 Task: Find connections with filter location Maksi with filter topic #Innovativewith filter profile language German with filter current company Premas Life Sciences Pvt Ltd. with filter school M.H. Saboo Siddik College Of Engineering with filter industry Blogs with filter service category Translation with filter keywords title Manicurist
Action: Mouse moved to (538, 72)
Screenshot: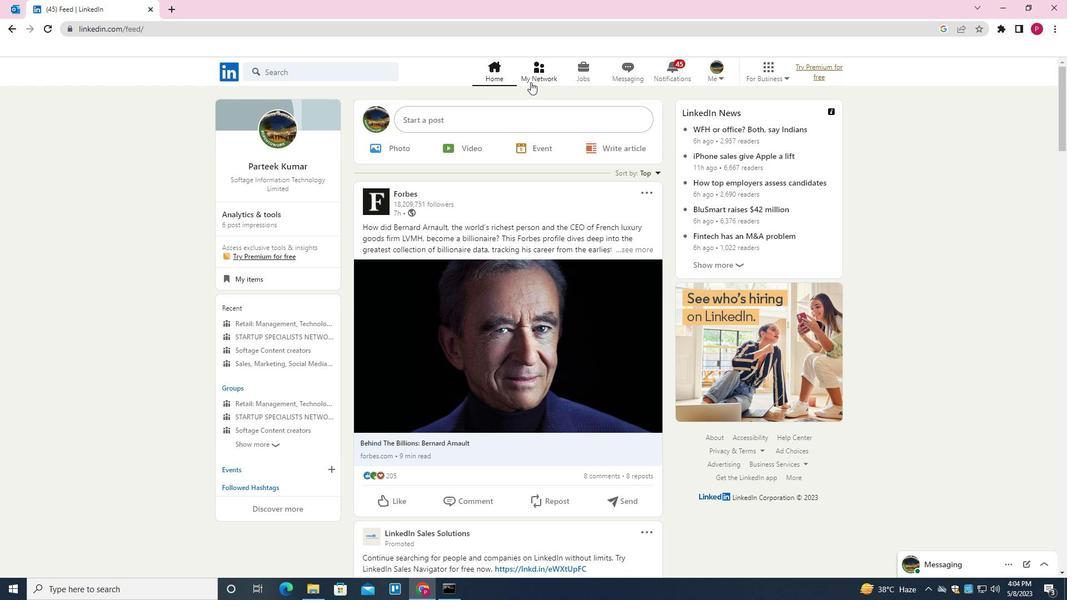 
Action: Mouse pressed left at (538, 72)
Screenshot: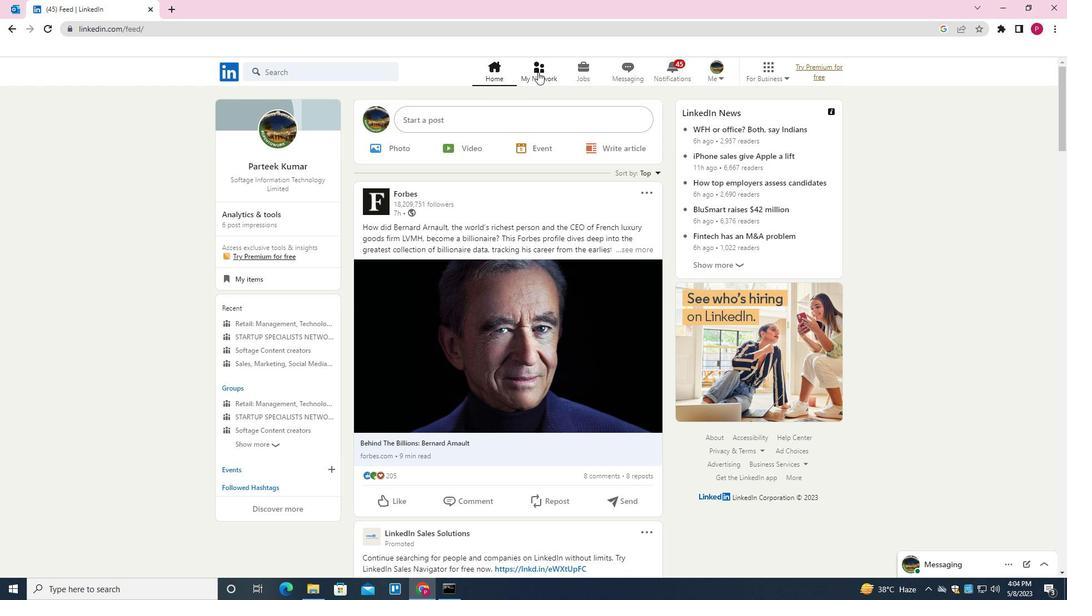 
Action: Mouse moved to (327, 138)
Screenshot: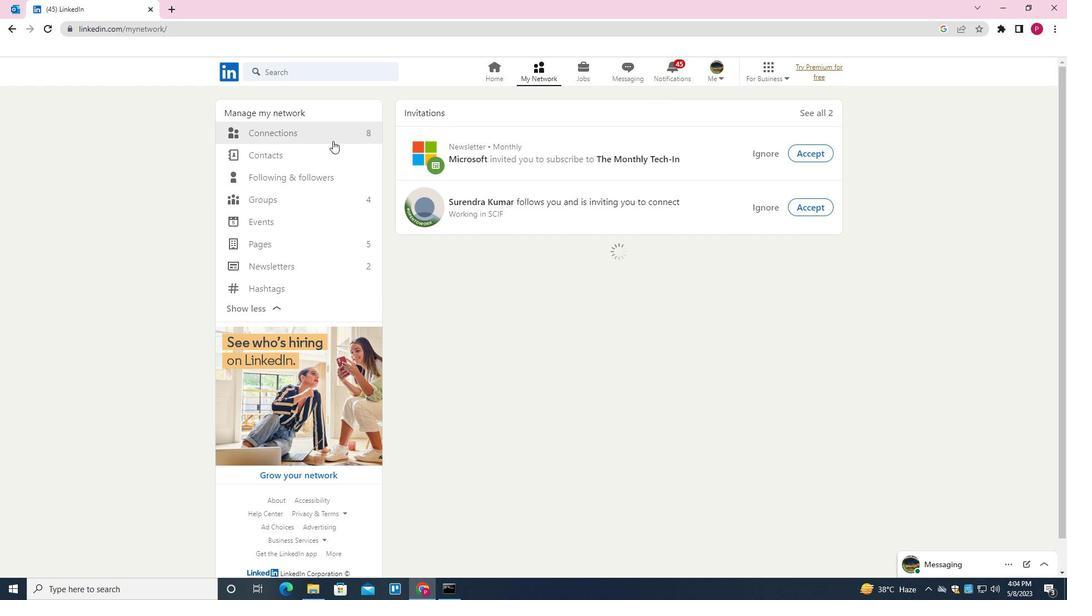 
Action: Mouse pressed left at (327, 138)
Screenshot: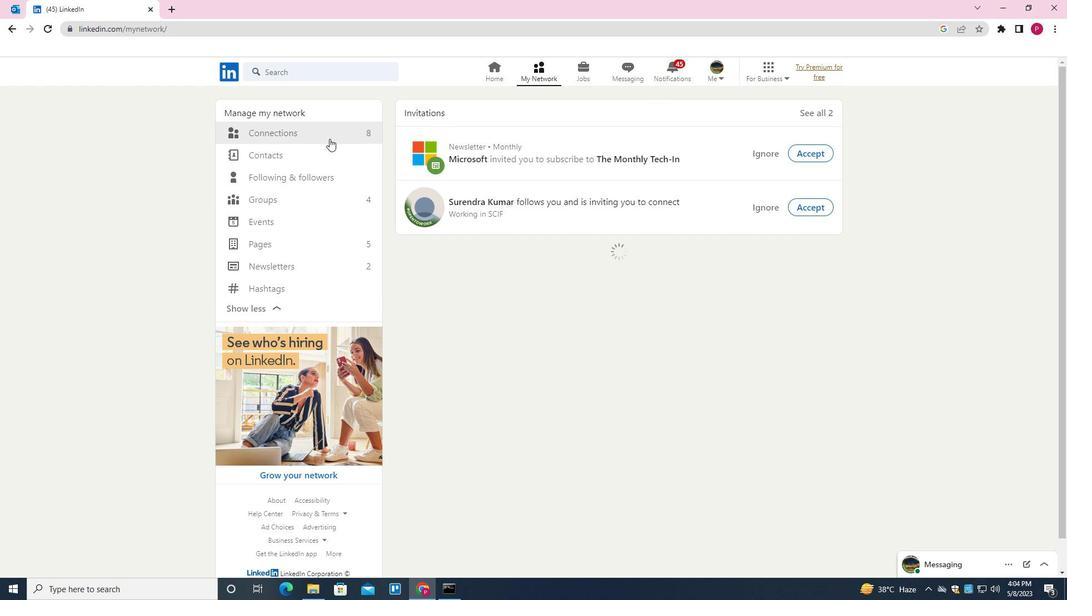 
Action: Mouse moved to (606, 135)
Screenshot: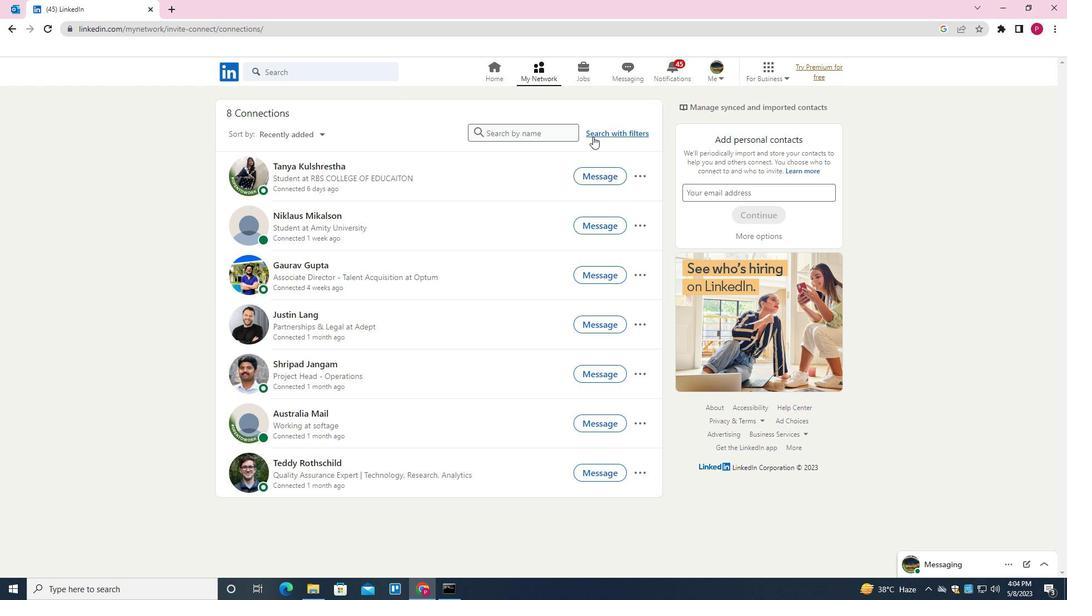 
Action: Mouse pressed left at (606, 135)
Screenshot: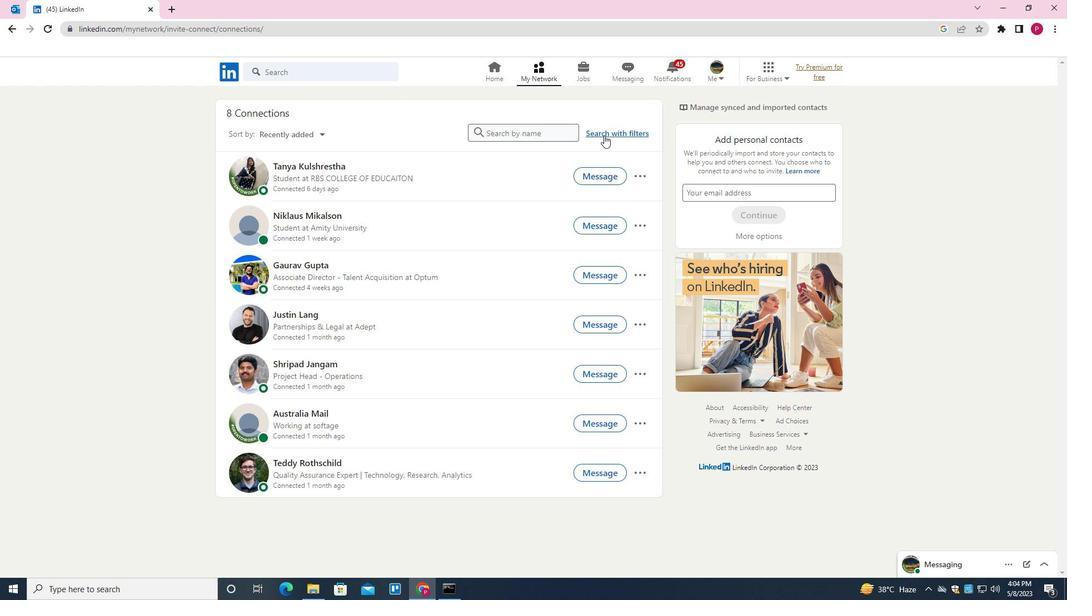 
Action: Mouse moved to (569, 107)
Screenshot: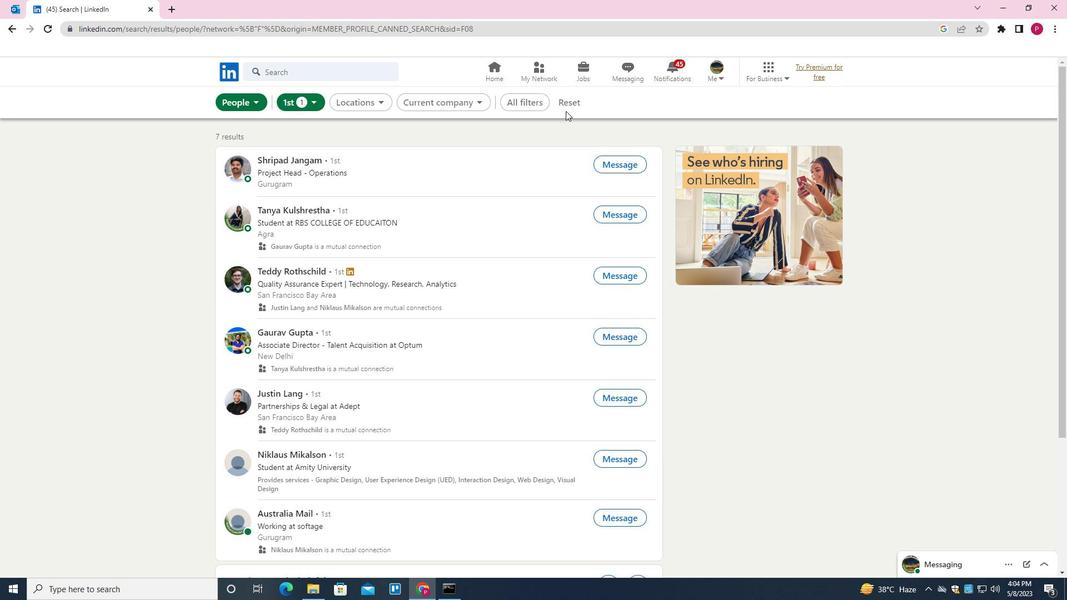 
Action: Mouse pressed left at (569, 107)
Screenshot: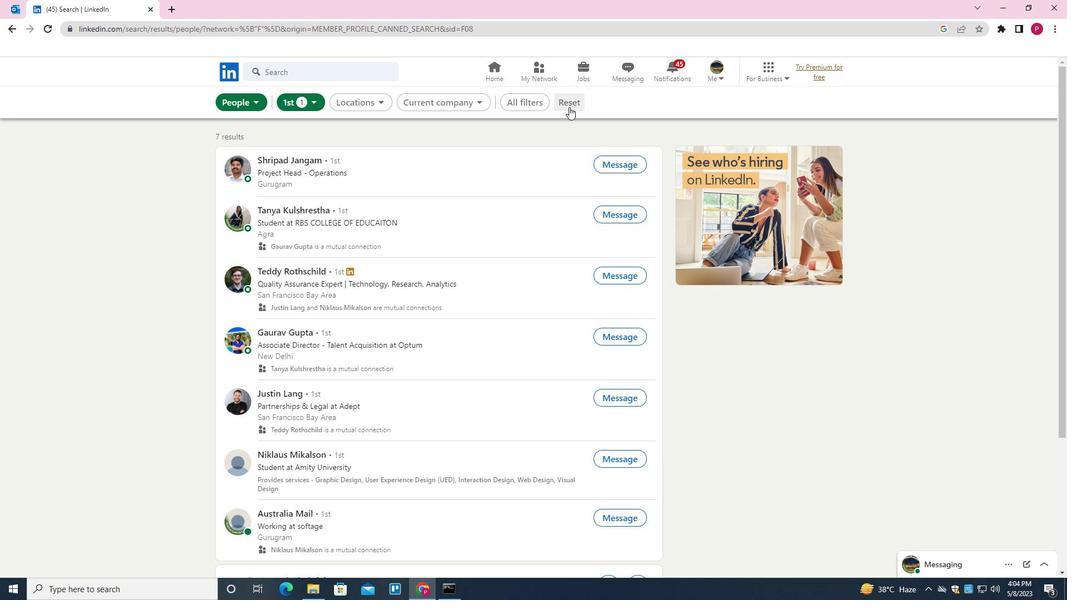 
Action: Mouse moved to (554, 105)
Screenshot: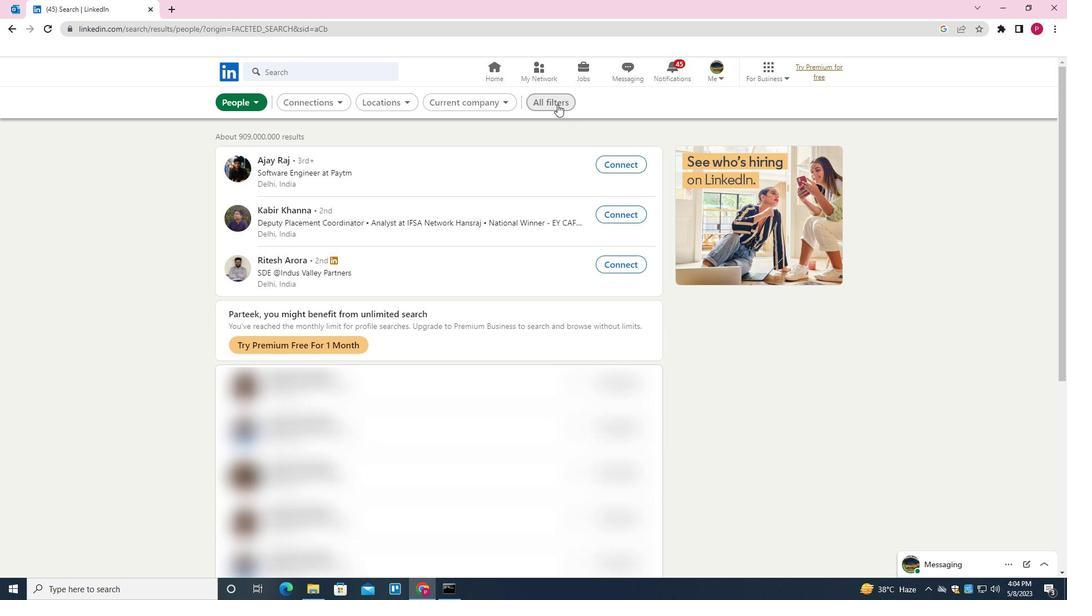 
Action: Mouse pressed left at (554, 105)
Screenshot: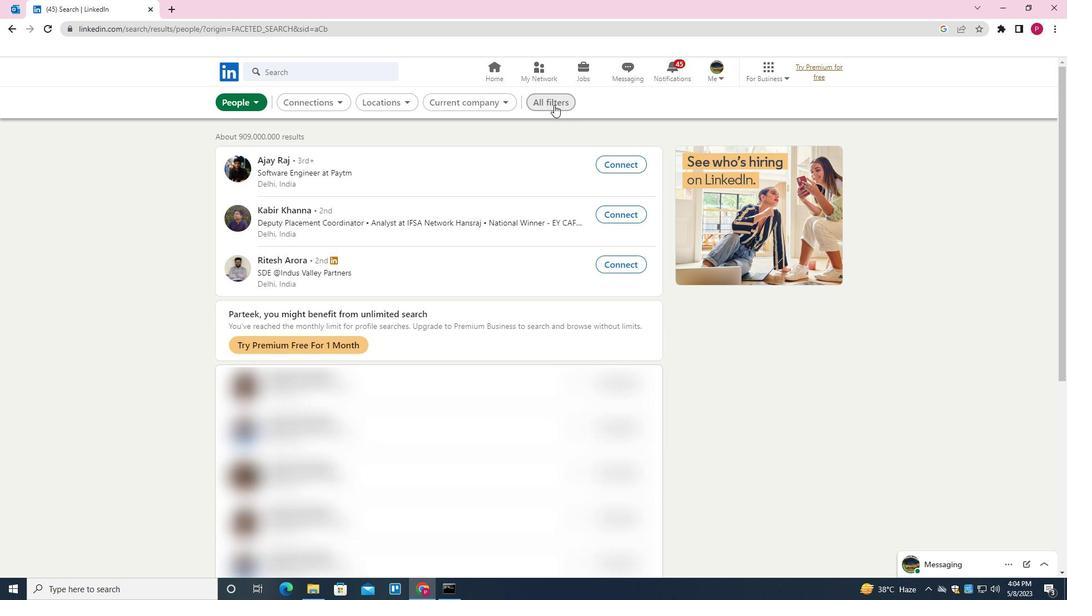 
Action: Mouse moved to (808, 272)
Screenshot: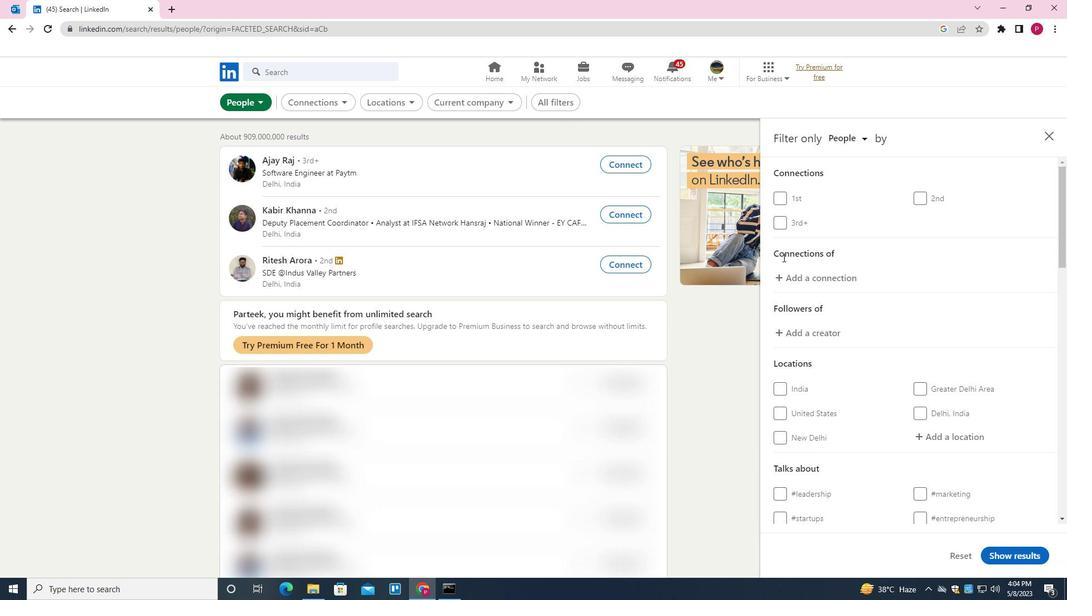 
Action: Mouse scrolled (808, 272) with delta (0, 0)
Screenshot: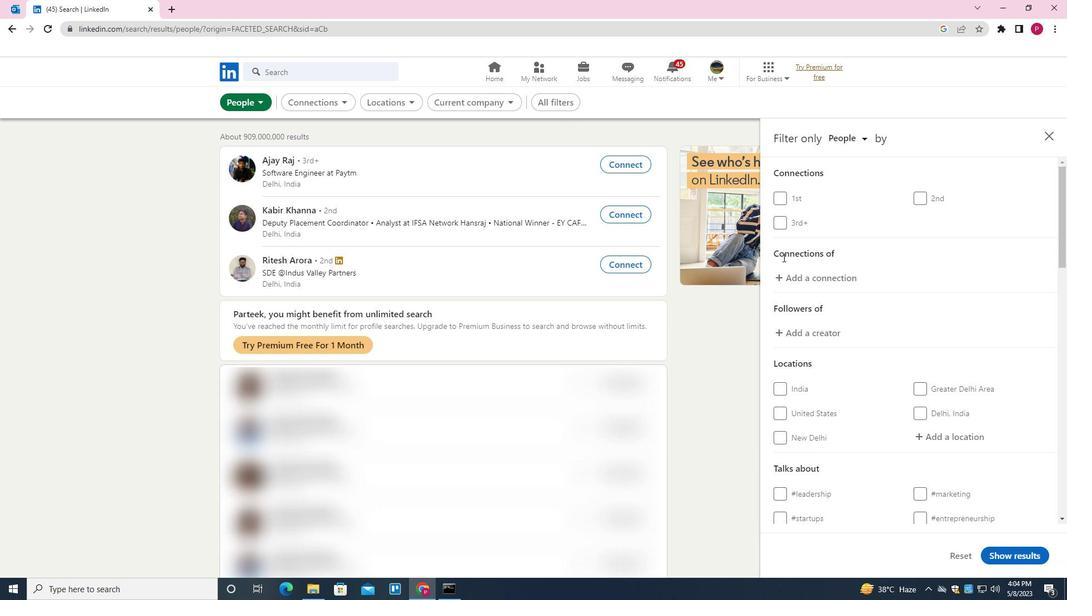 
Action: Mouse moved to (822, 279)
Screenshot: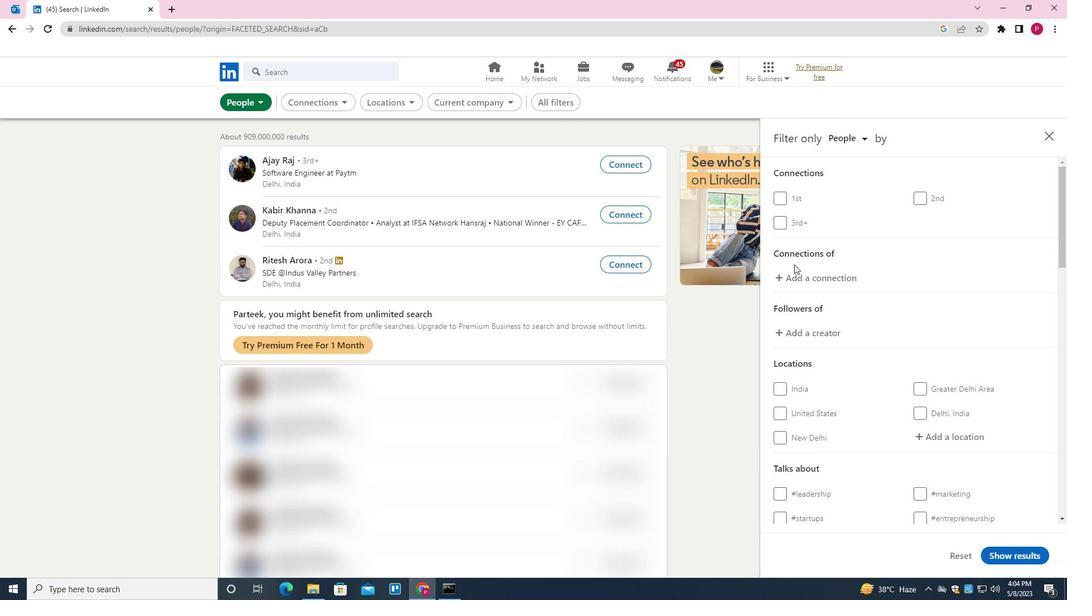 
Action: Mouse scrolled (822, 279) with delta (0, 0)
Screenshot: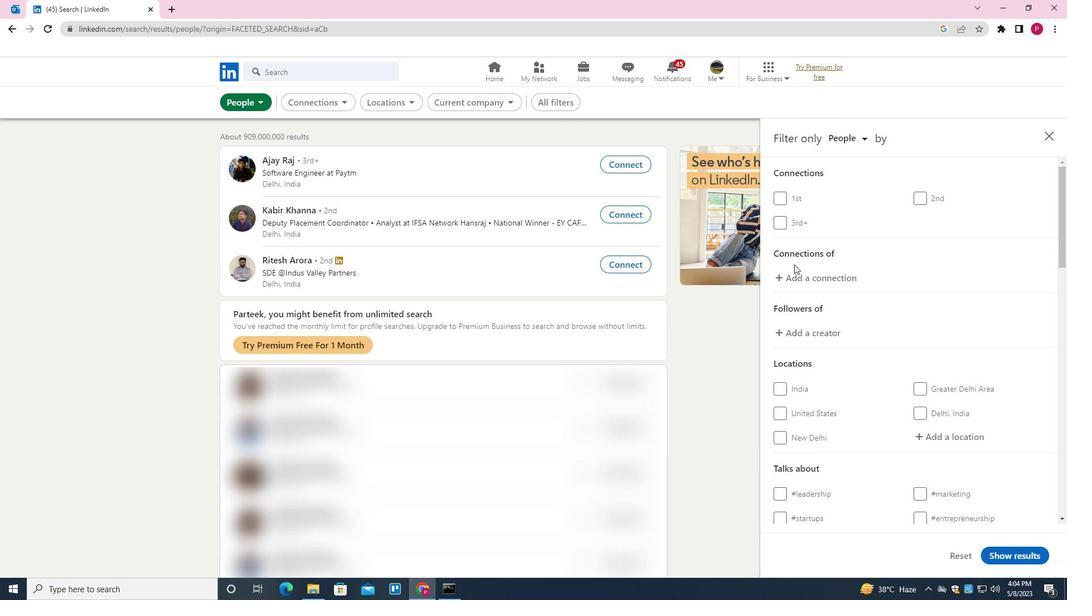 
Action: Mouse moved to (833, 284)
Screenshot: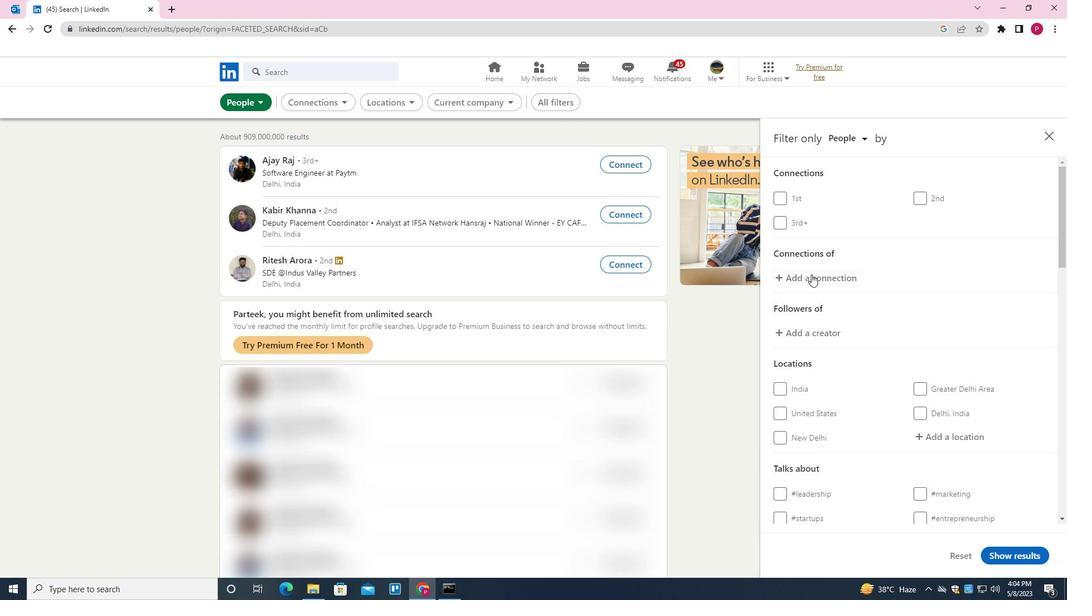 
Action: Mouse scrolled (833, 283) with delta (0, 0)
Screenshot: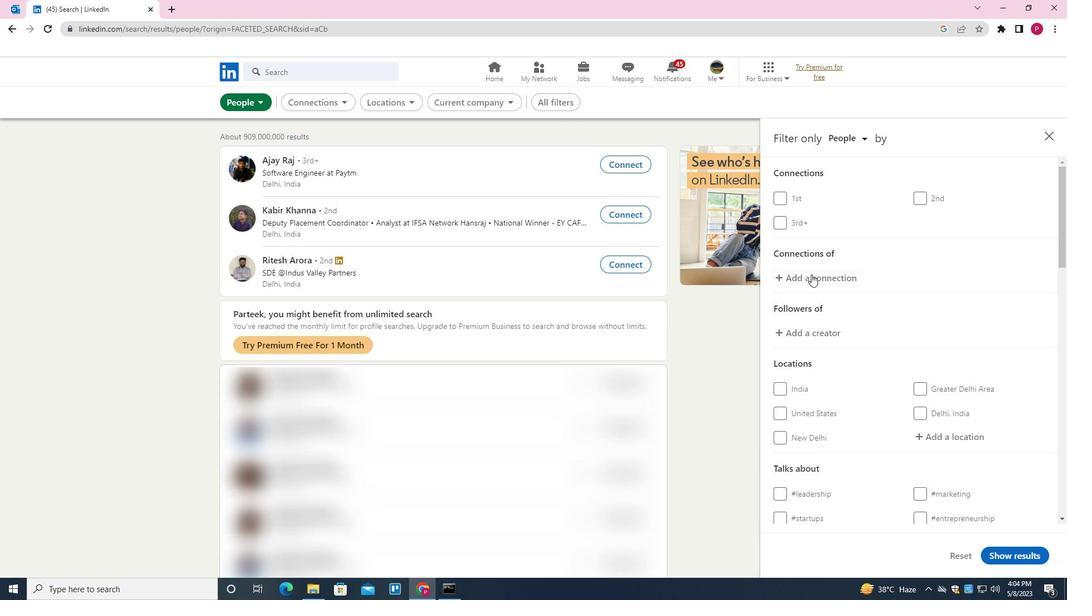 
Action: Mouse moved to (938, 373)
Screenshot: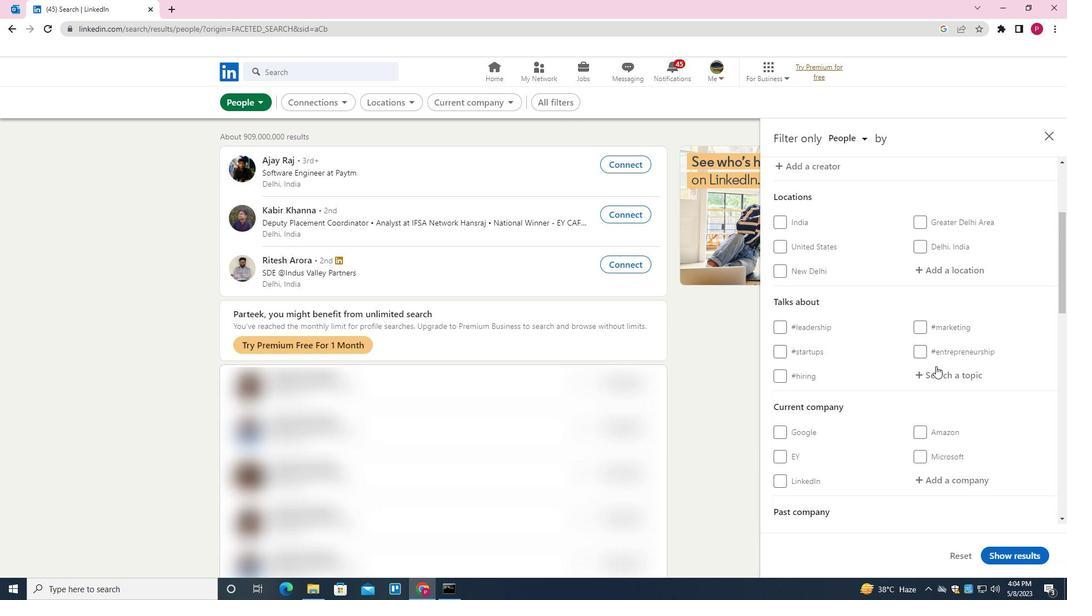 
Action: Mouse pressed left at (938, 373)
Screenshot: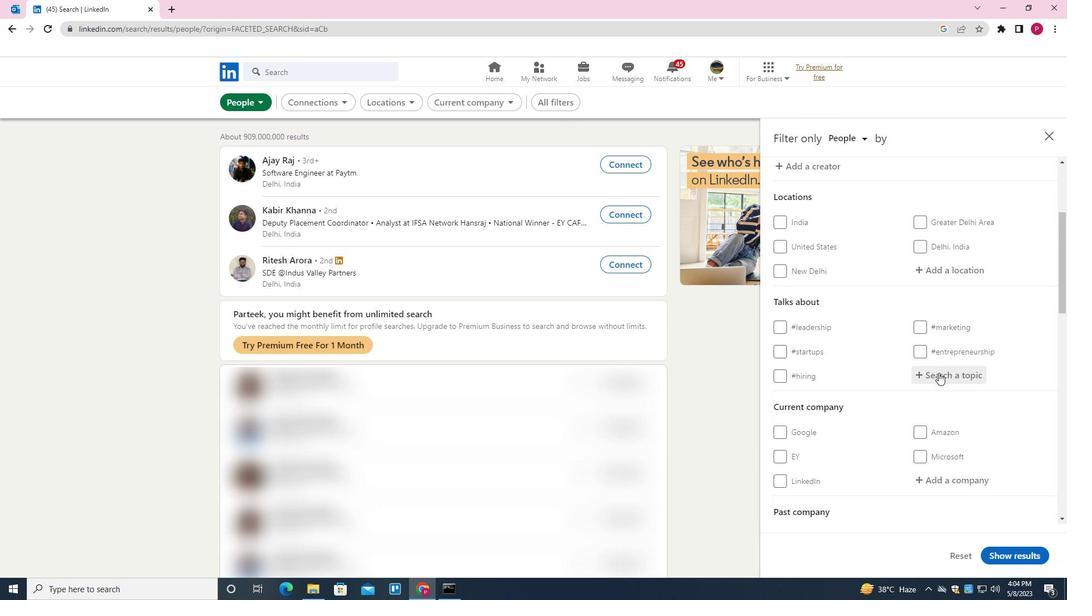
Action: Mouse moved to (738, 504)
Screenshot: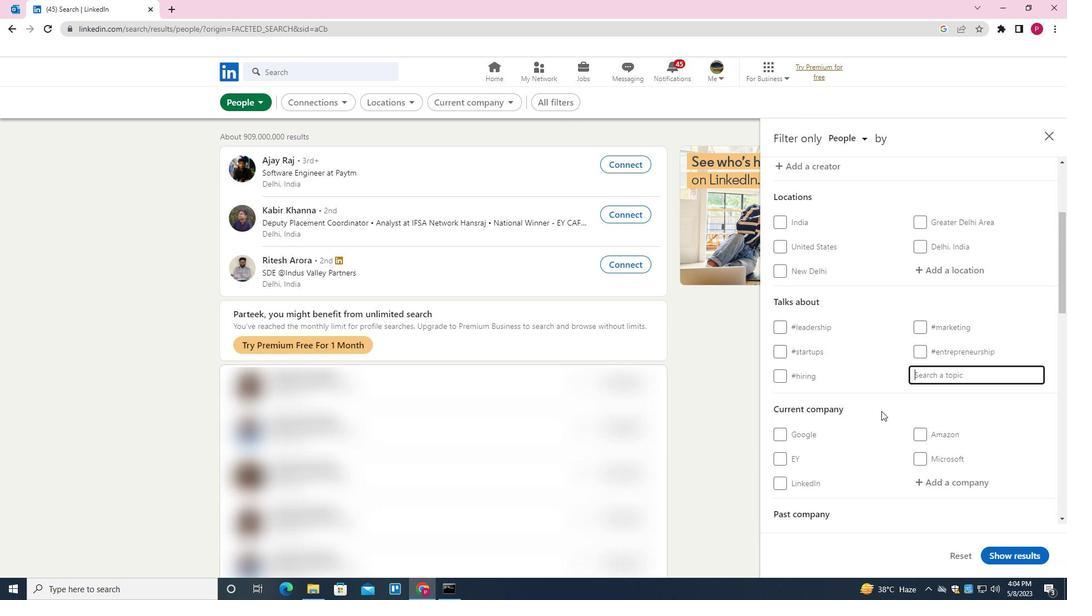 
Action: Key pressed <Key.shift>MAKSI<Key.backspace><Key.backspace>SI
Screenshot: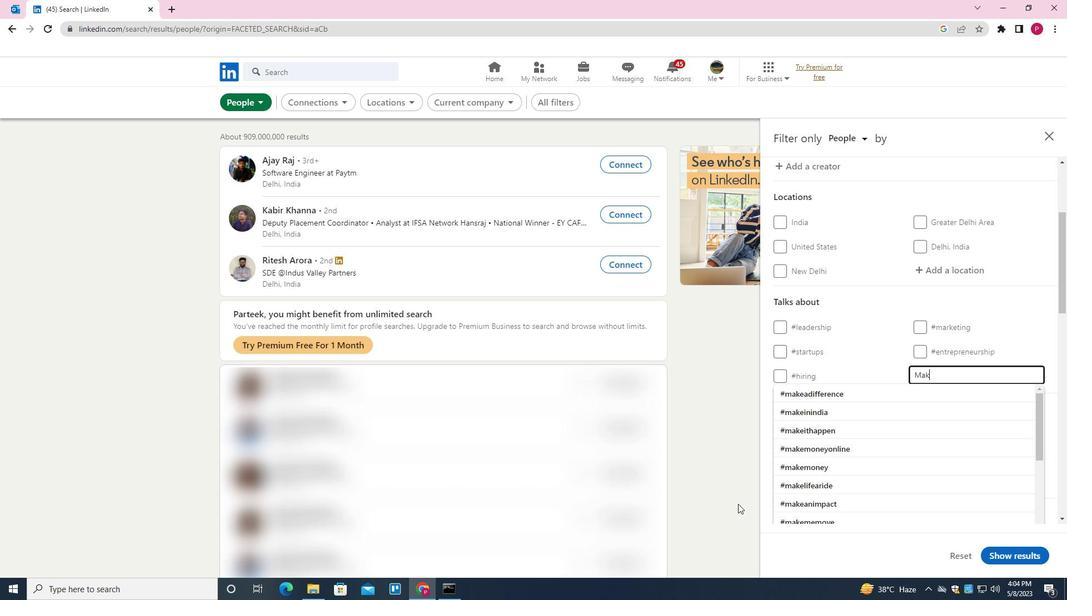 
Action: Mouse moved to (927, 458)
Screenshot: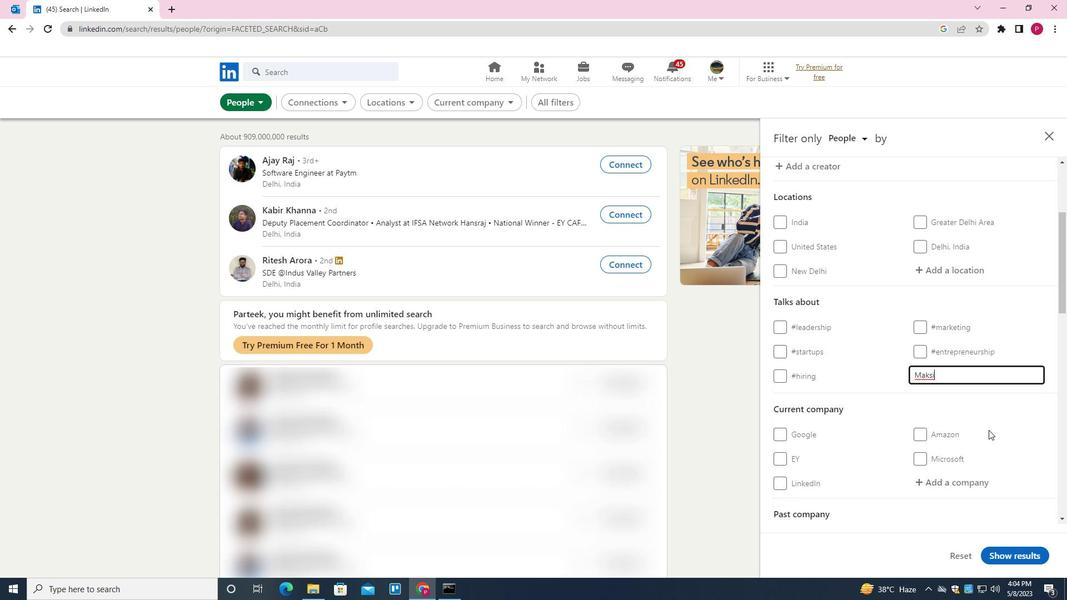 
Action: Key pressed <Key.backspace><Key.backspace><Key.backspace><Key.backspace><Key.backspace><Key.backspace>
Screenshot: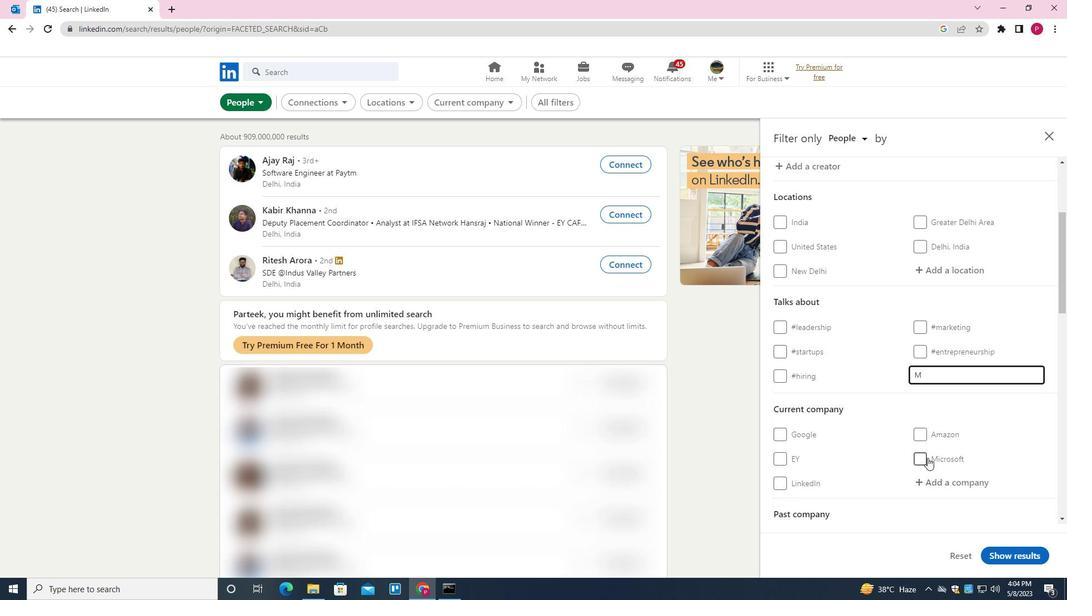 
Action: Mouse moved to (927, 449)
Screenshot: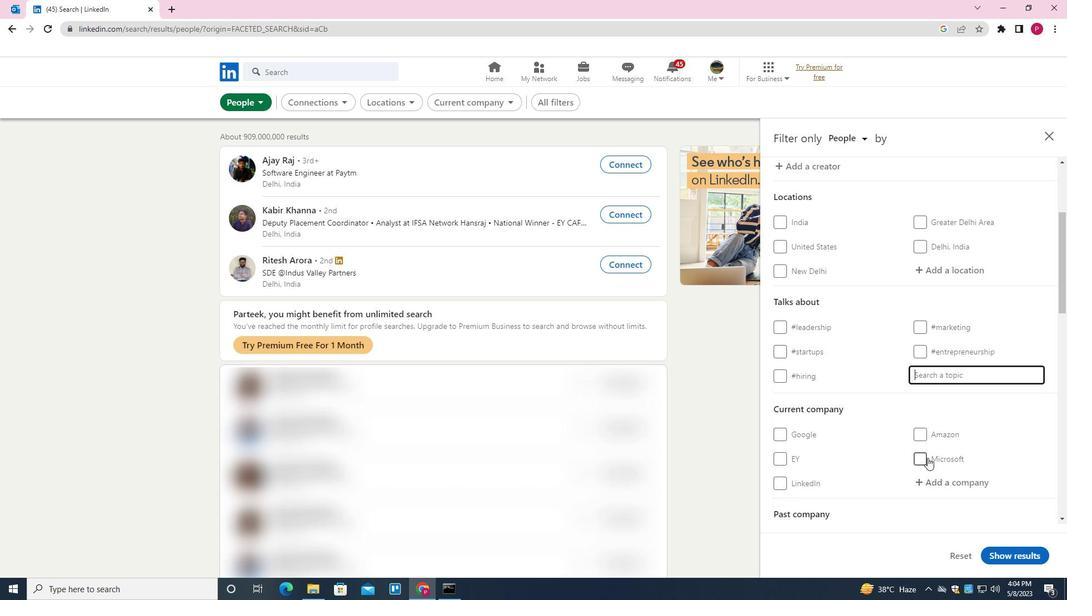 
Action: Mouse scrolled (927, 450) with delta (0, 0)
Screenshot: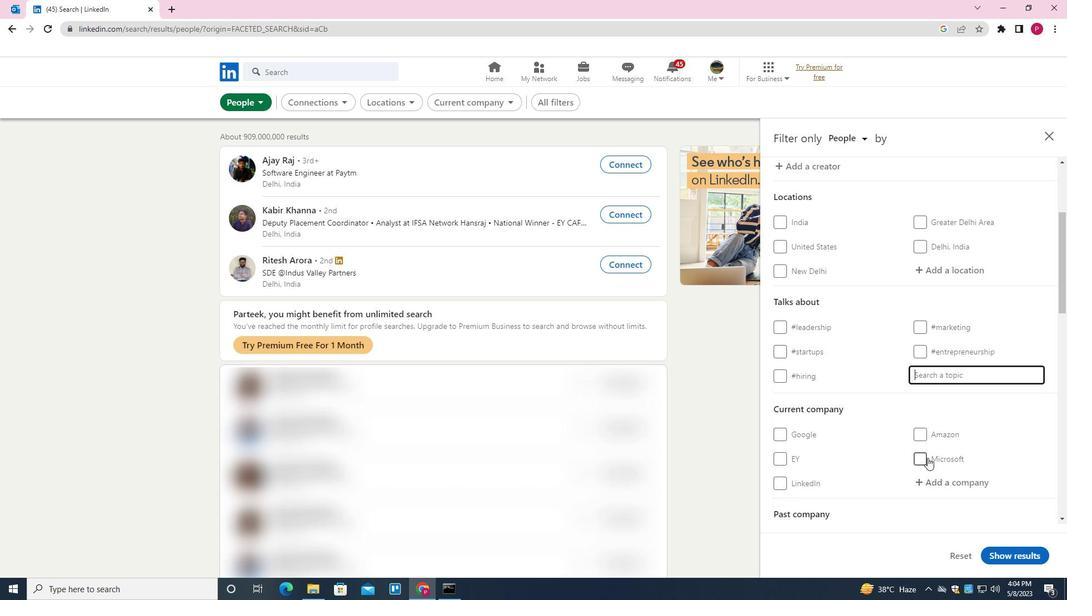 
Action: Mouse moved to (928, 446)
Screenshot: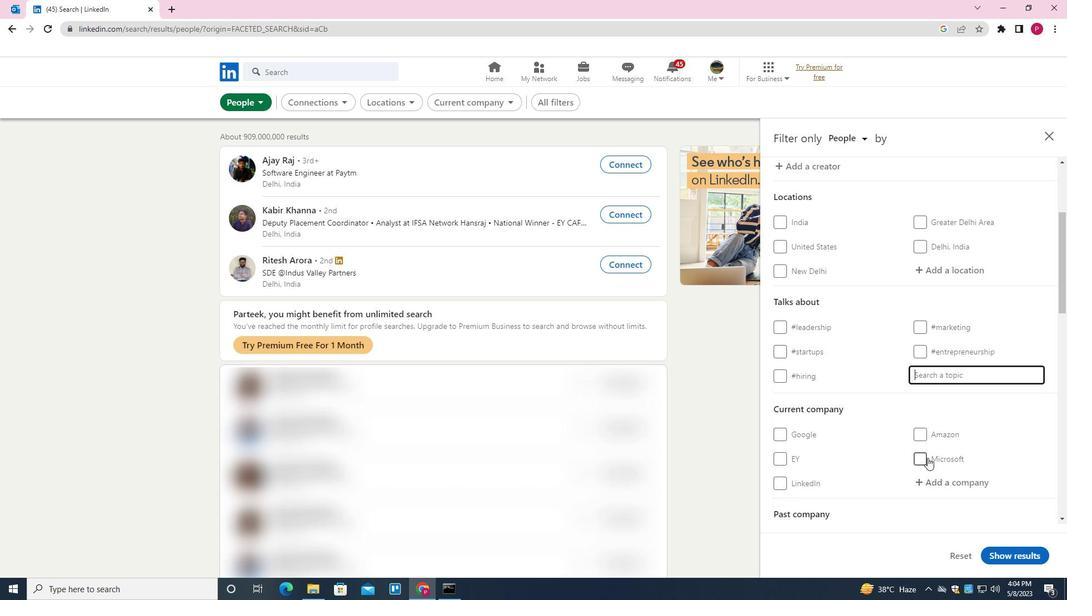 
Action: Mouse scrolled (928, 447) with delta (0, 0)
Screenshot: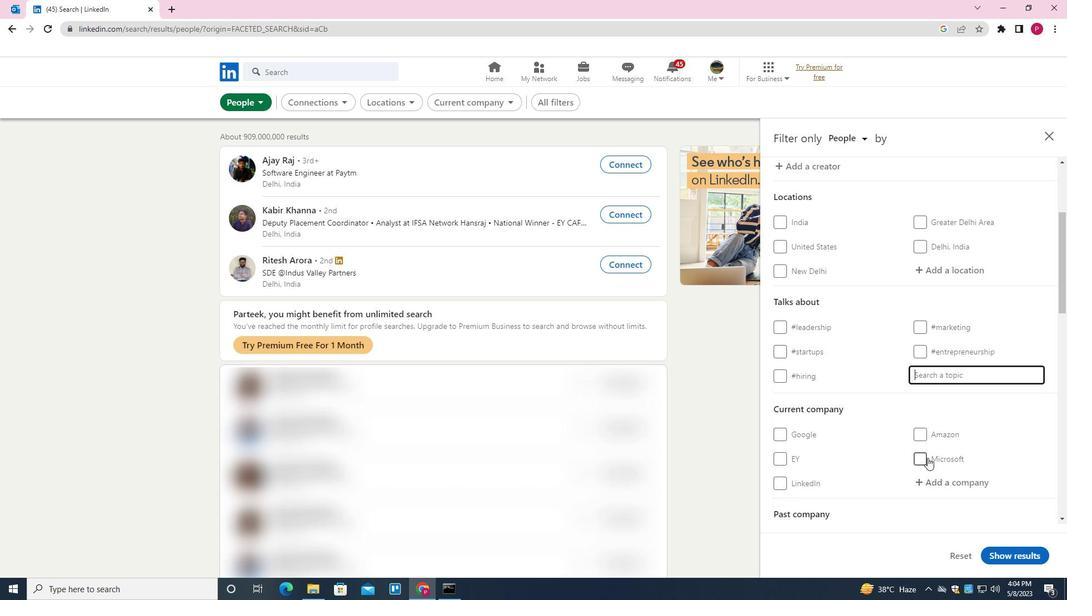 
Action: Mouse moved to (935, 380)
Screenshot: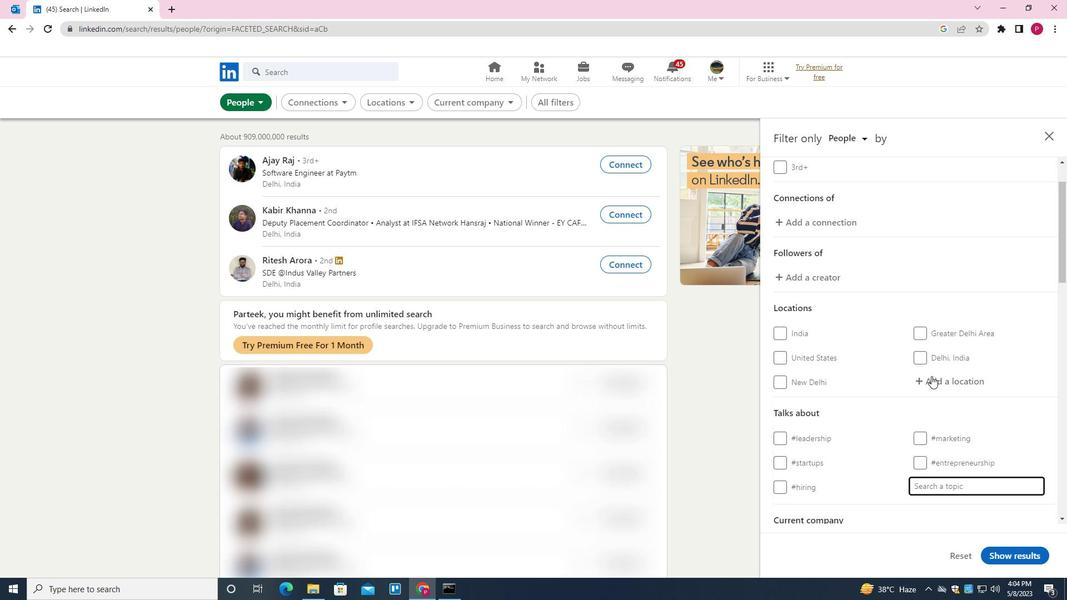 
Action: Mouse pressed left at (935, 380)
Screenshot: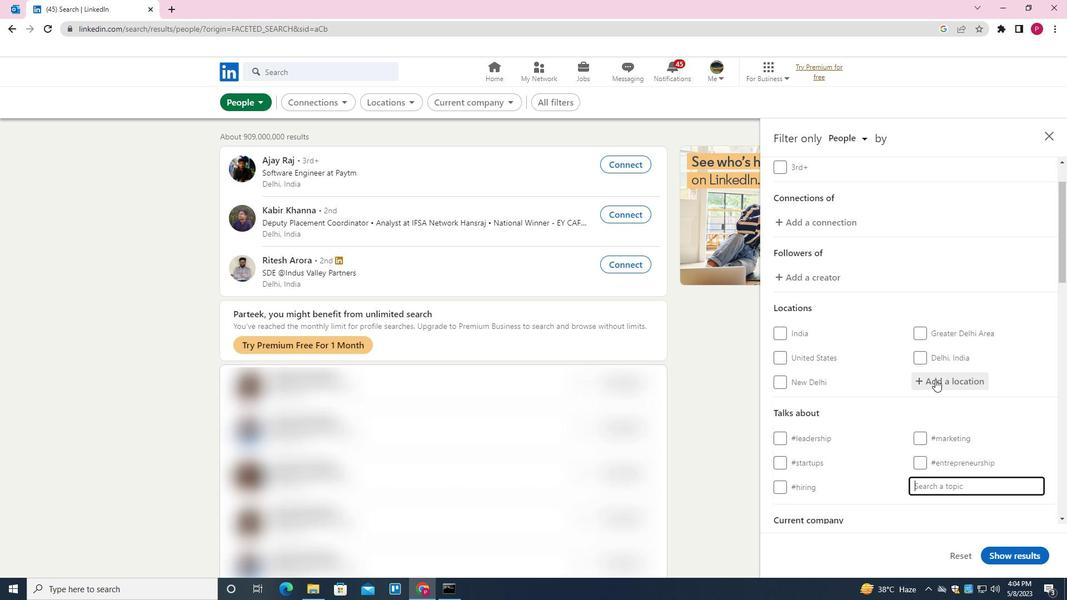 
Action: Key pressed <Key.shift>MAKSI<Key.down><Key.down><Key.down><Key.down><Key.down><Key.down><Key.down><Key.down><Key.down><Key.down><Key.down><Key.down><Key.down><Key.down><Key.down><Key.down><Key.down><Key.up><Key.up><Key.up><Key.up><Key.up><Key.enter>
Screenshot: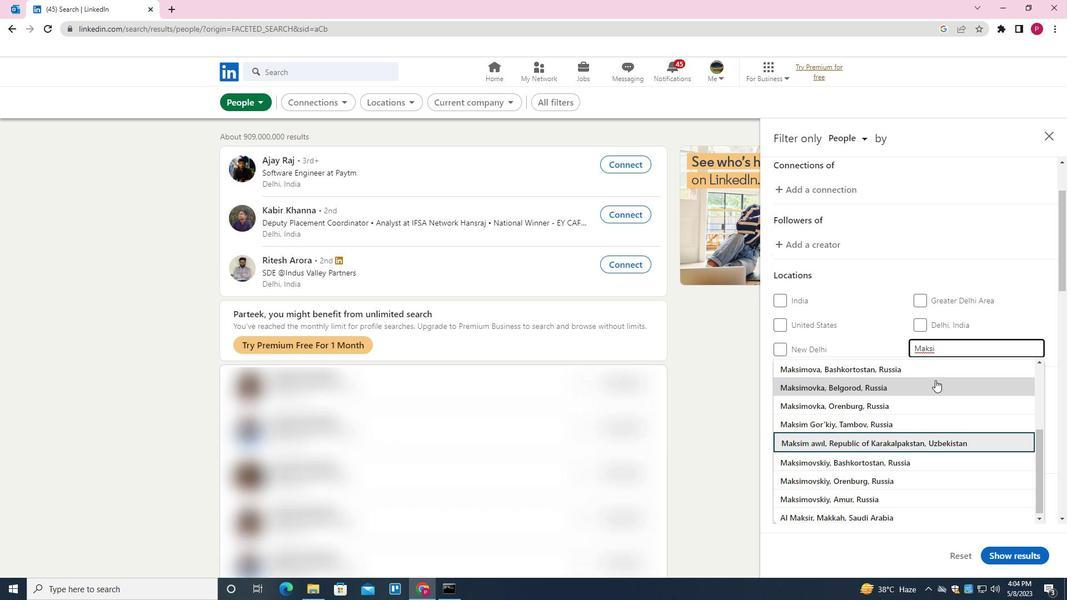 
Action: Mouse moved to (949, 427)
Screenshot: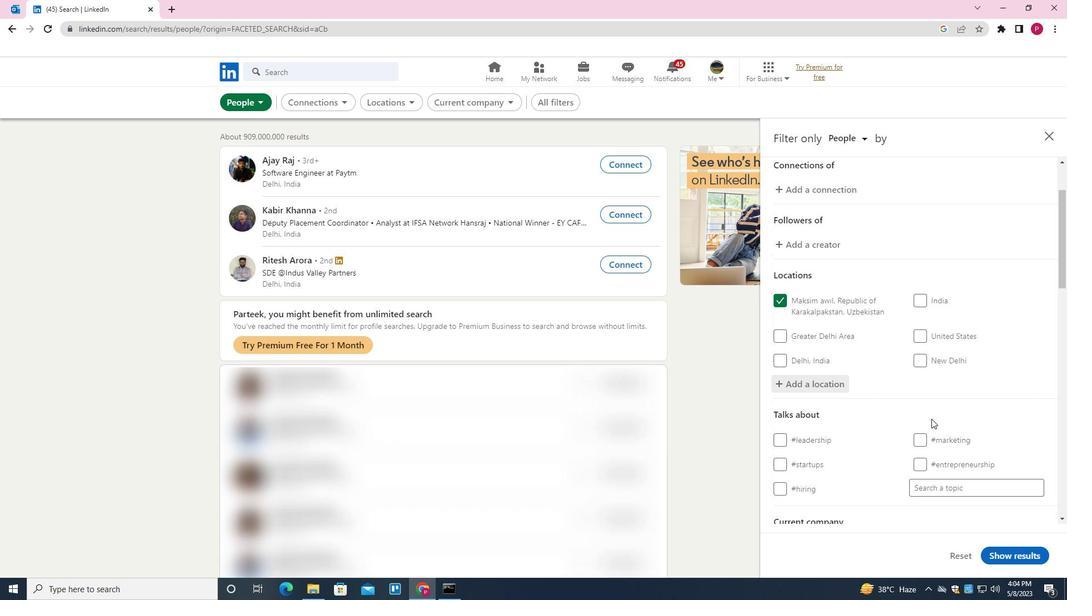 
Action: Mouse scrolled (949, 426) with delta (0, 0)
Screenshot: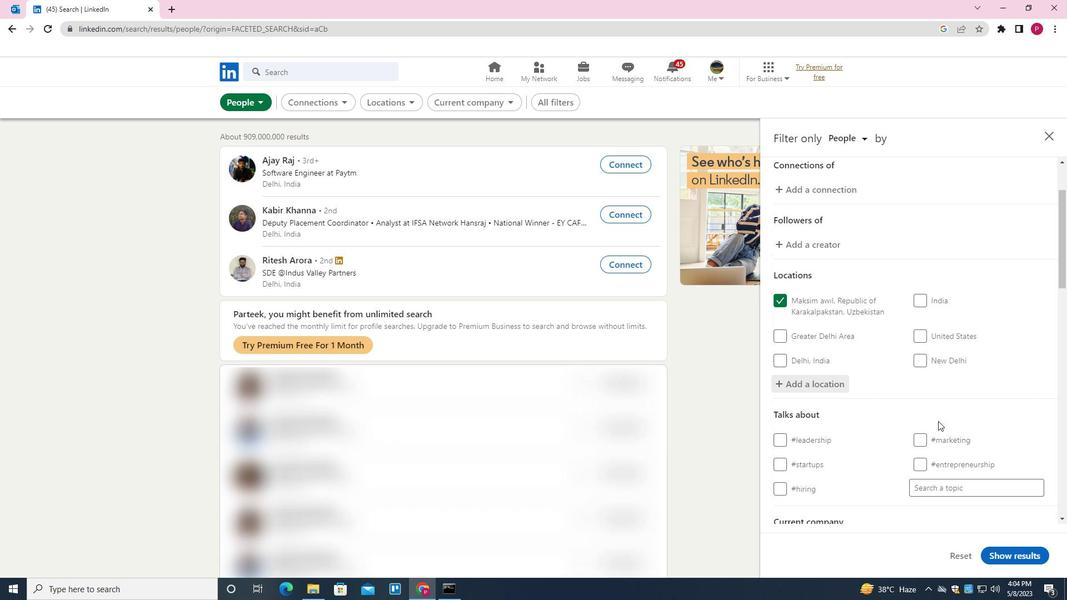 
Action: Mouse moved to (949, 427)
Screenshot: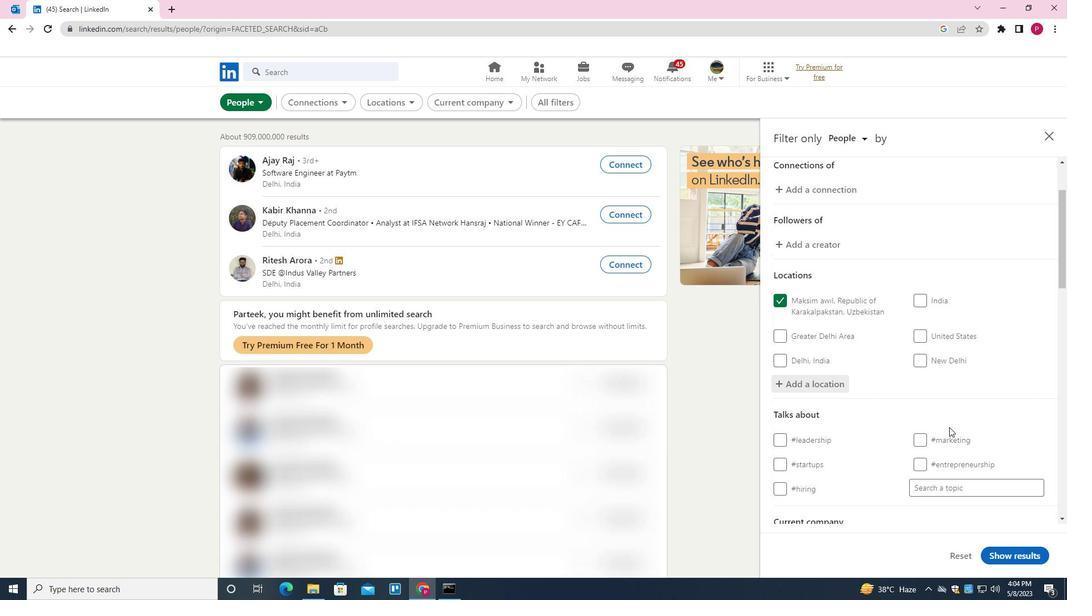 
Action: Mouse scrolled (949, 426) with delta (0, 0)
Screenshot: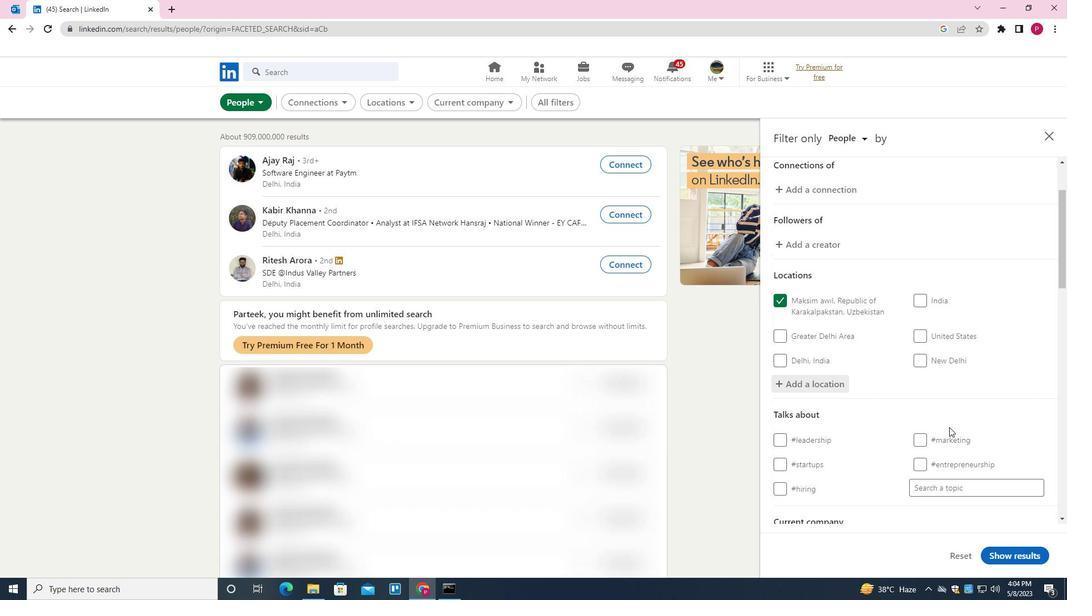 
Action: Mouse moved to (958, 377)
Screenshot: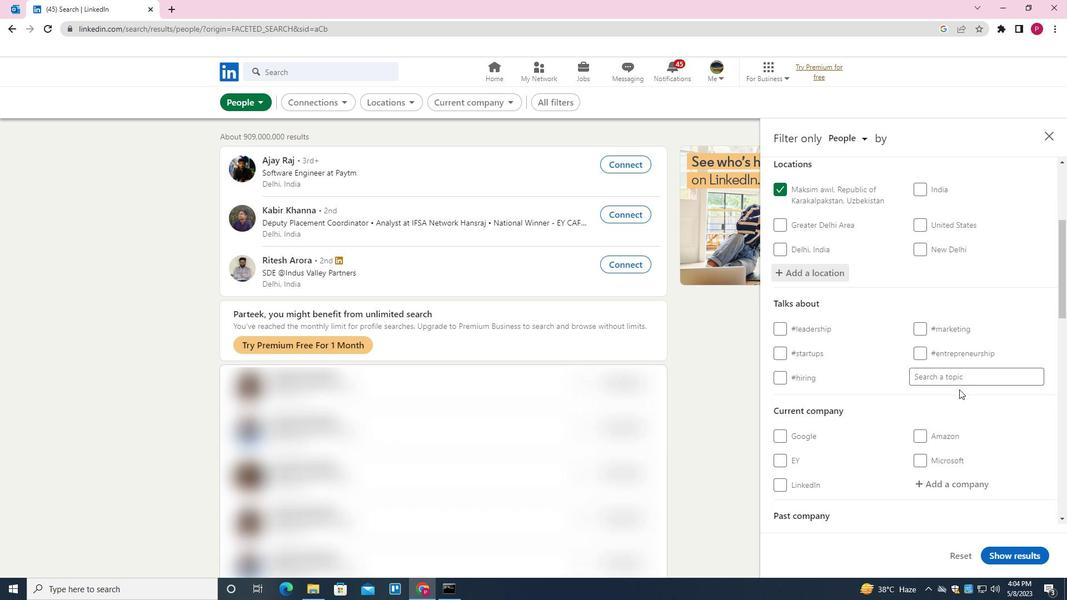 
Action: Mouse pressed left at (958, 377)
Screenshot: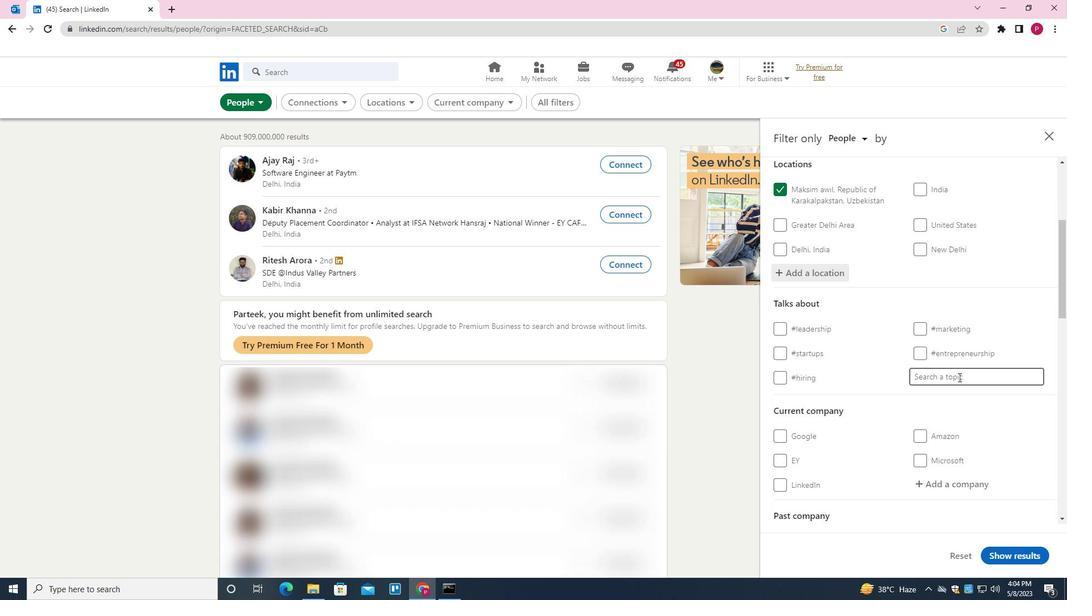 
Action: Mouse moved to (958, 377)
Screenshot: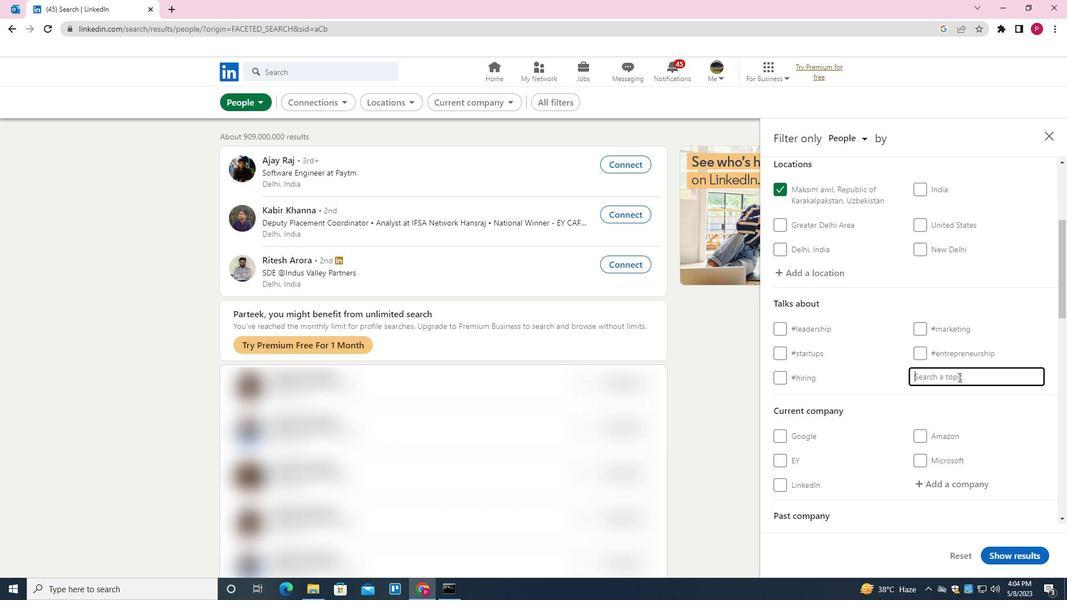 
Action: Key pressed INNOVATION<Key.down><Key.enter>
Screenshot: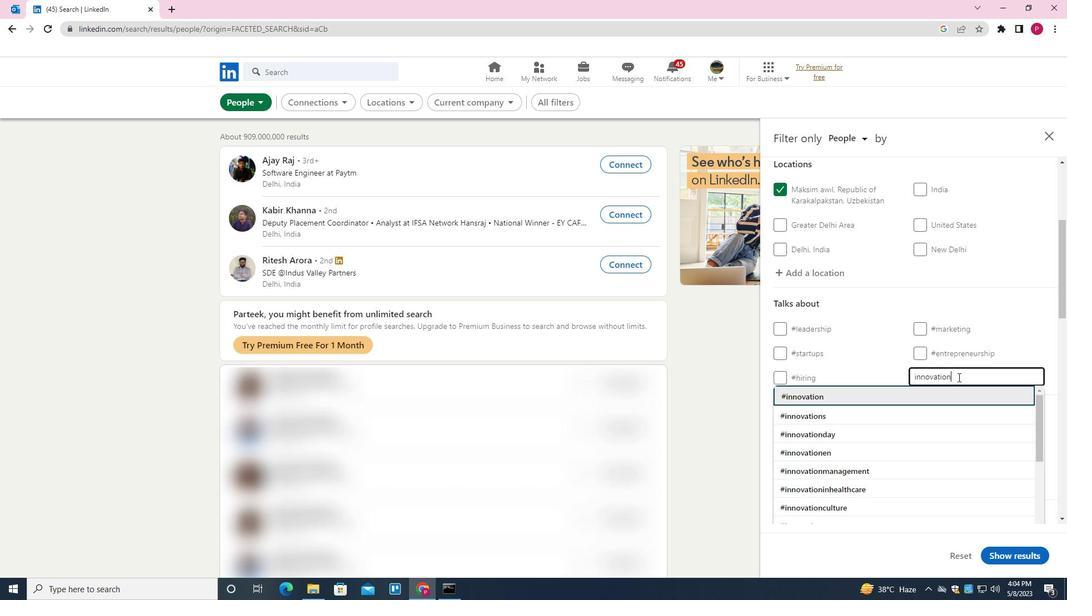
Action: Mouse moved to (949, 381)
Screenshot: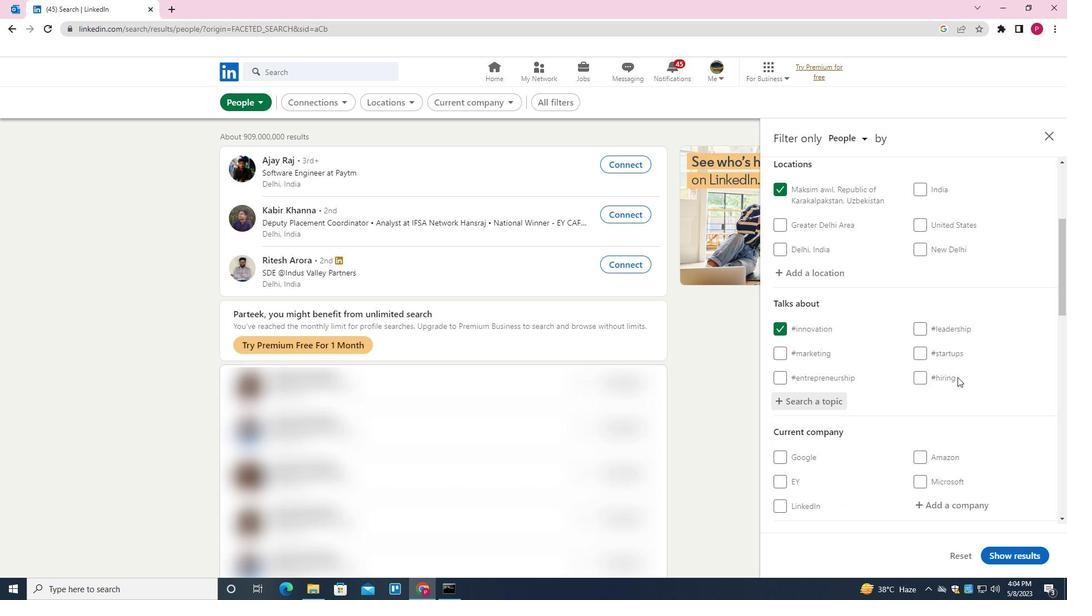 
Action: Mouse scrolled (949, 381) with delta (0, 0)
Screenshot: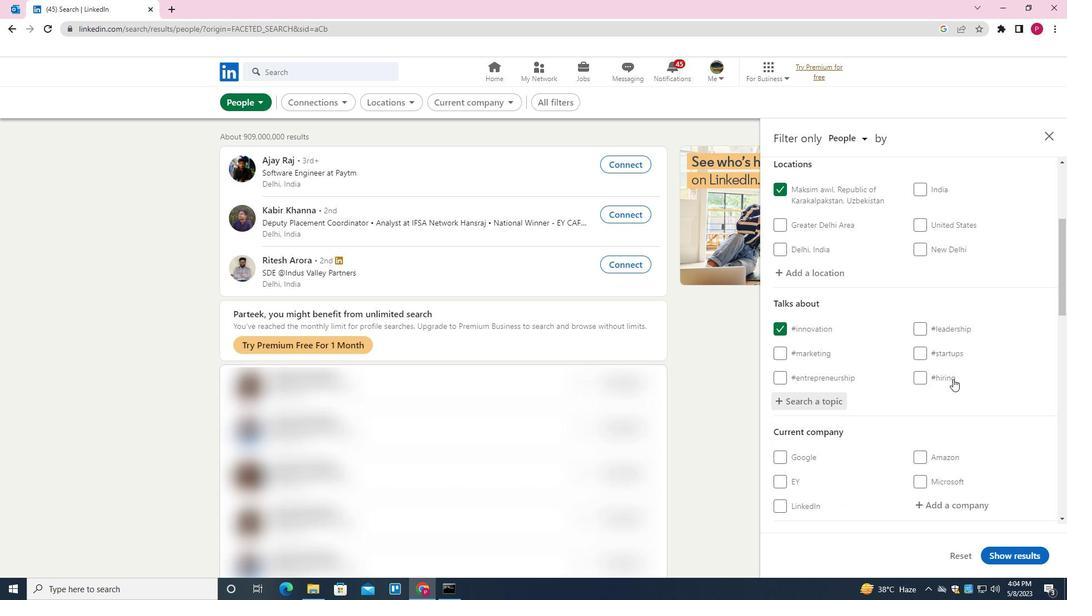 
Action: Mouse scrolled (949, 381) with delta (0, 0)
Screenshot: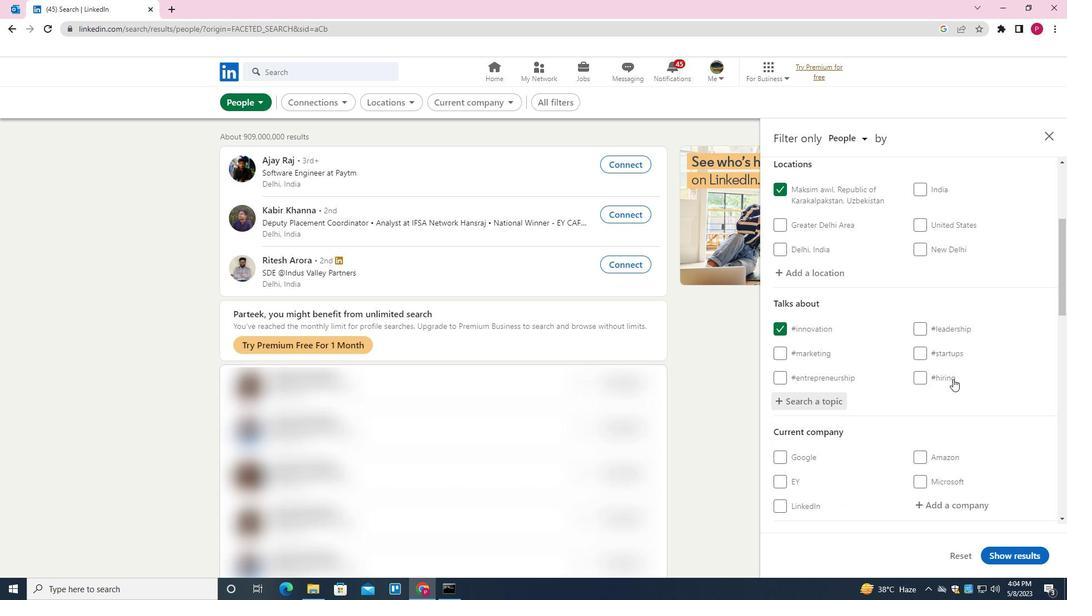 
Action: Mouse scrolled (949, 381) with delta (0, 0)
Screenshot: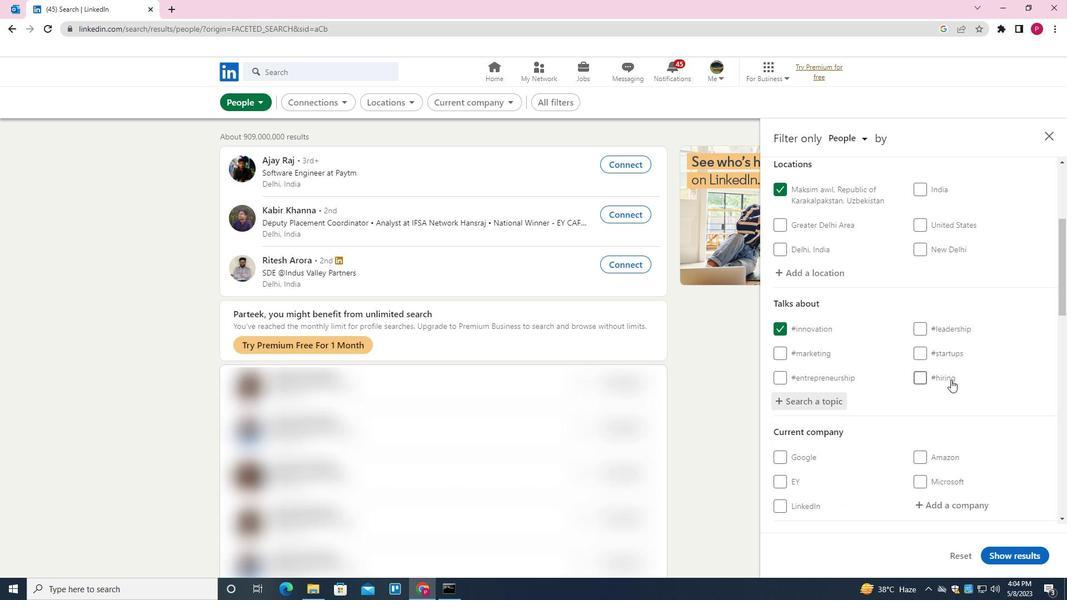 
Action: Mouse scrolled (949, 381) with delta (0, 0)
Screenshot: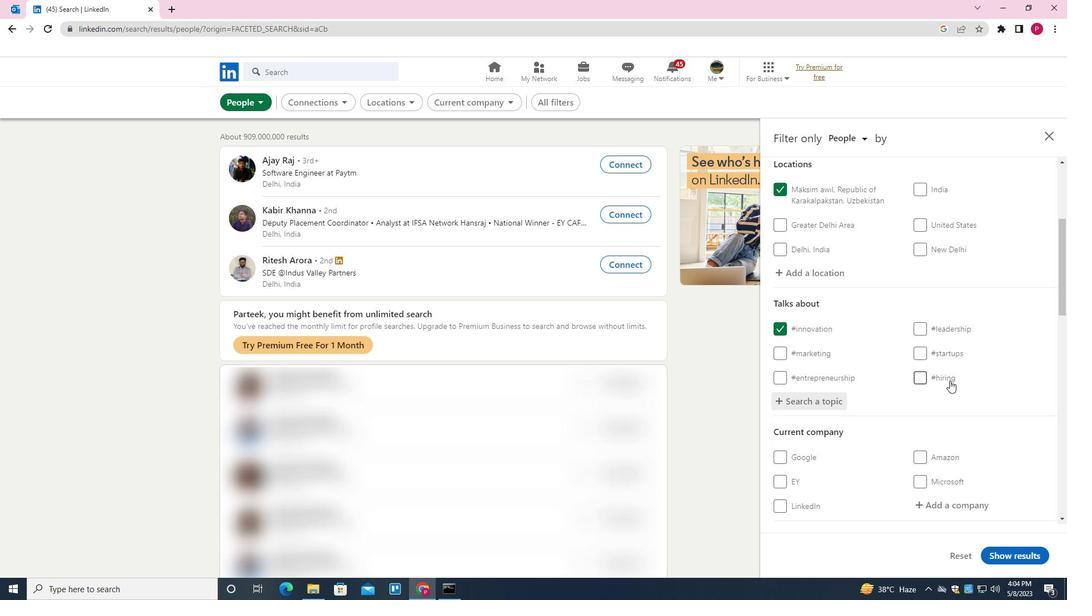 
Action: Mouse scrolled (949, 381) with delta (0, 0)
Screenshot: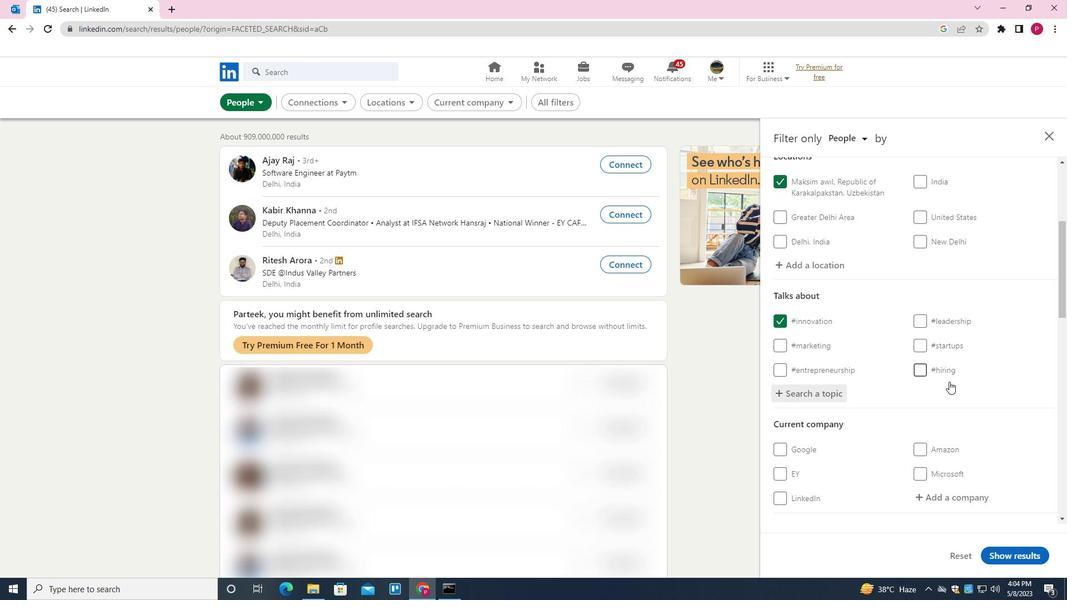 
Action: Mouse moved to (948, 382)
Screenshot: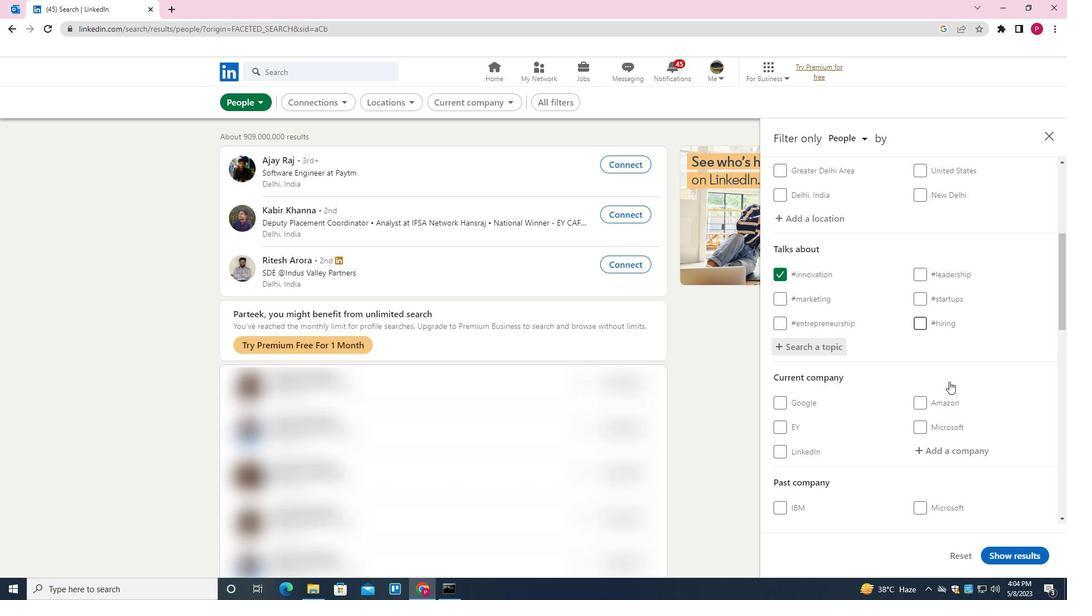 
Action: Mouse scrolled (948, 381) with delta (0, 0)
Screenshot: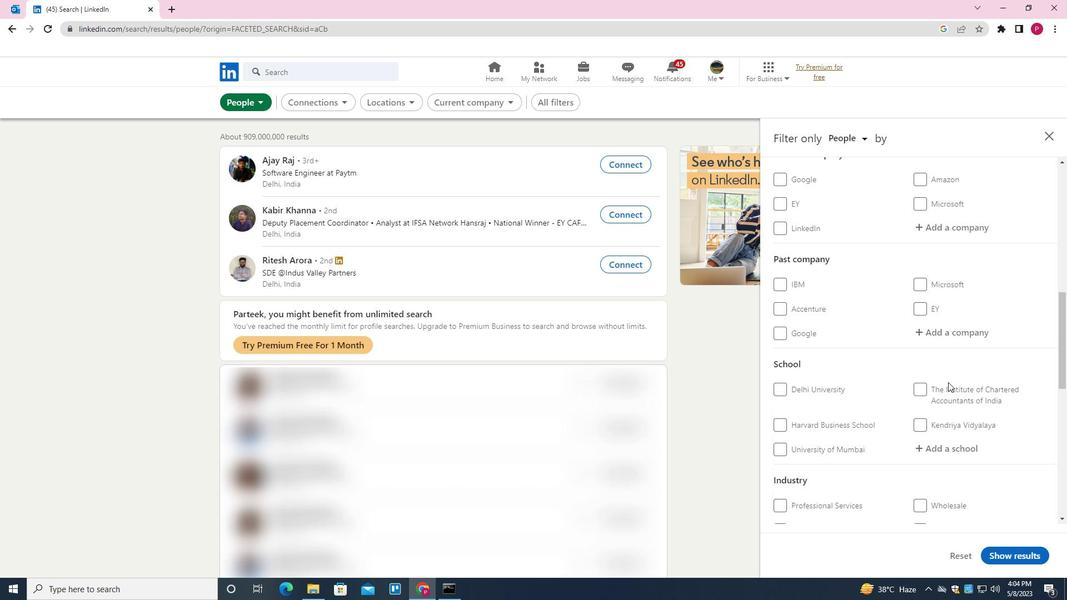 
Action: Mouse scrolled (948, 381) with delta (0, 0)
Screenshot: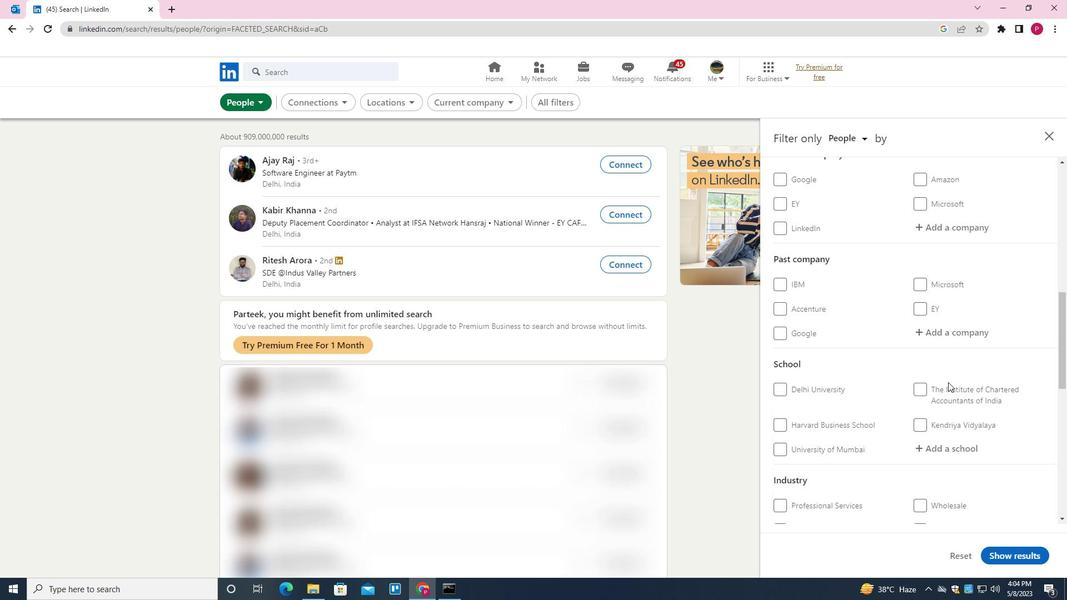 
Action: Mouse scrolled (948, 381) with delta (0, 0)
Screenshot: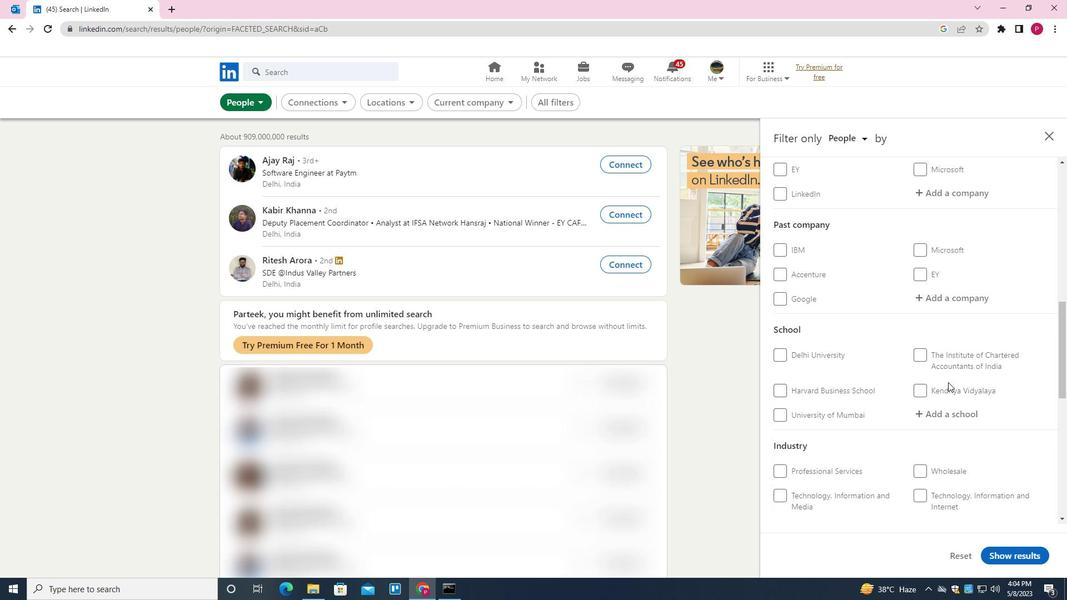 
Action: Mouse scrolled (948, 381) with delta (0, 0)
Screenshot: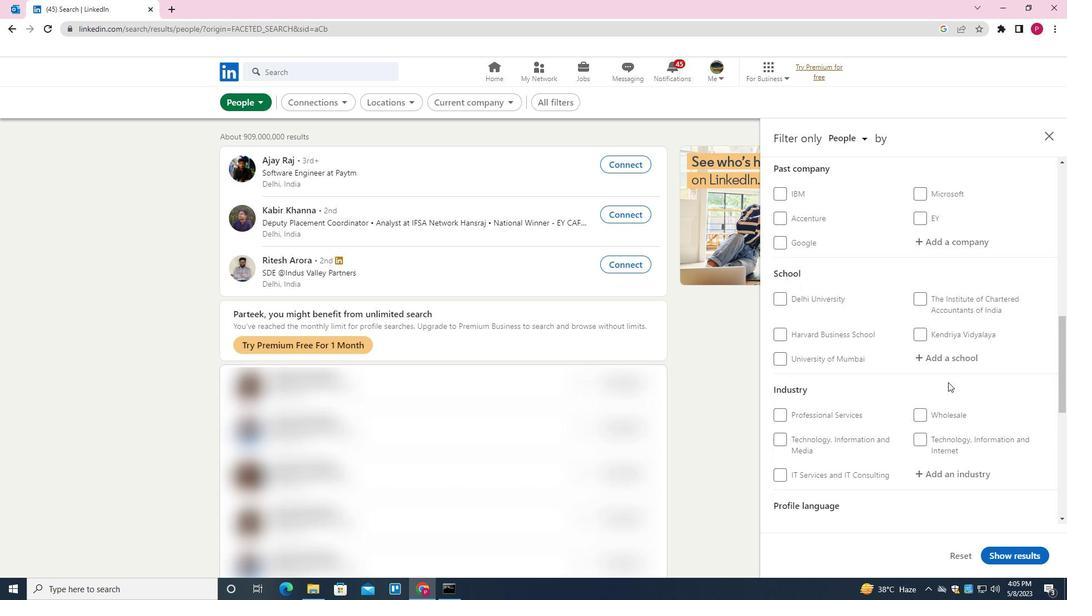 
Action: Mouse scrolled (948, 381) with delta (0, 0)
Screenshot: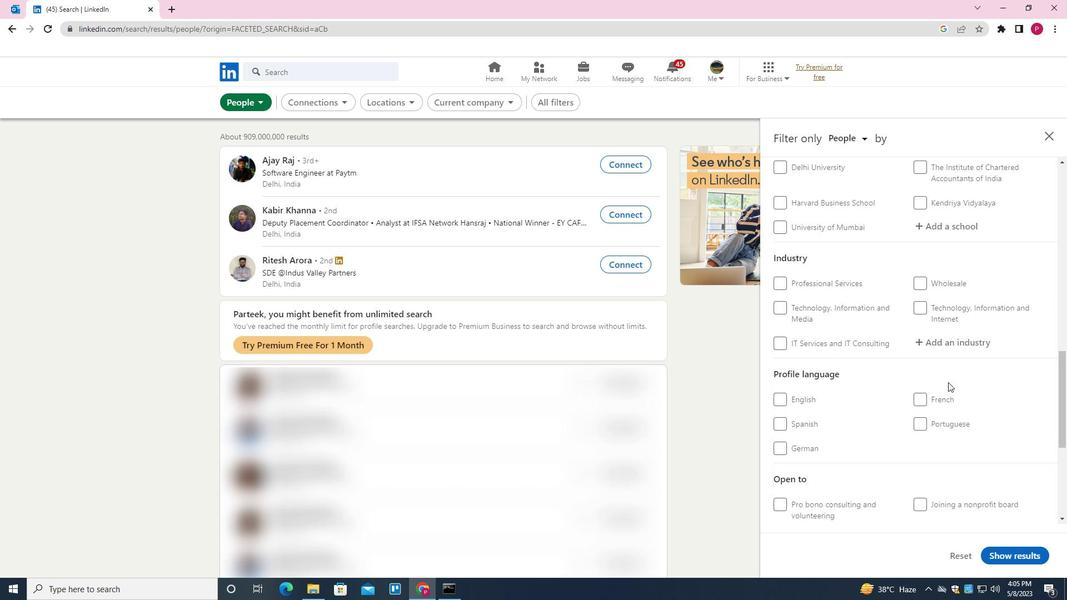 
Action: Mouse moved to (816, 395)
Screenshot: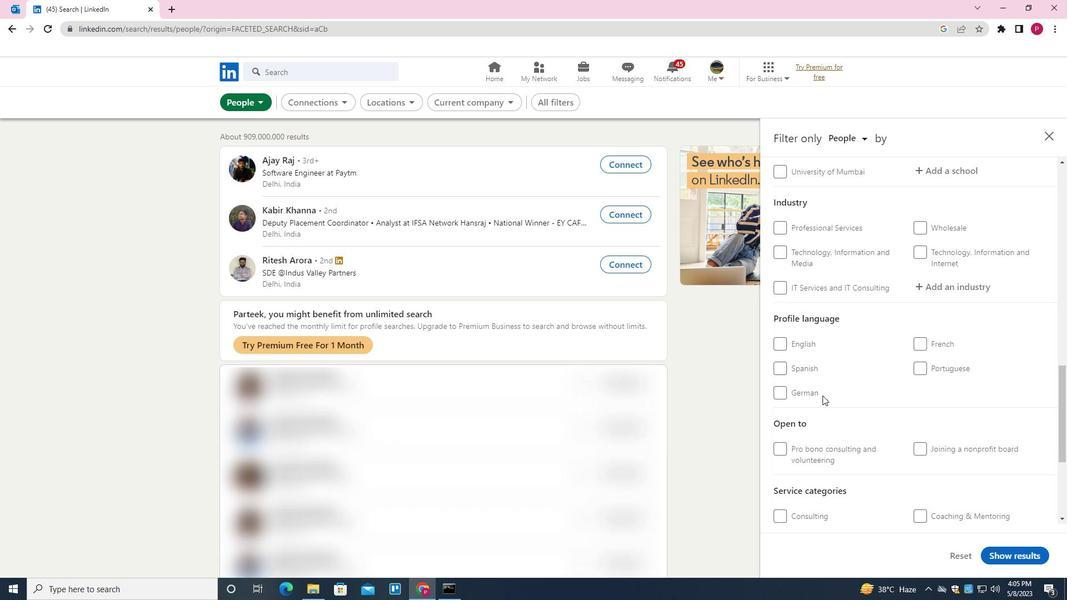 
Action: Mouse pressed left at (816, 395)
Screenshot: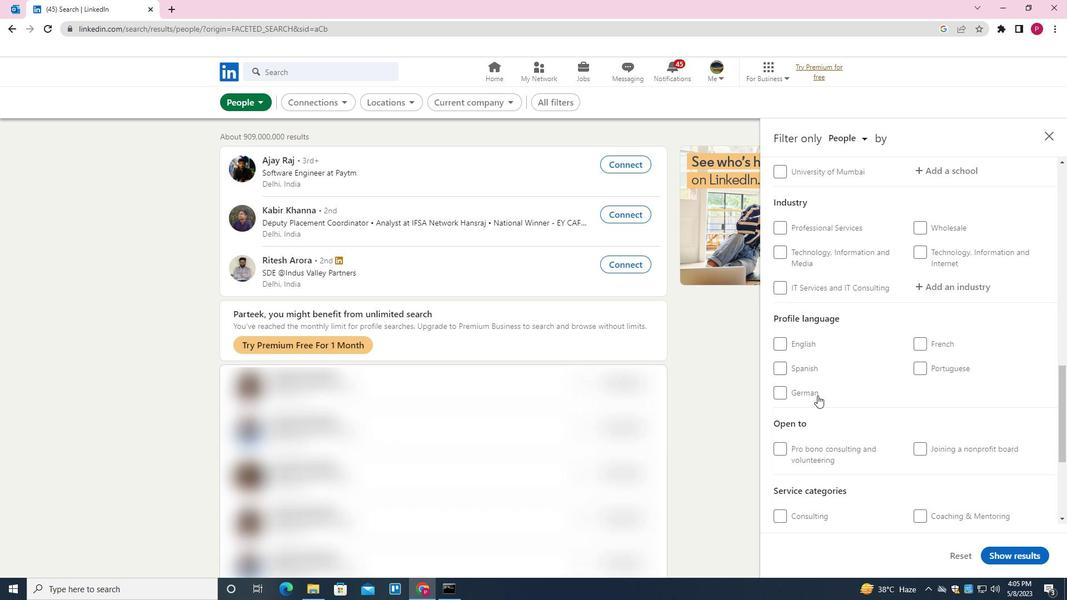 
Action: Mouse moved to (855, 406)
Screenshot: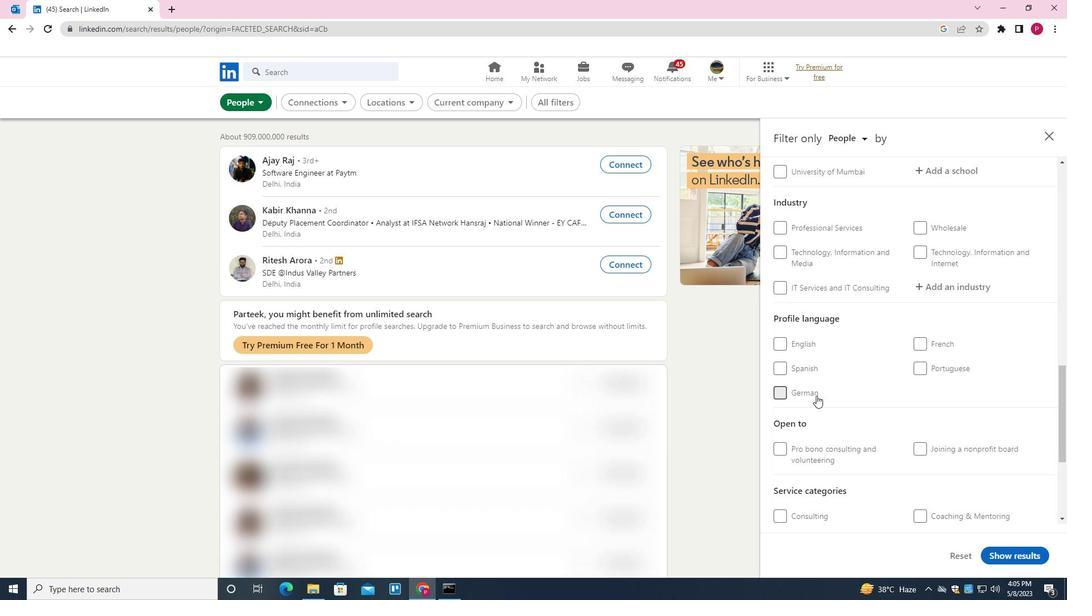 
Action: Mouse scrolled (855, 407) with delta (0, 0)
Screenshot: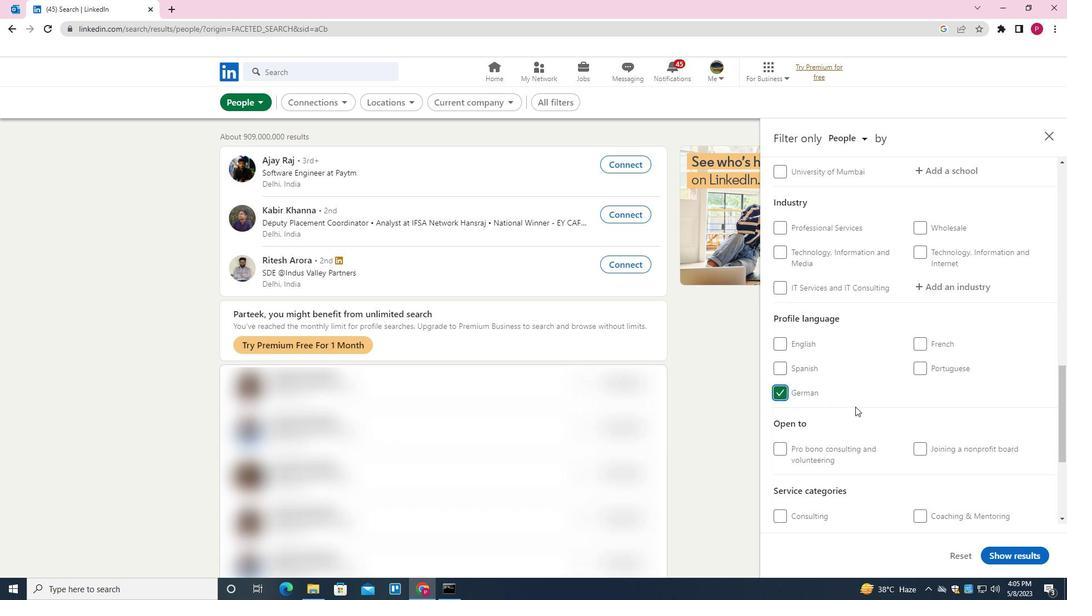 
Action: Mouse scrolled (855, 407) with delta (0, 0)
Screenshot: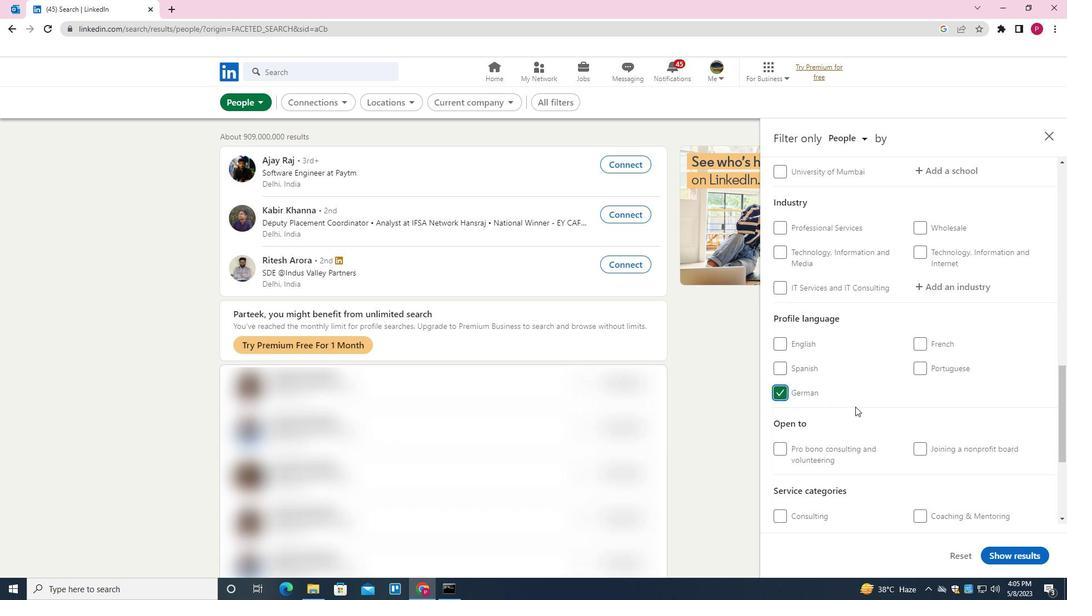 
Action: Mouse scrolled (855, 407) with delta (0, 0)
Screenshot: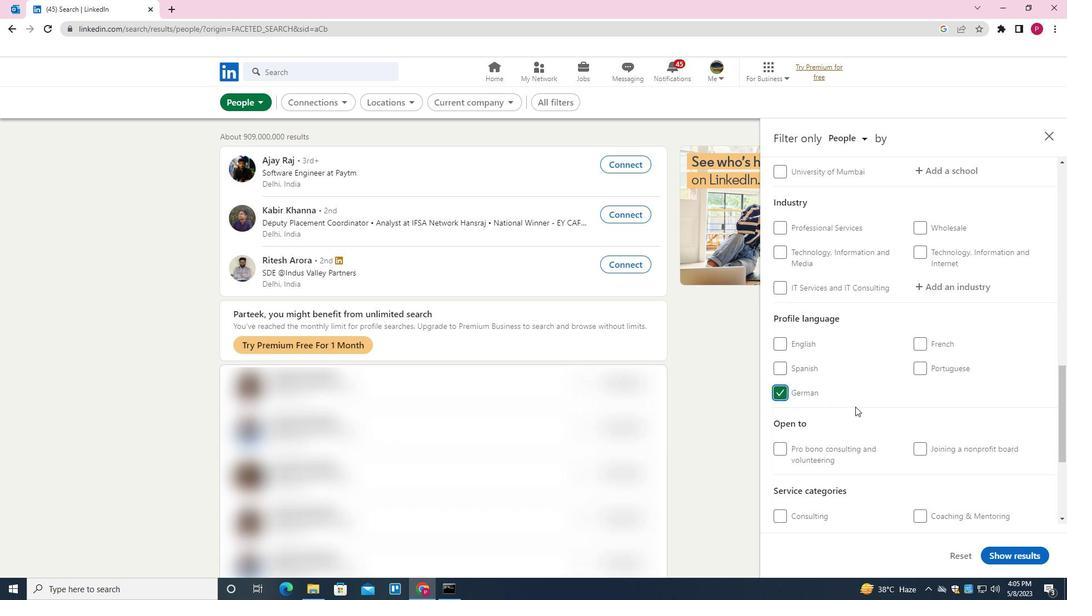 
Action: Mouse scrolled (855, 407) with delta (0, 0)
Screenshot: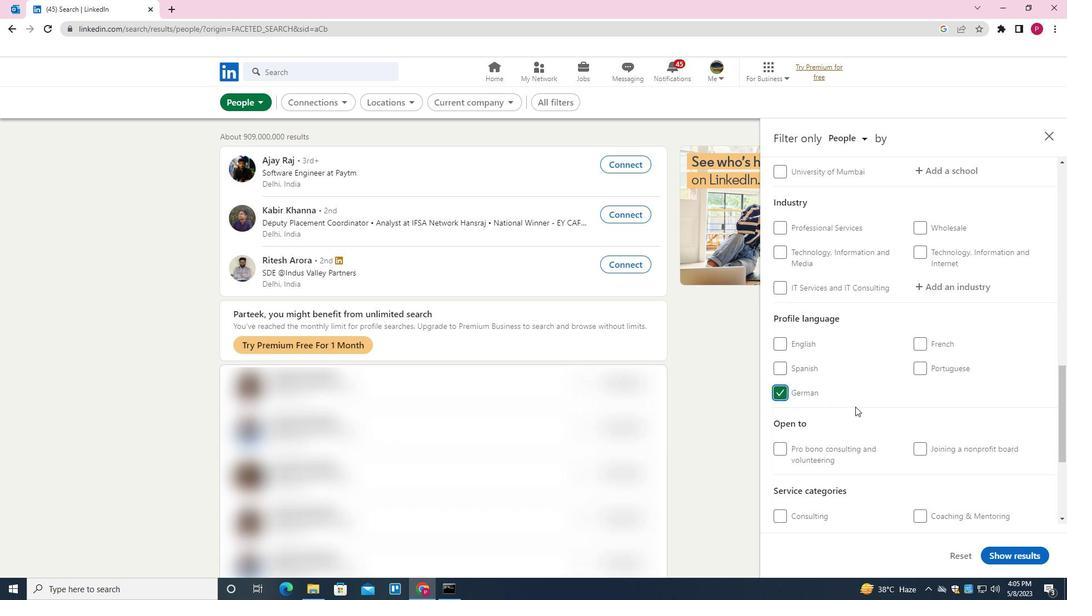 
Action: Mouse scrolled (855, 407) with delta (0, 0)
Screenshot: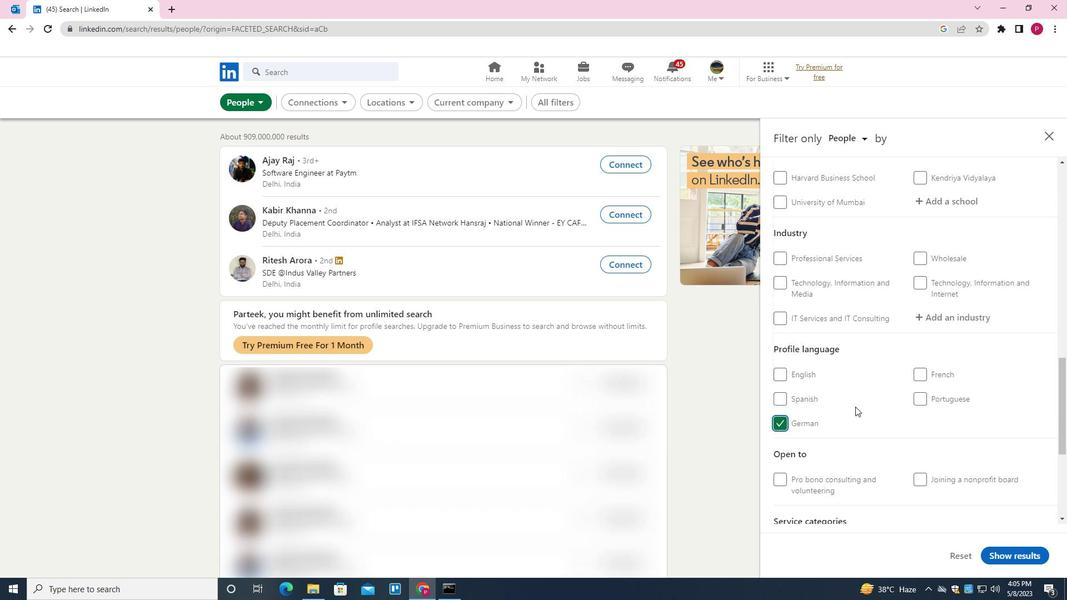 
Action: Mouse scrolled (855, 407) with delta (0, 0)
Screenshot: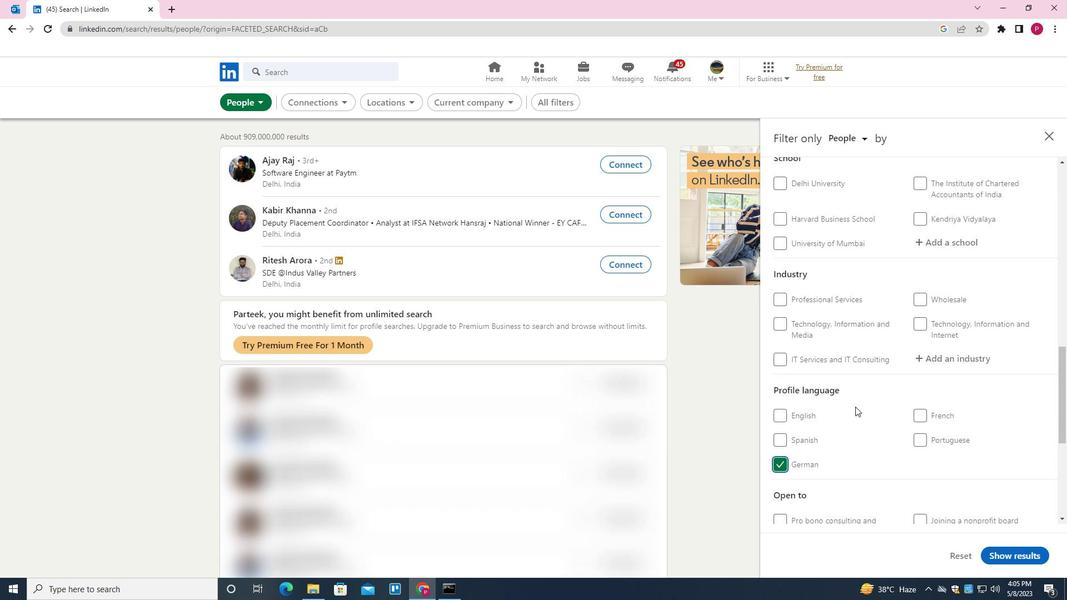 
Action: Mouse scrolled (855, 407) with delta (0, 0)
Screenshot: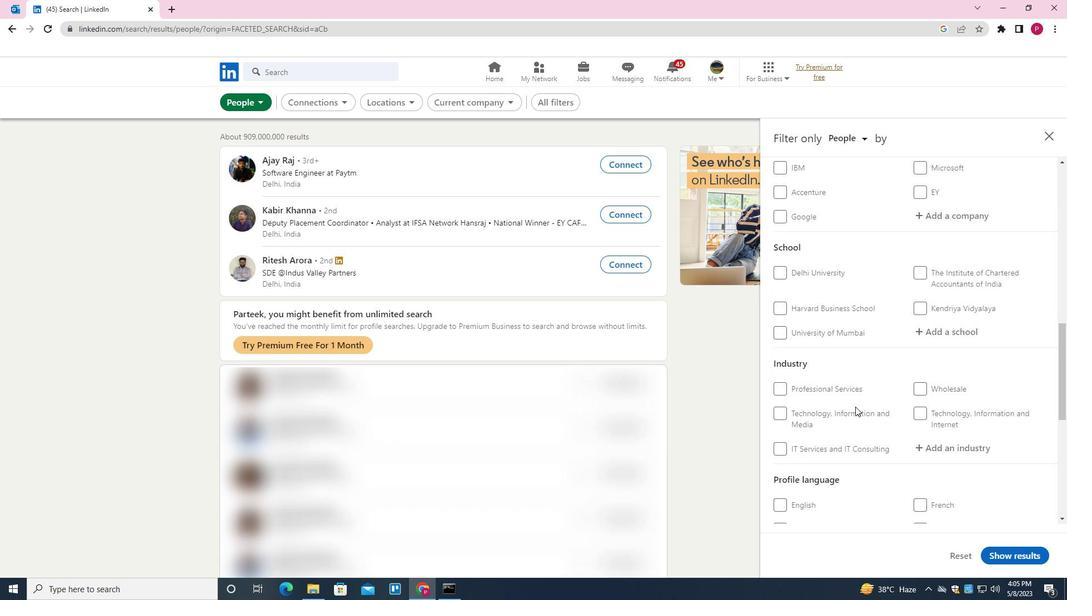 
Action: Mouse moved to (937, 337)
Screenshot: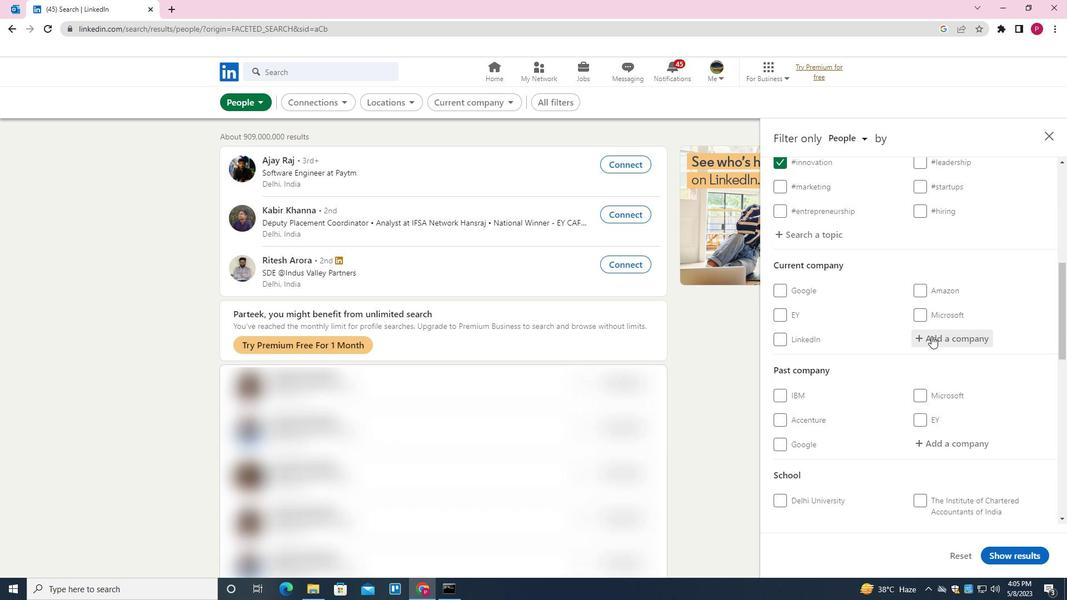 
Action: Mouse pressed left at (937, 337)
Screenshot: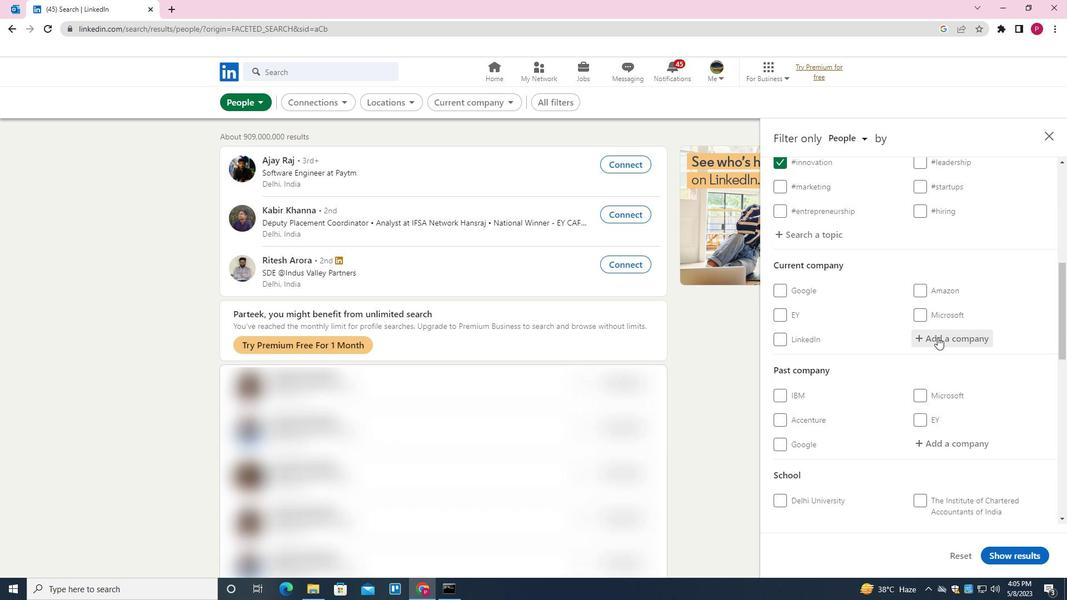 
Action: Key pressed <Key.shift>PREMAS<Key.space><Key.shift>LIFE<Key.space><Key.shift>SCIENCES<Key.space><Key.shift>PVT<Key.down><Key.enter><Key.backspace><Key.down><Key.enter>
Screenshot: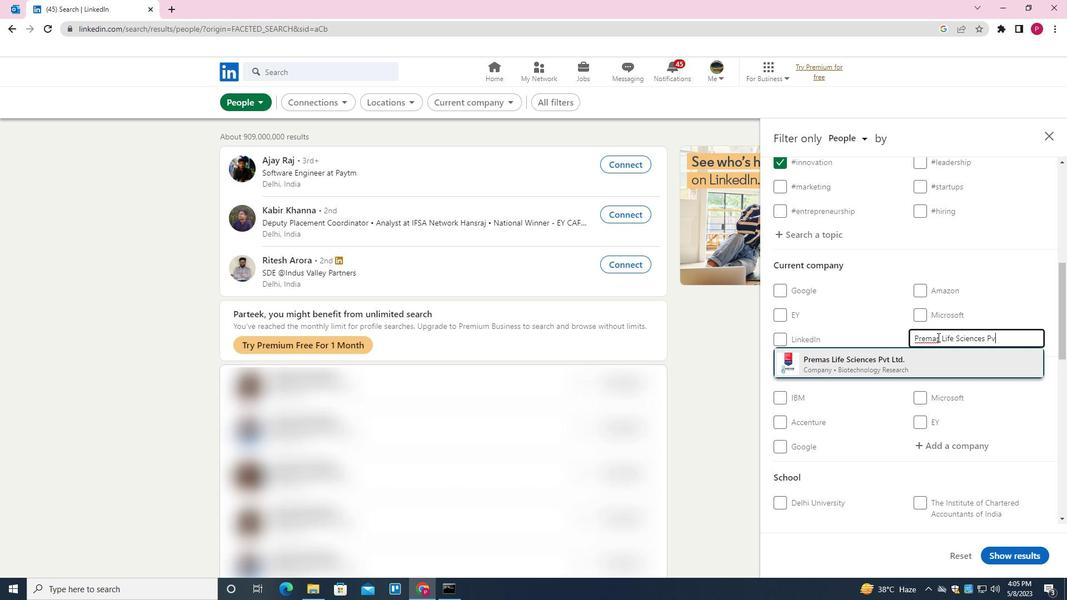 
Action: Mouse moved to (858, 383)
Screenshot: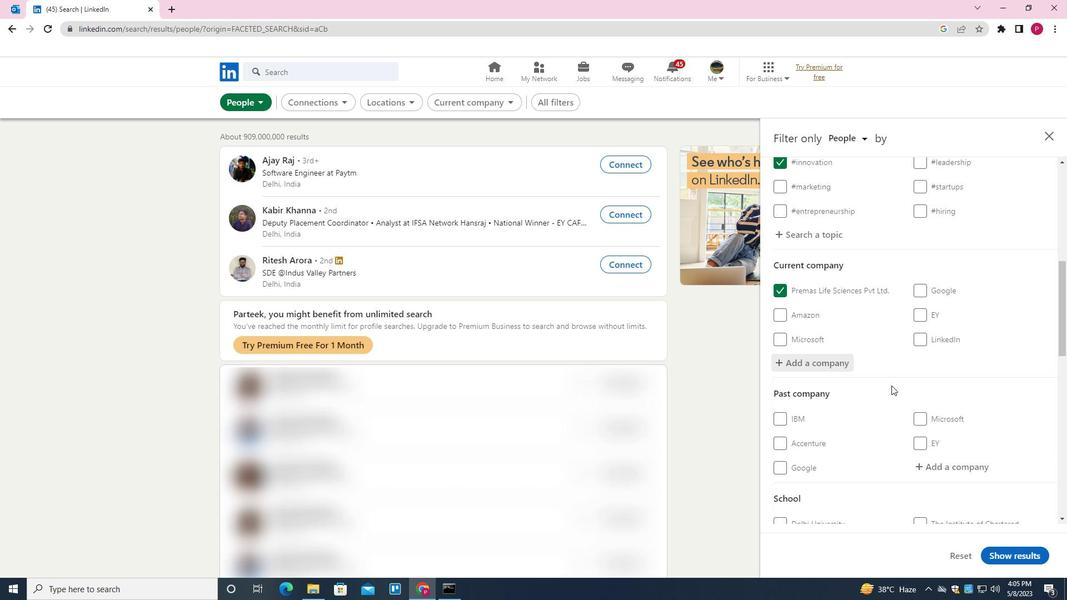 
Action: Mouse scrolled (858, 382) with delta (0, 0)
Screenshot: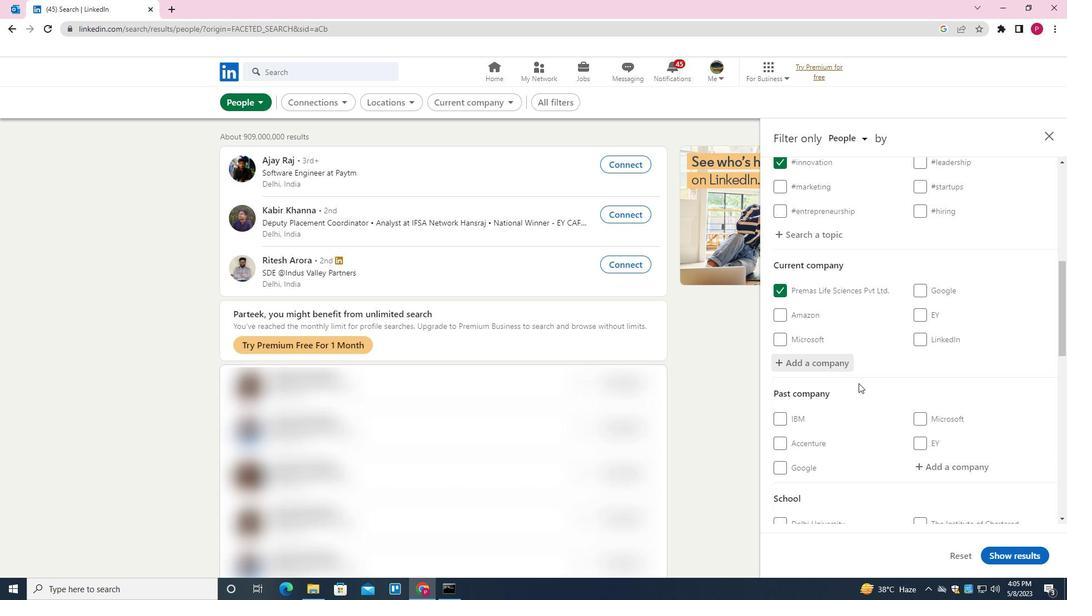 
Action: Mouse scrolled (858, 382) with delta (0, 0)
Screenshot: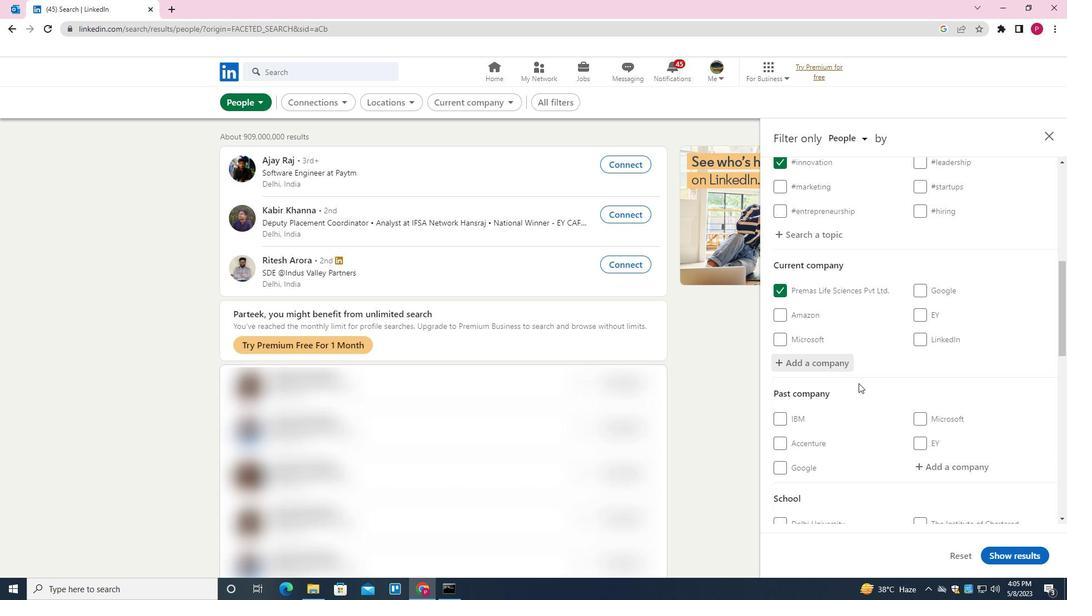 
Action: Mouse scrolled (858, 382) with delta (0, 0)
Screenshot: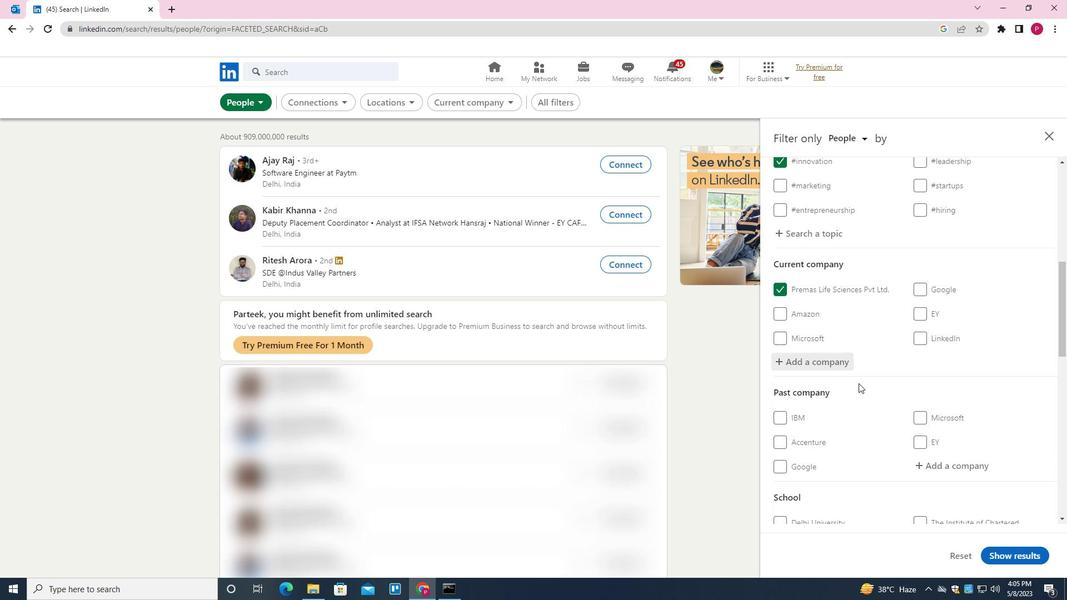
Action: Mouse scrolled (858, 382) with delta (0, 0)
Screenshot: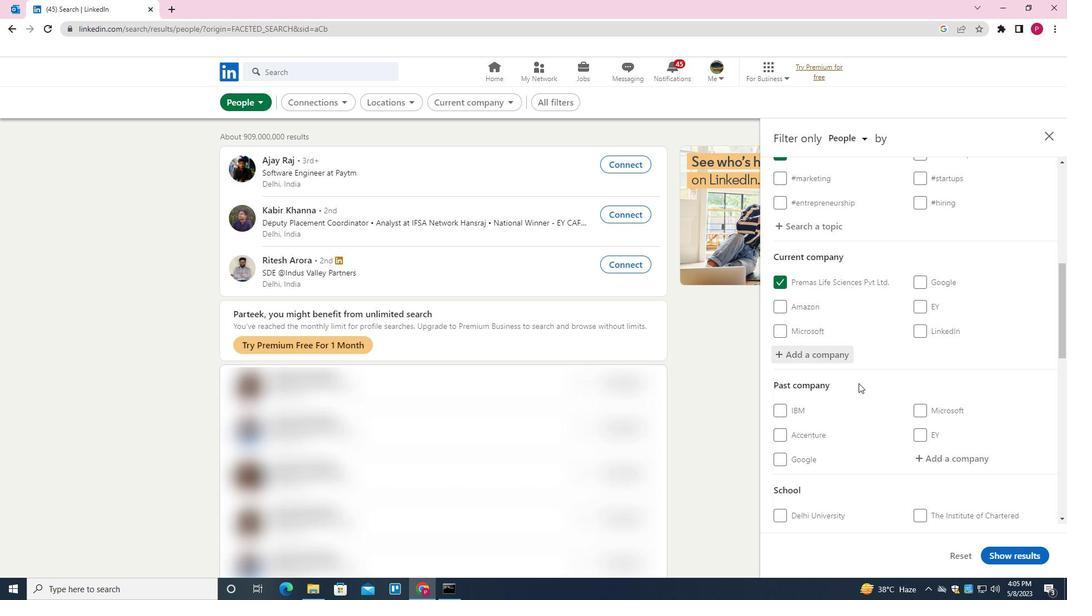
Action: Mouse moved to (863, 361)
Screenshot: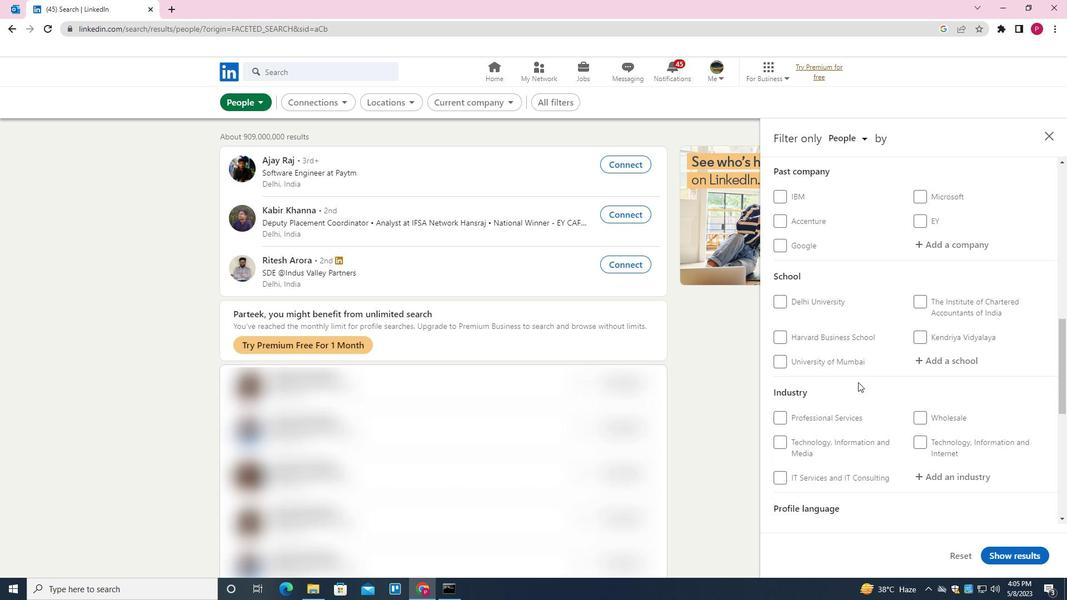 
Action: Mouse scrolled (863, 360) with delta (0, 0)
Screenshot: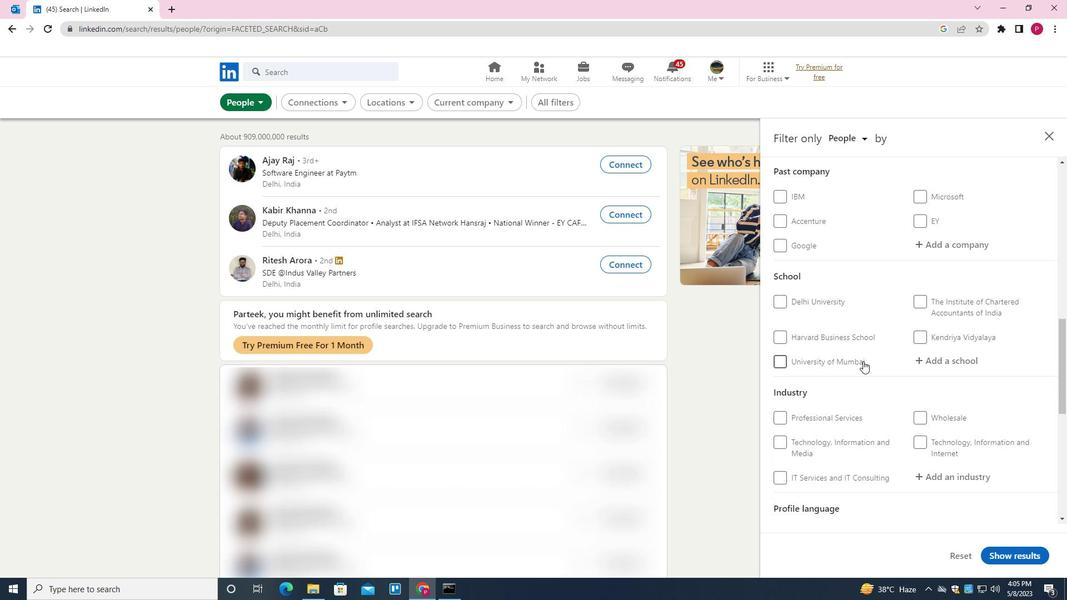 
Action: Mouse scrolled (863, 360) with delta (0, 0)
Screenshot: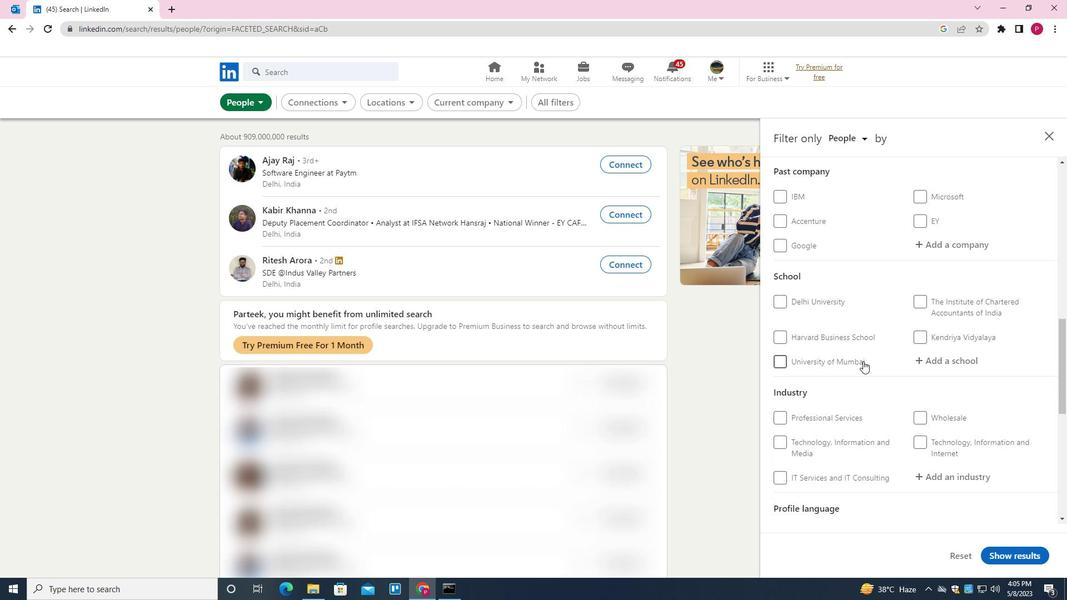 
Action: Mouse moved to (864, 360)
Screenshot: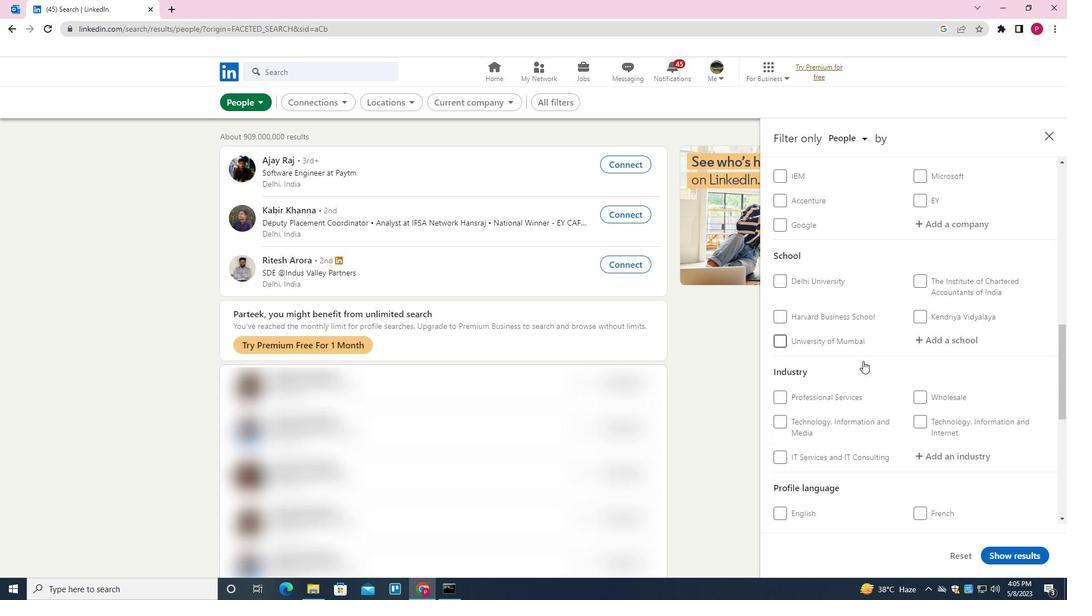 
Action: Mouse scrolled (864, 360) with delta (0, 0)
Screenshot: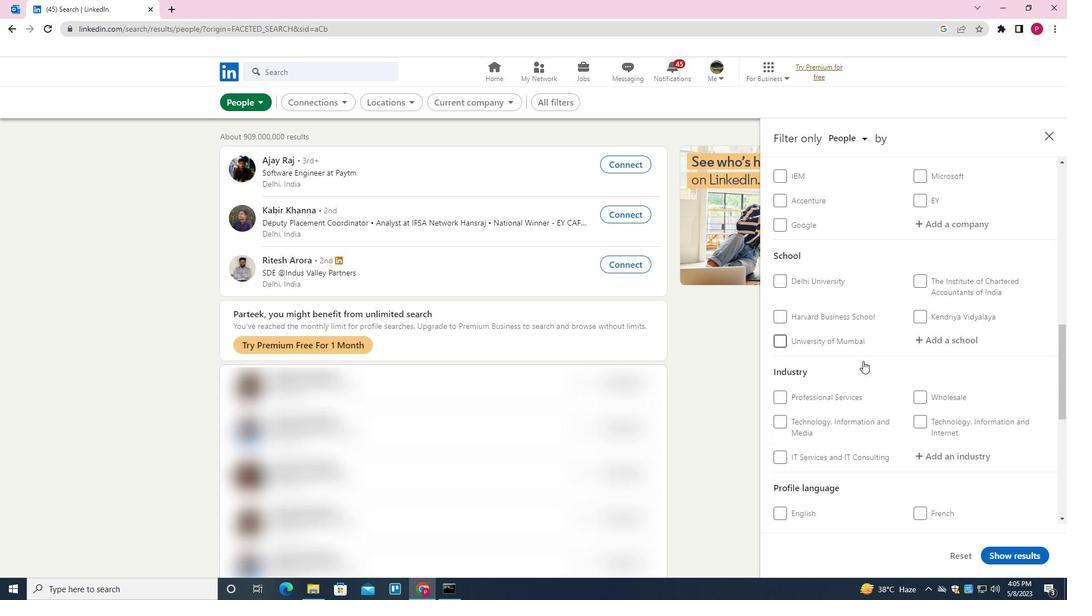 
Action: Mouse moved to (939, 191)
Screenshot: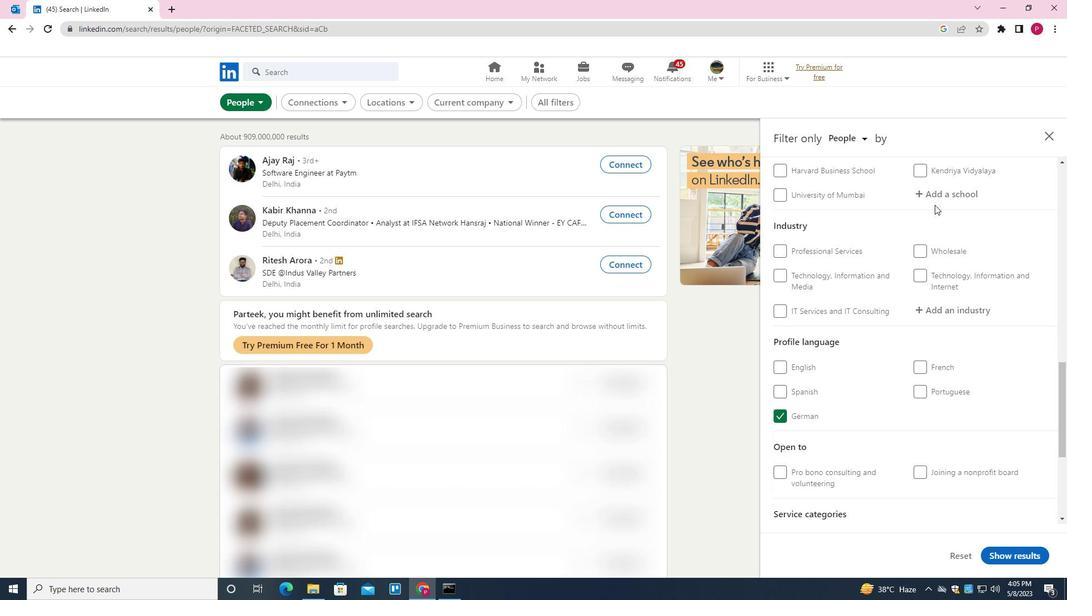 
Action: Mouse pressed left at (939, 191)
Screenshot: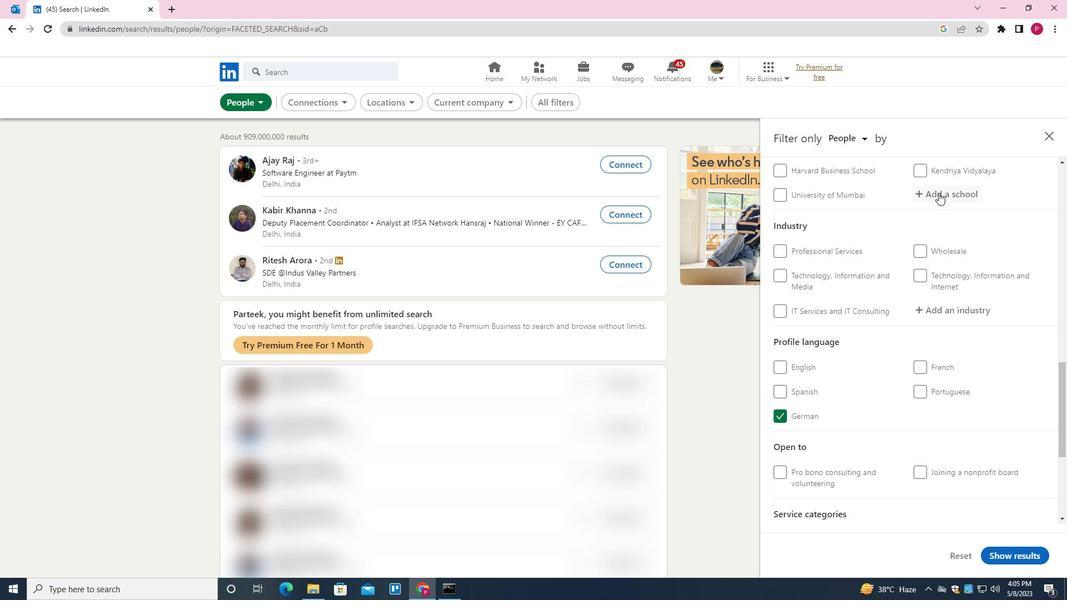 
Action: Mouse moved to (909, 212)
Screenshot: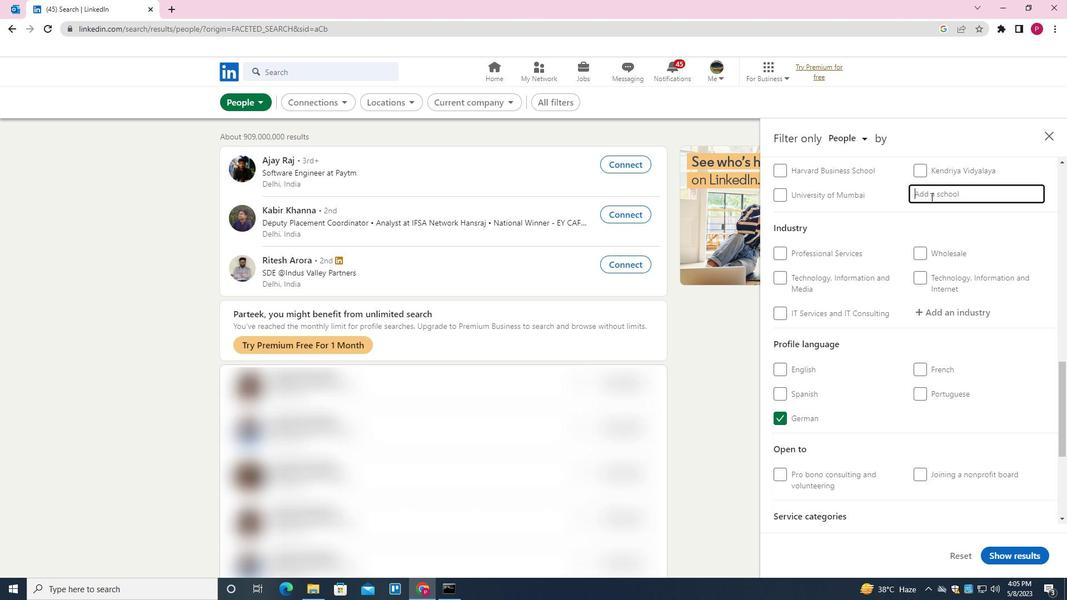 
Action: Key pressed <Key.shift><Key.shift>M.<Key.shift>H<Key.space><Key.shift><Key.shift><Key.shift><Key.shift><Key.shift><Key.shift><Key.shift><Key.shift><Key.shift><Key.shift><Key.shift><Key.shift><Key.shift><Key.shift><Key.shift><Key.shift><Key.shift><Key.shift><Key.shift><Key.shift><Key.shift><Key.shift><Key.shift><Key.shift><Key.shift>SABOO<Key.space><Key.shift><Key.shift><Key.shift><Key.shift><Key.shift><Key.shift><Key.shift><Key.shift><Key.shift><Key.shift><Key.shift><Key.shift>D<Key.backspace>SIDDIK<Key.space><Key.down><Key.enter>
Screenshot: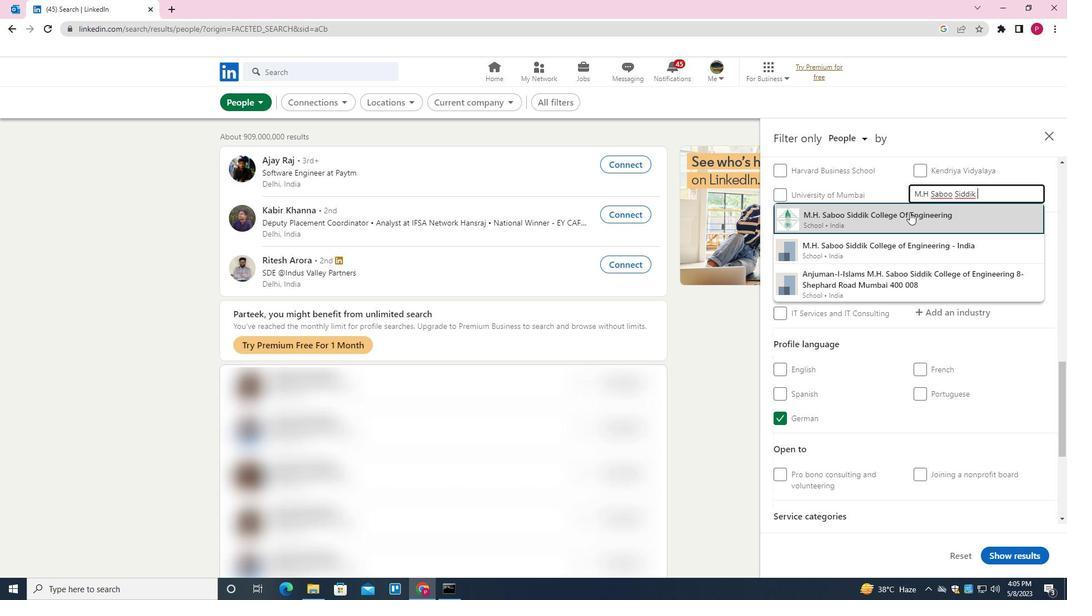 
Action: Mouse moved to (958, 343)
Screenshot: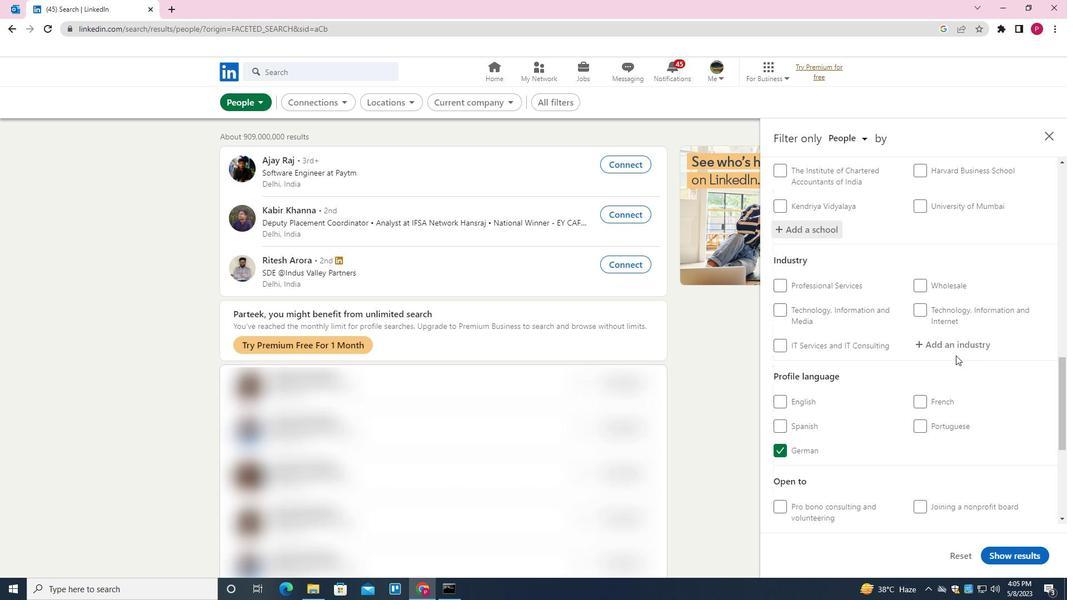 
Action: Mouse pressed left at (958, 343)
Screenshot: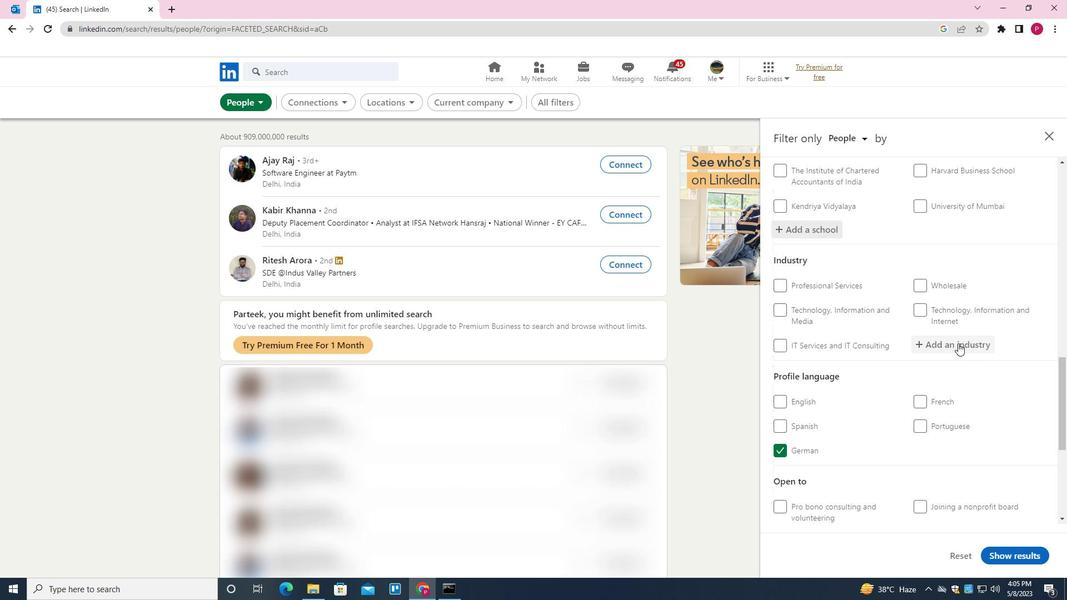
Action: Key pressed <Key.shift><Key.shift><Key.shift><Key.shift><Key.shift><Key.shift><Key.shift><Key.shift><Key.shift><Key.shift><Key.shift>BLOGS<Key.down><Key.enter>
Screenshot: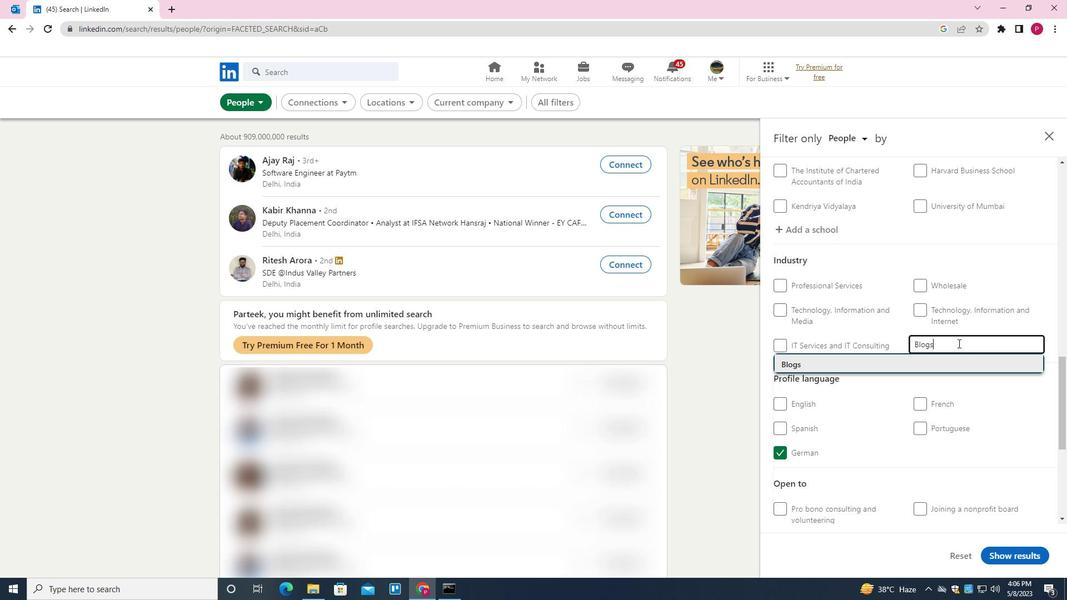
Action: Mouse moved to (947, 364)
Screenshot: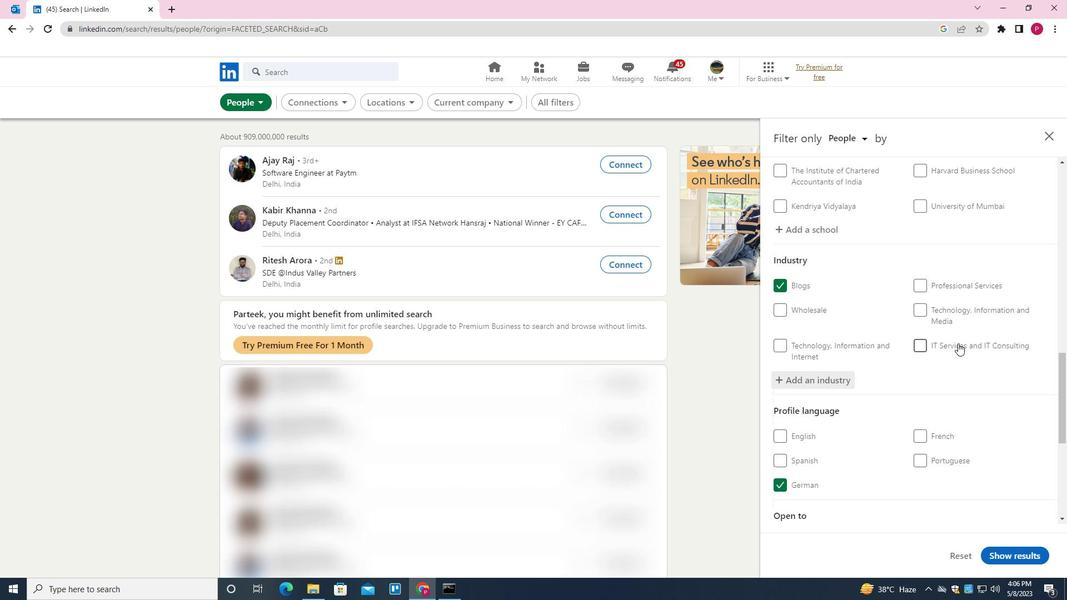 
Action: Mouse scrolled (947, 363) with delta (0, 0)
Screenshot: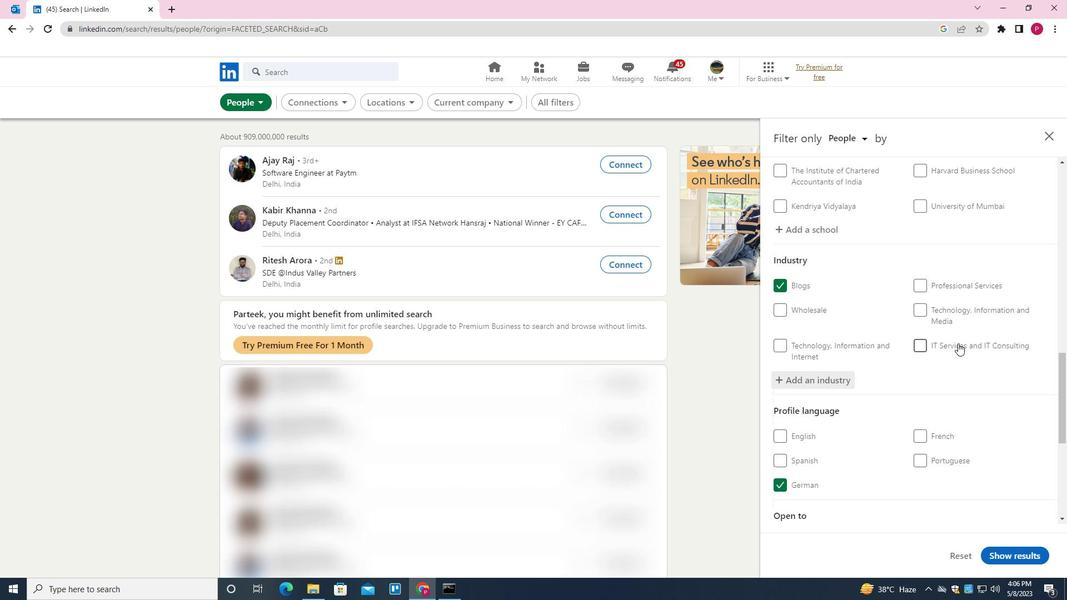 
Action: Mouse moved to (944, 370)
Screenshot: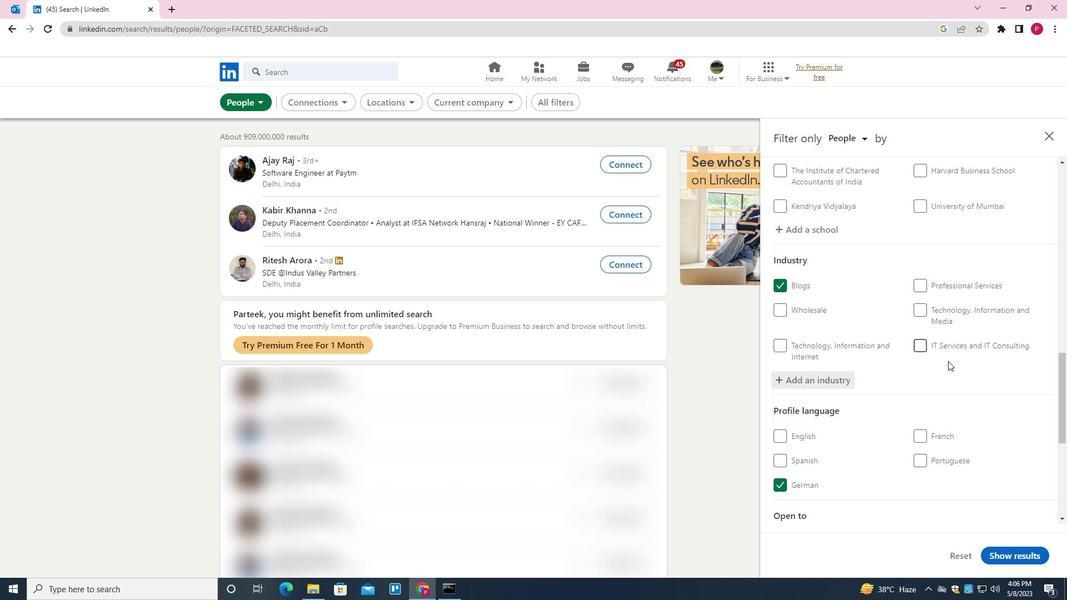 
Action: Mouse scrolled (944, 369) with delta (0, 0)
Screenshot: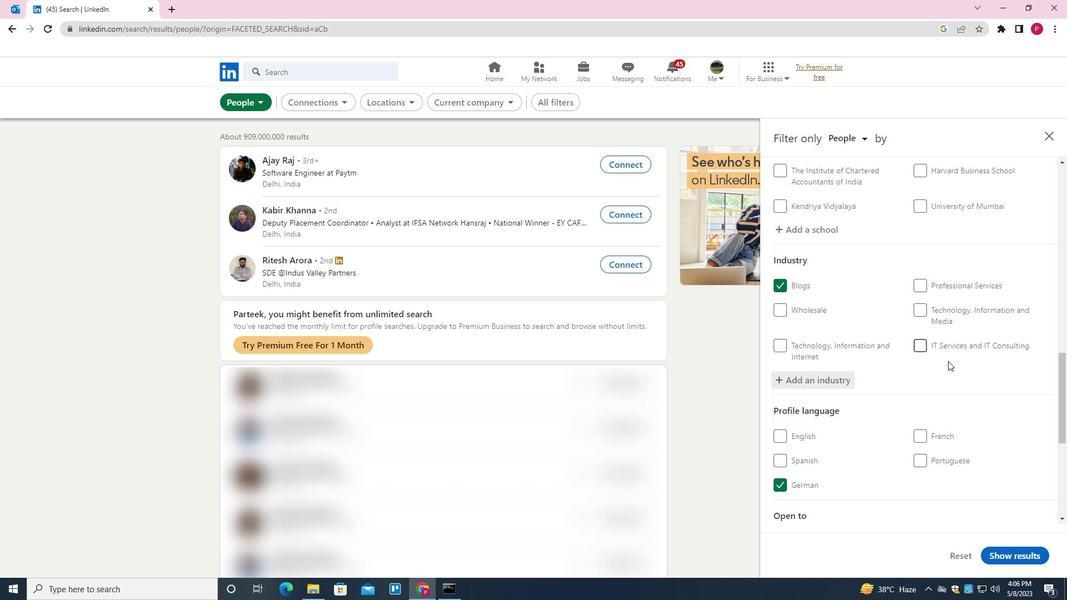 
Action: Mouse moved to (942, 372)
Screenshot: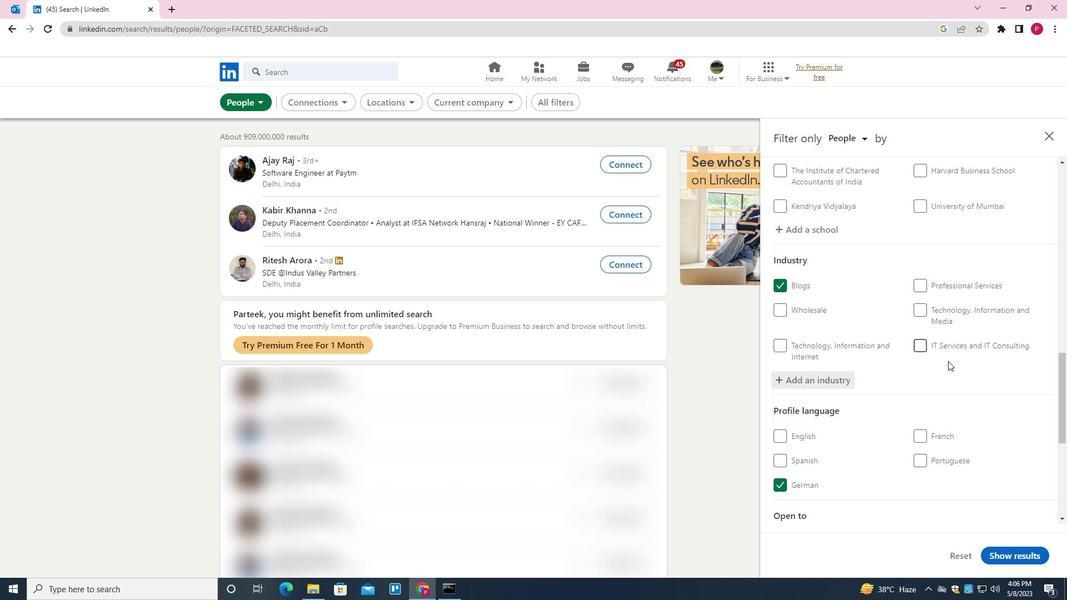 
Action: Mouse scrolled (942, 371) with delta (0, 0)
Screenshot: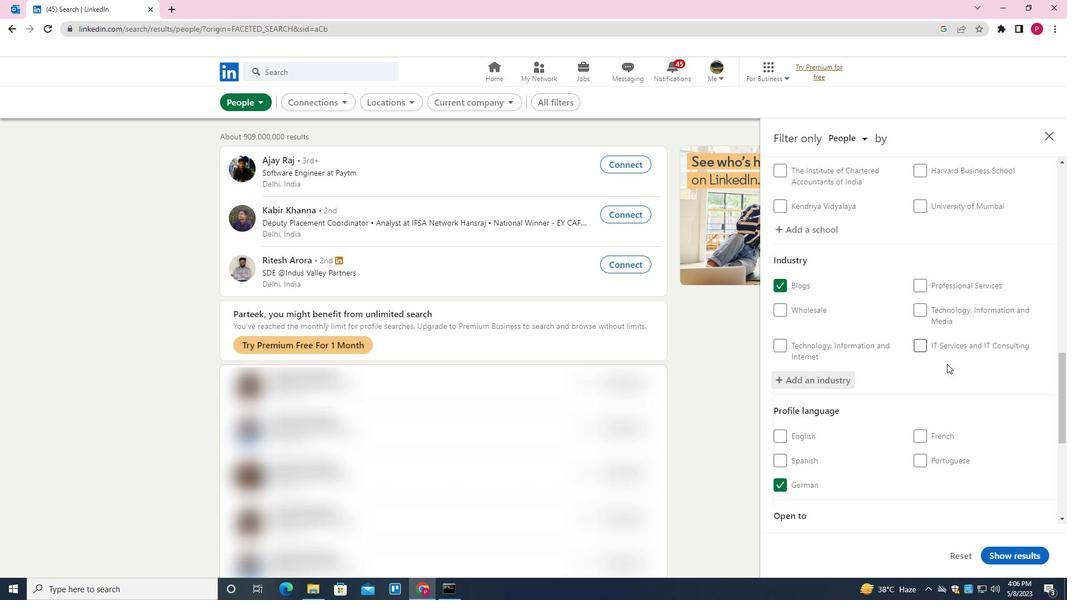 
Action: Mouse moved to (940, 374)
Screenshot: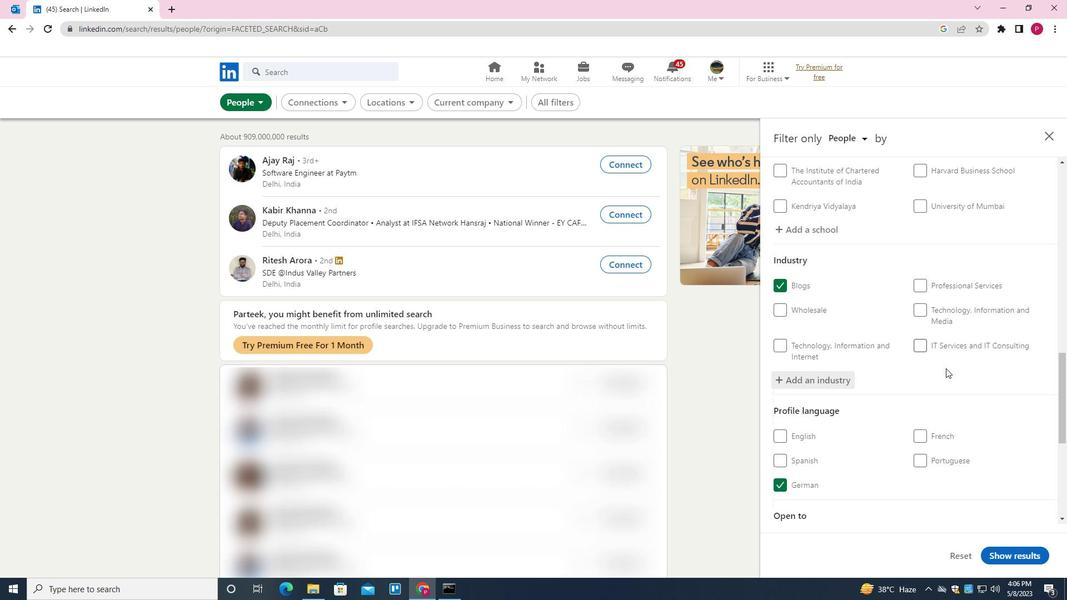 
Action: Mouse scrolled (940, 374) with delta (0, 0)
Screenshot: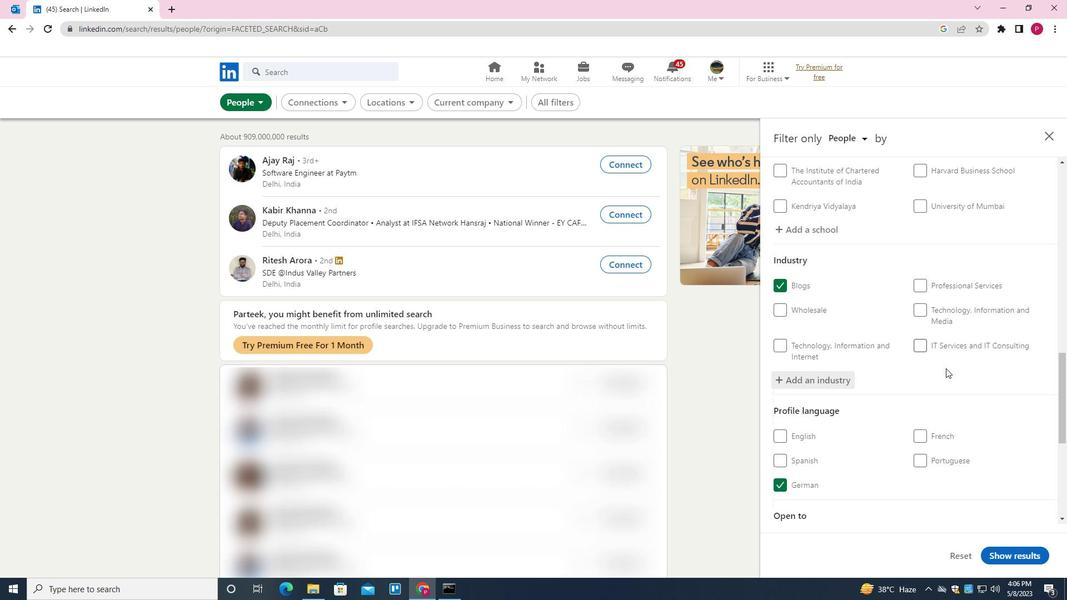 
Action: Mouse moved to (937, 376)
Screenshot: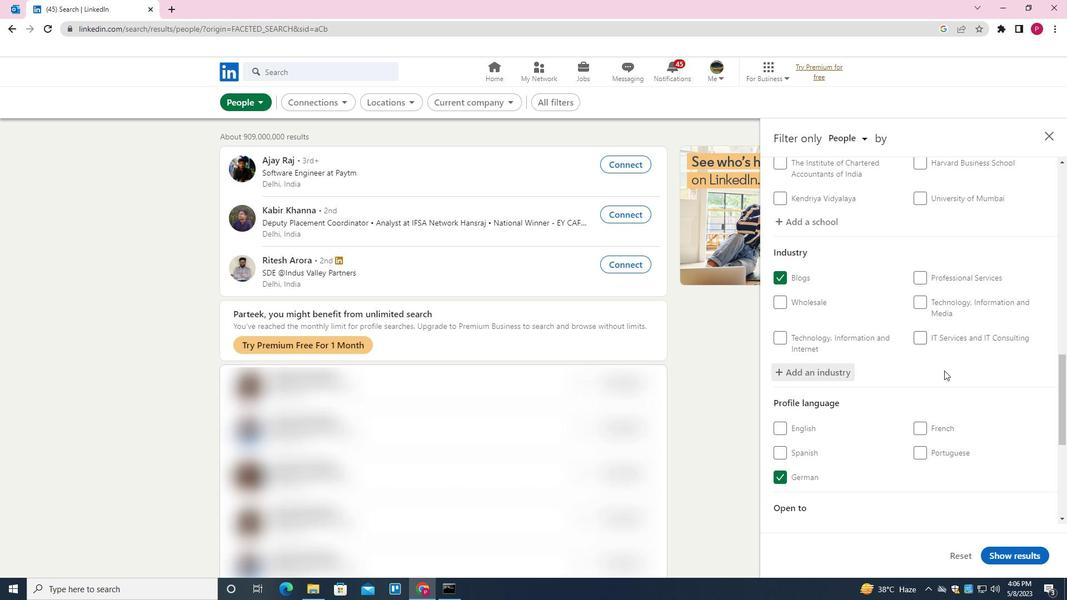 
Action: Mouse scrolled (937, 376) with delta (0, 0)
Screenshot: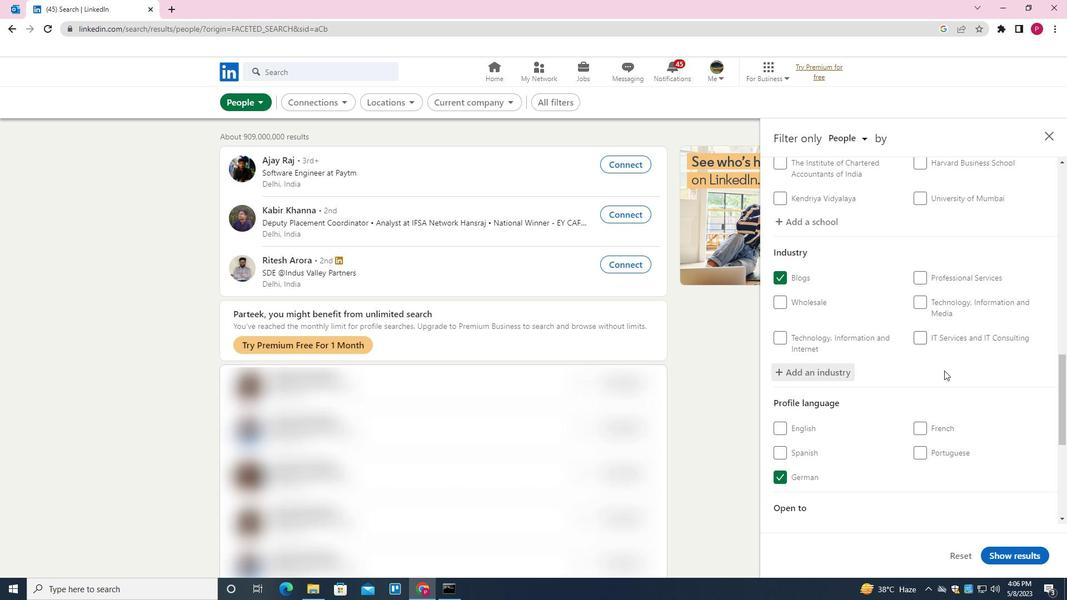 
Action: Mouse moved to (949, 380)
Screenshot: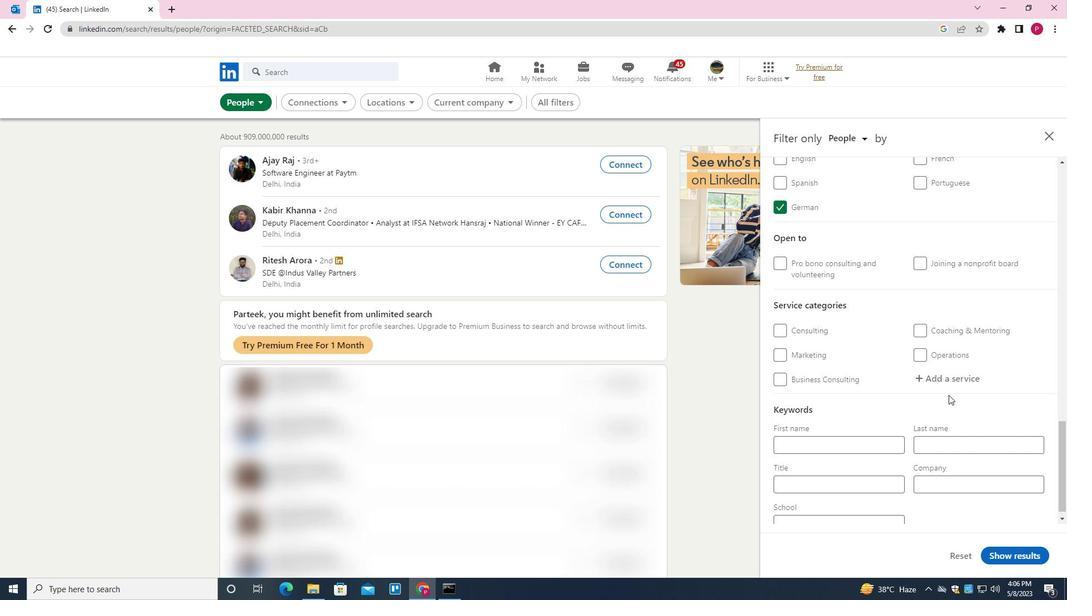 
Action: Mouse pressed left at (949, 380)
Screenshot: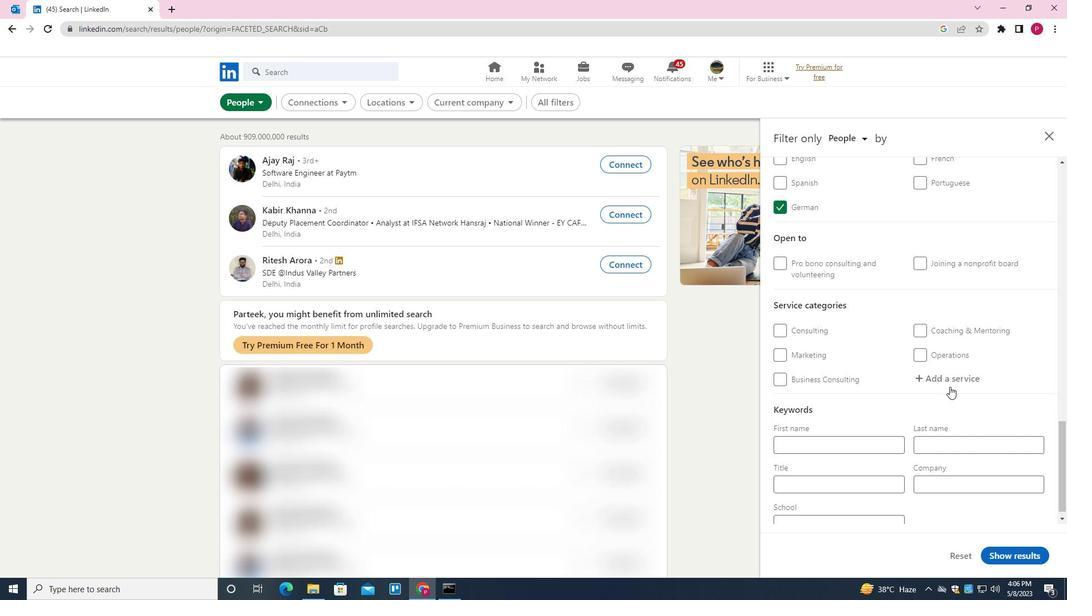 
Action: Key pressed <Key.shift>TRANSLATION<Key.down><Key.enter>
Screenshot: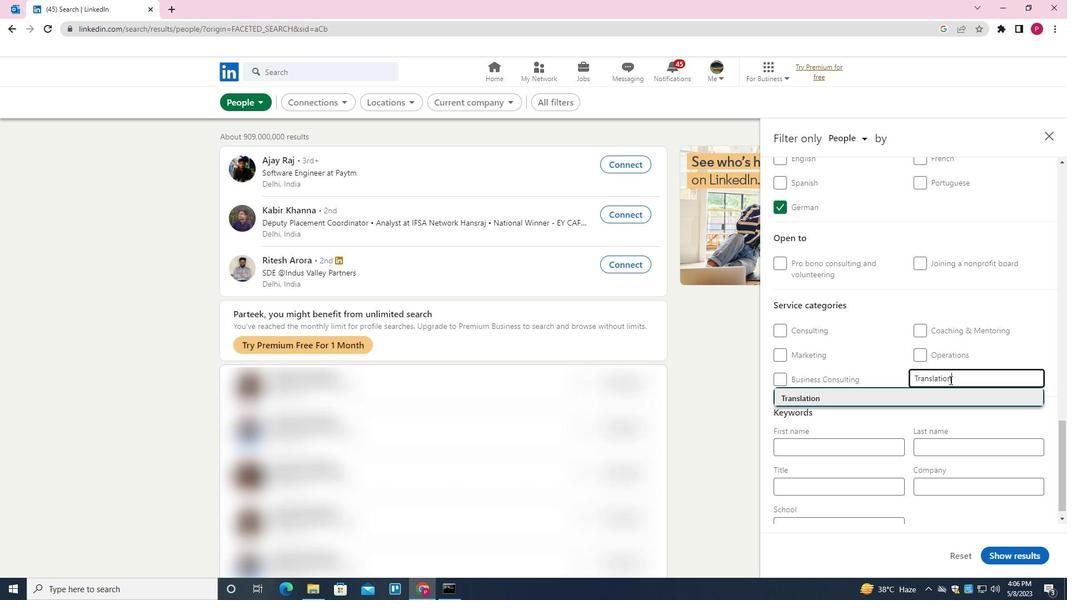 
Action: Mouse moved to (948, 380)
Screenshot: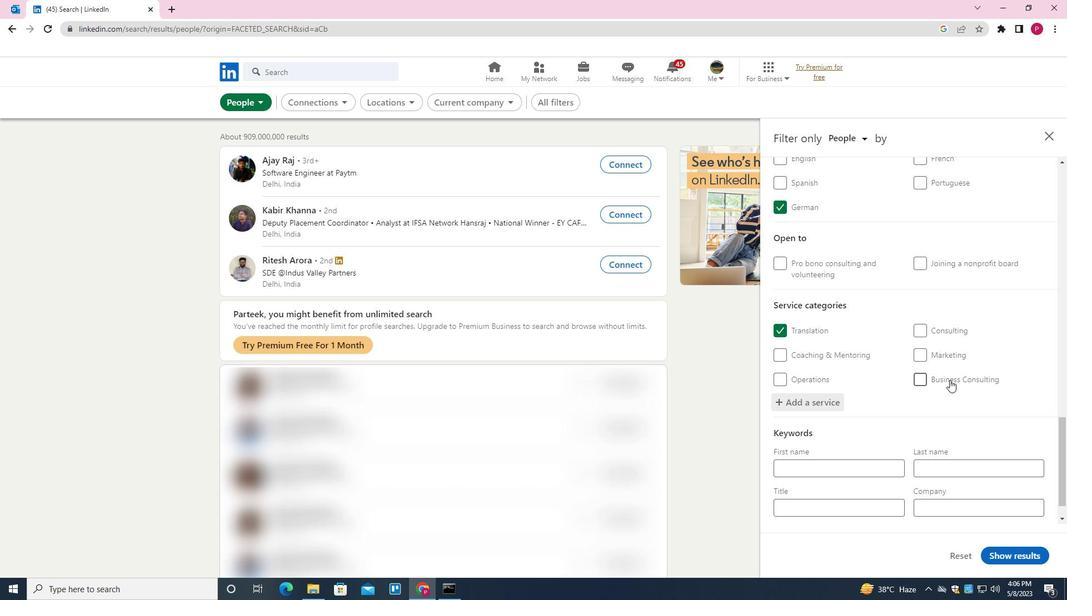 
Action: Mouse scrolled (948, 379) with delta (0, 0)
Screenshot: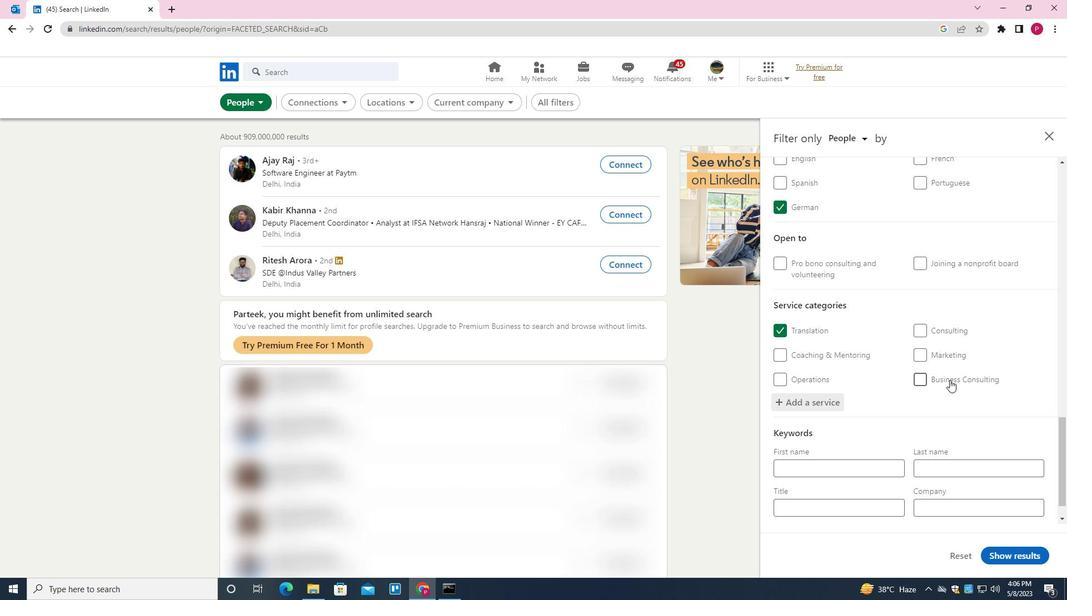 
Action: Mouse moved to (947, 380)
Screenshot: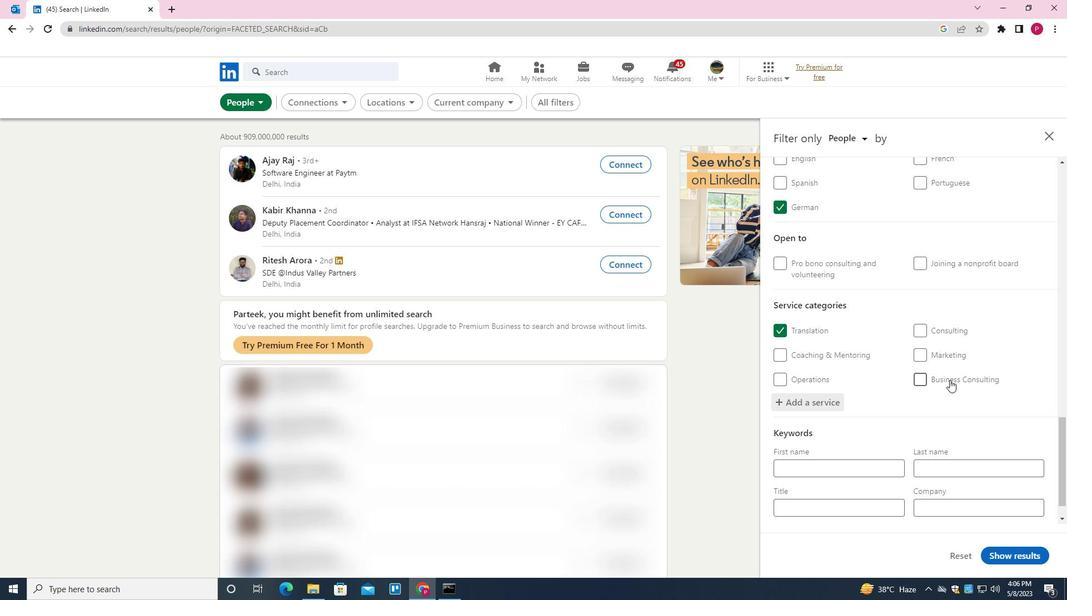 
Action: Mouse scrolled (947, 379) with delta (0, 0)
Screenshot: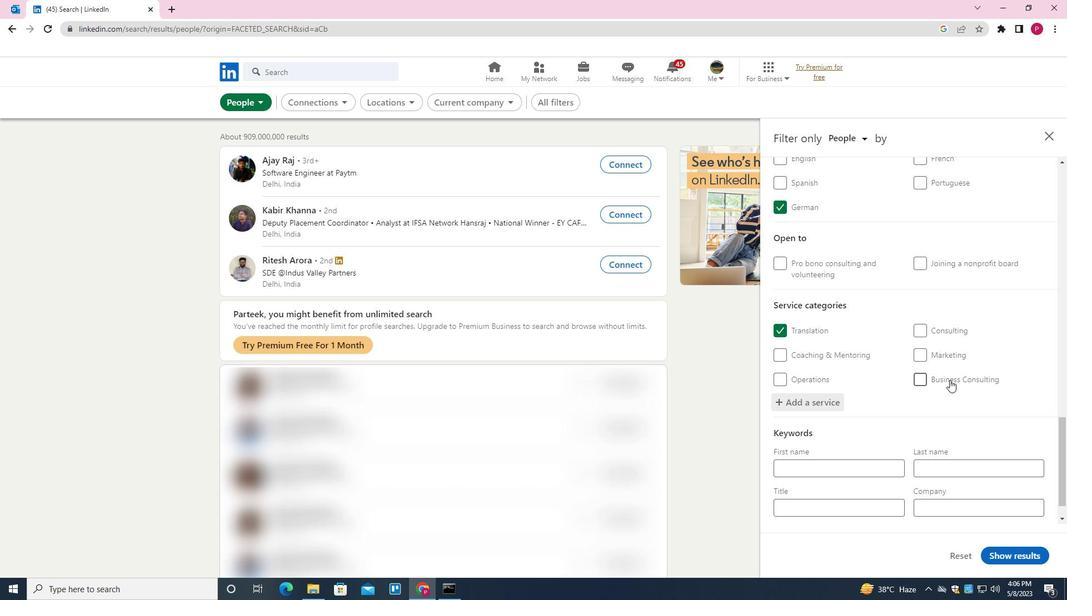 
Action: Mouse moved to (944, 381)
Screenshot: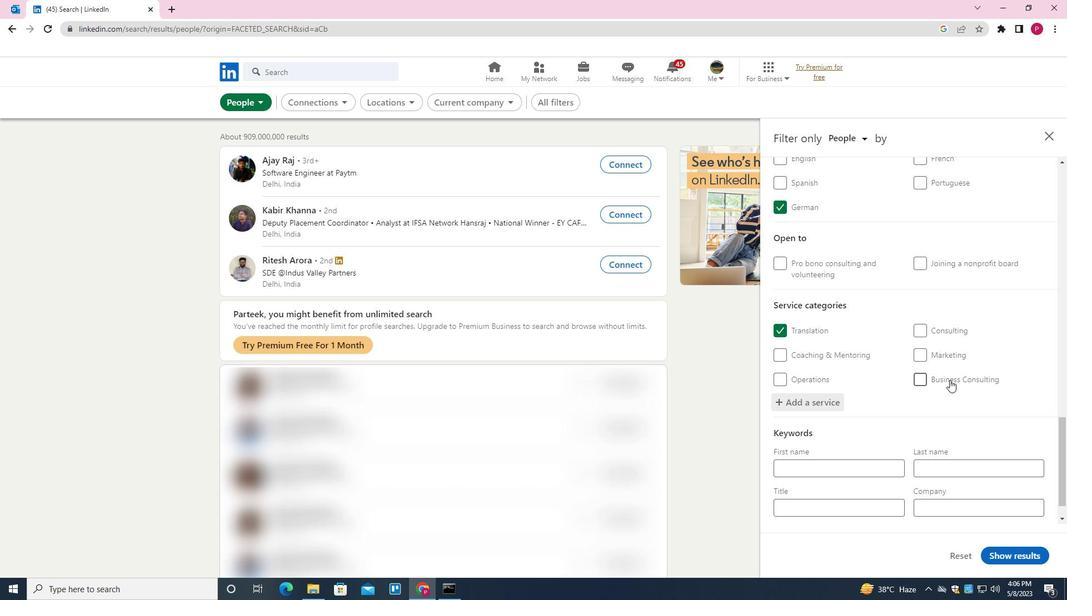 
Action: Mouse scrolled (944, 380) with delta (0, 0)
Screenshot: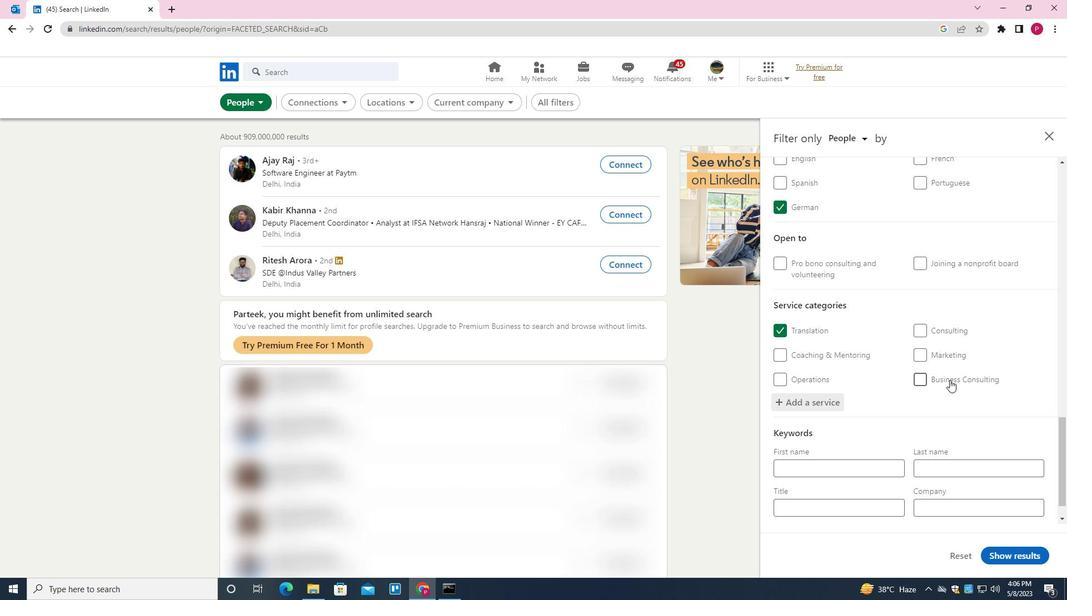 
Action: Mouse moved to (912, 395)
Screenshot: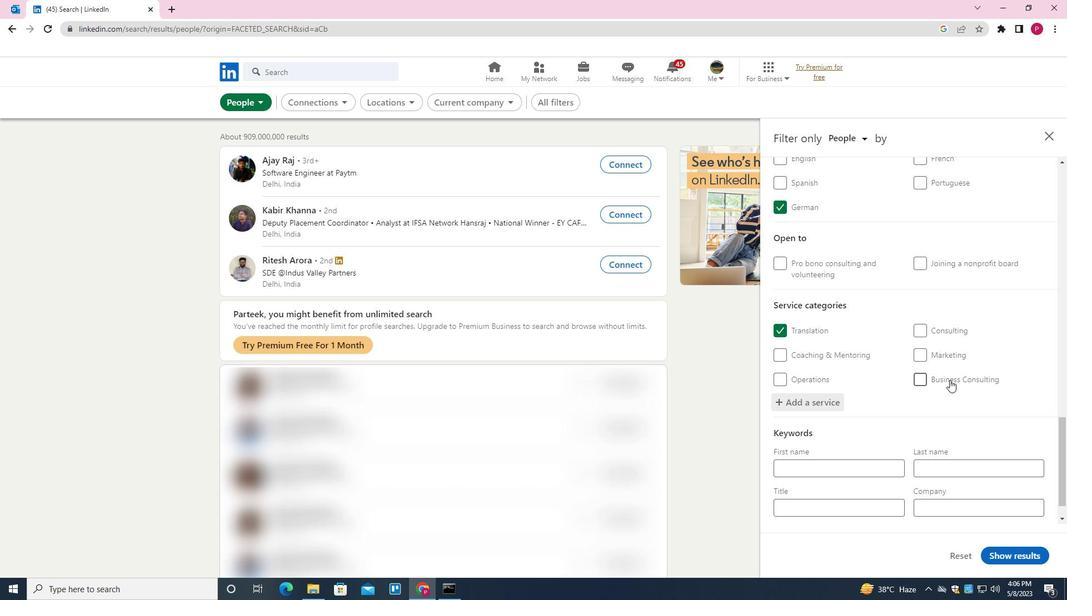 
Action: Mouse scrolled (912, 394) with delta (0, 0)
Screenshot: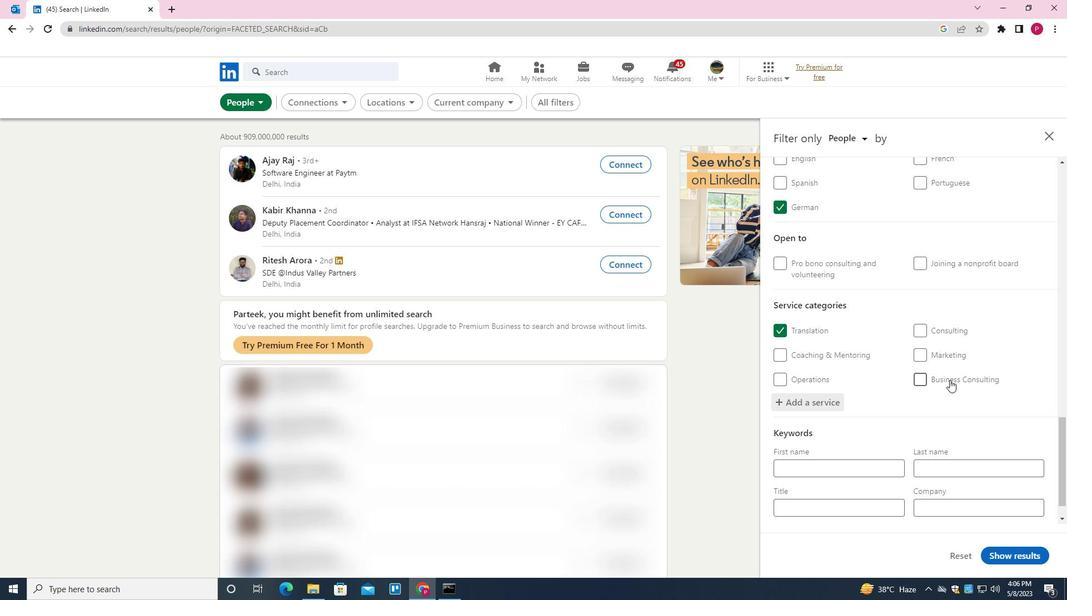 
Action: Mouse moved to (855, 477)
Screenshot: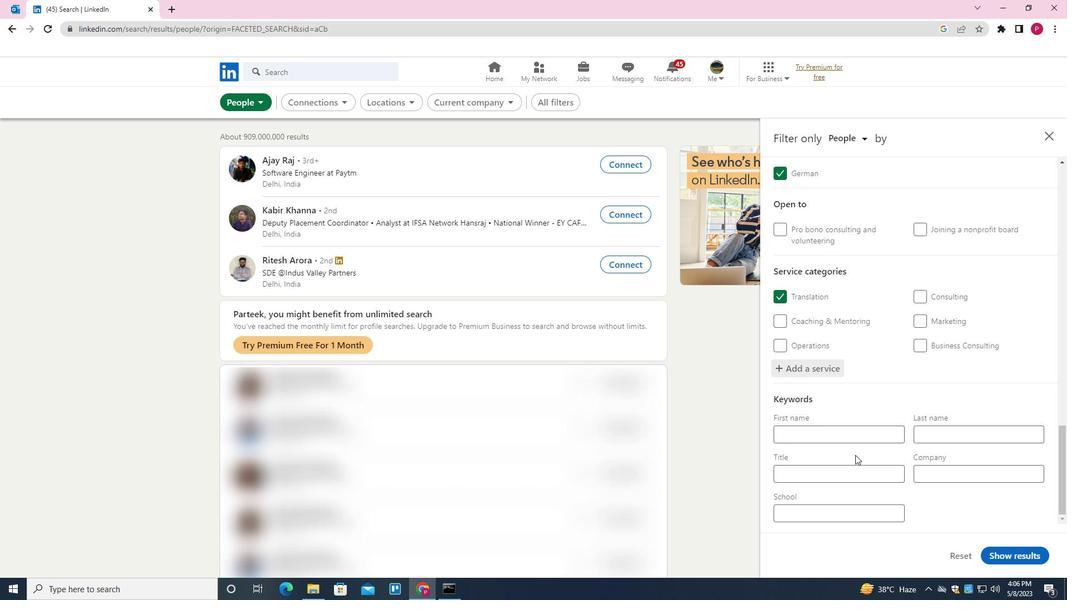 
Action: Mouse pressed left at (855, 477)
Screenshot: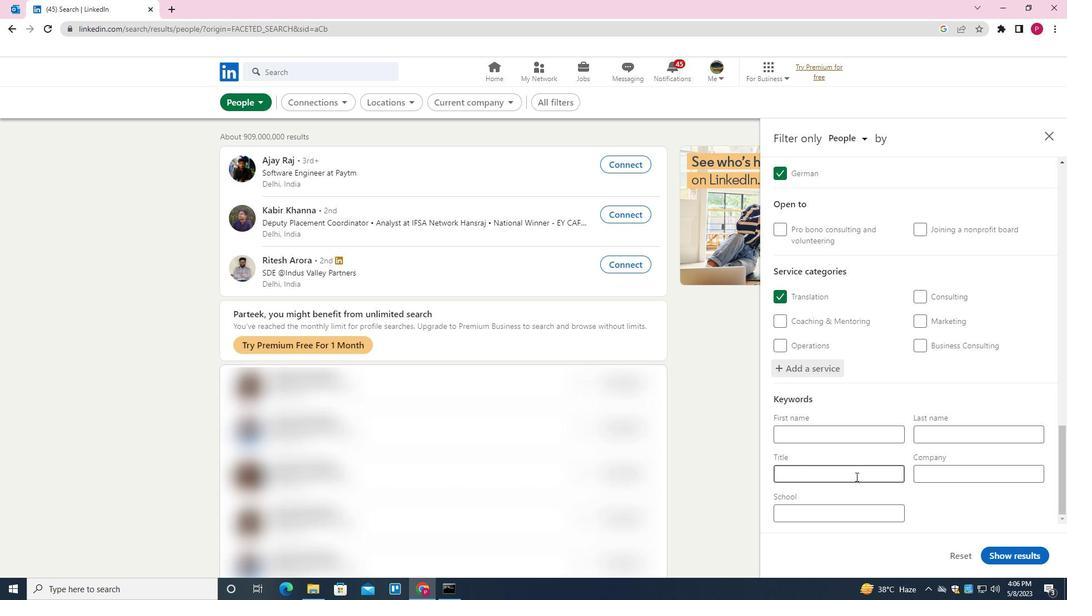 
Action: Key pressed <Key.shift>MANICURIST
Screenshot: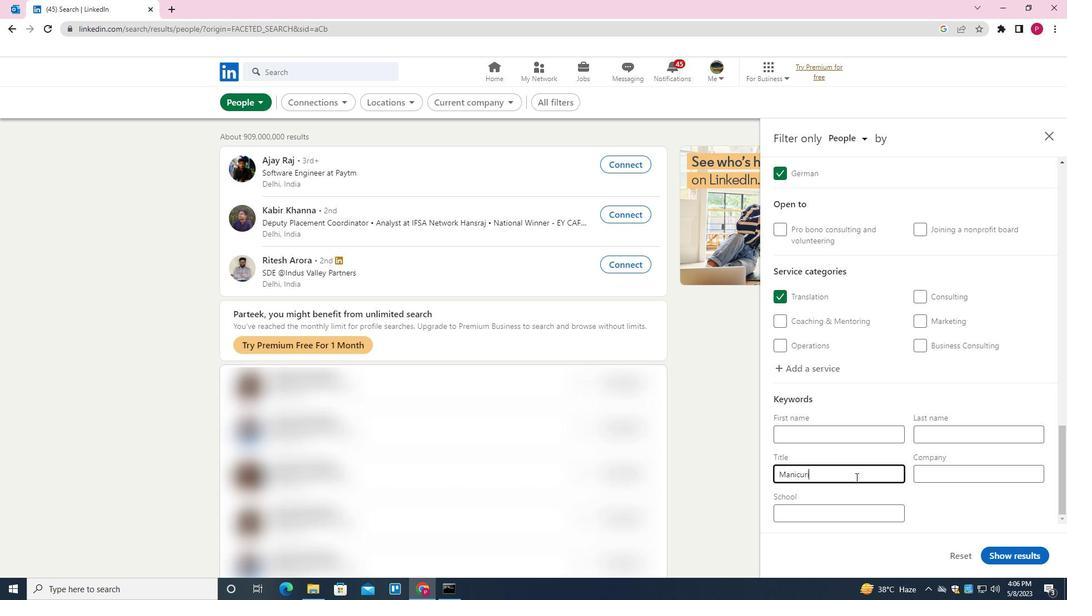 
Action: Mouse moved to (993, 556)
Screenshot: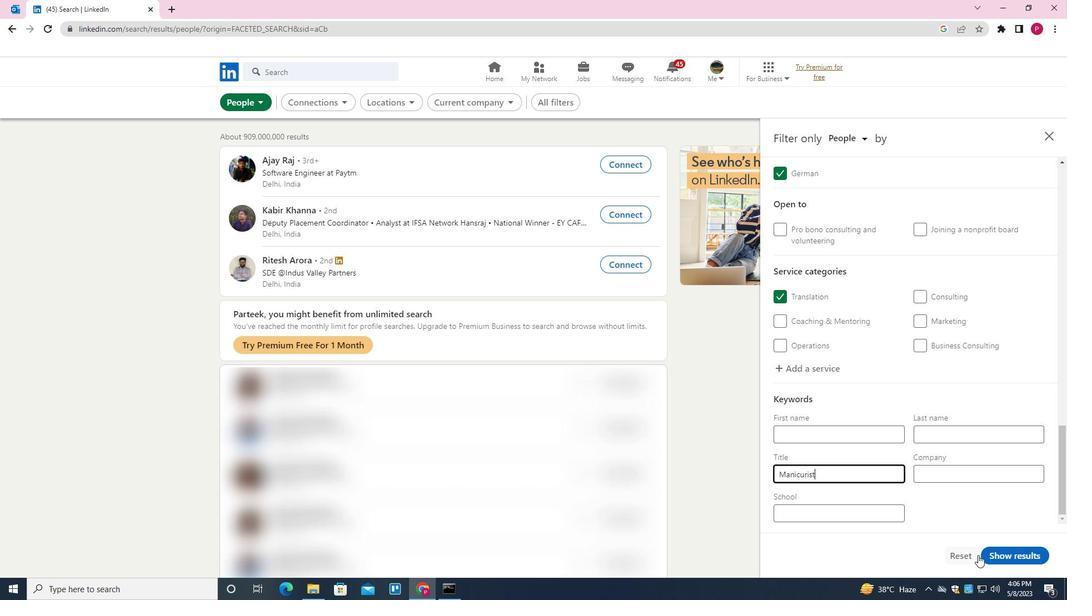 
Action: Mouse pressed left at (993, 556)
Screenshot: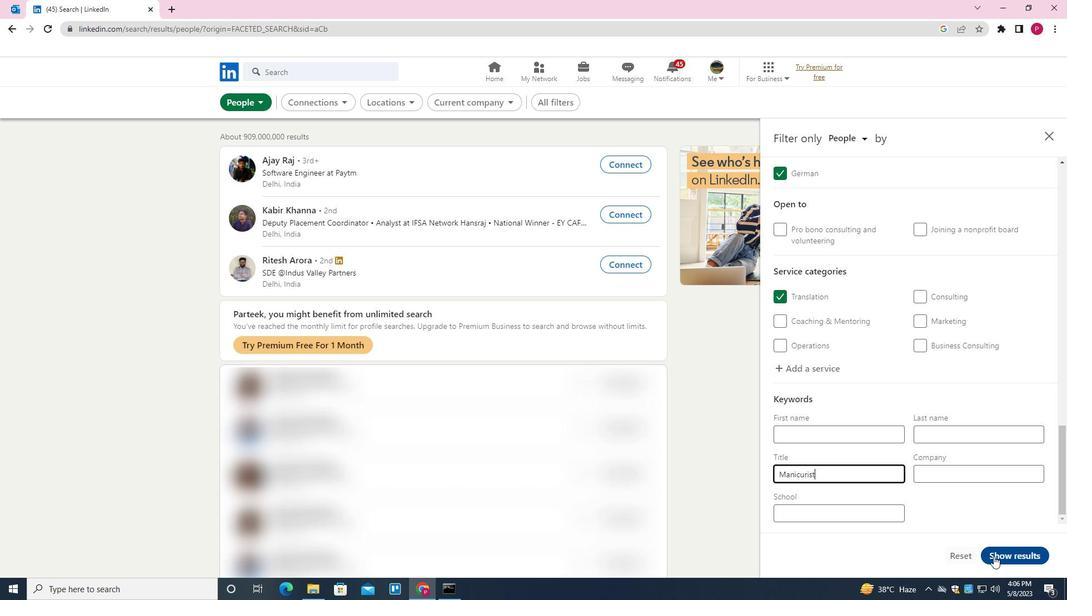 
Action: Mouse moved to (472, 296)
Screenshot: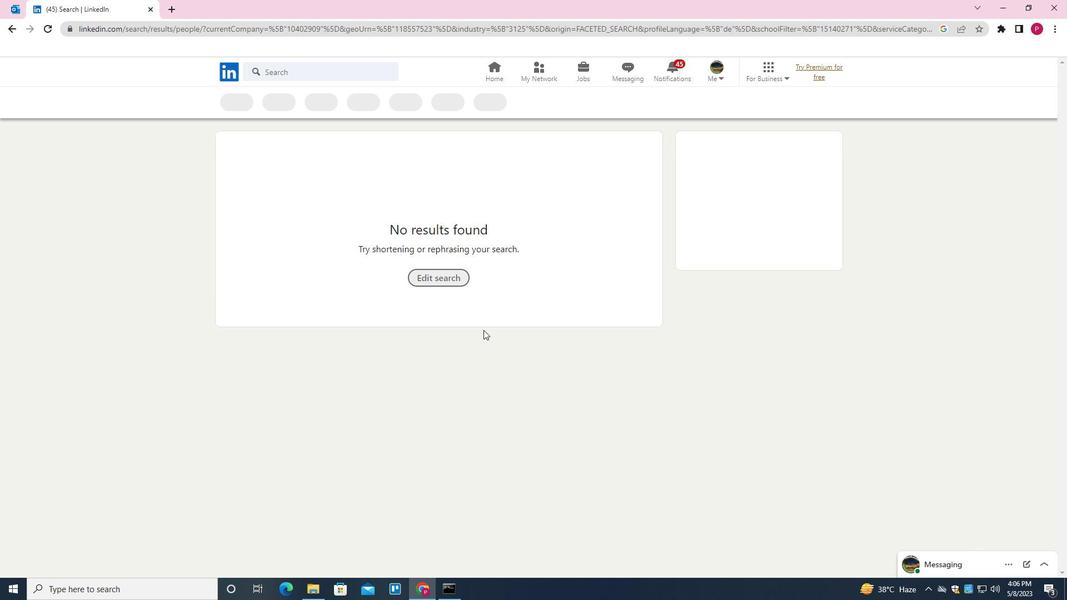 
